 Task: Look for space in Aizawl, India from 2nd June, 2023 to 15th June, 2023 for 2 adults and 1 pet in price range Rs.10000 to Rs.15000. Place can be entire place with 1  bedroom having 1 bed and 1 bathroom. Property type can be house, flat, guest house, hotel. Booking option can be shelf check-in. Required host language is English.
Action: Mouse moved to (532, 107)
Screenshot: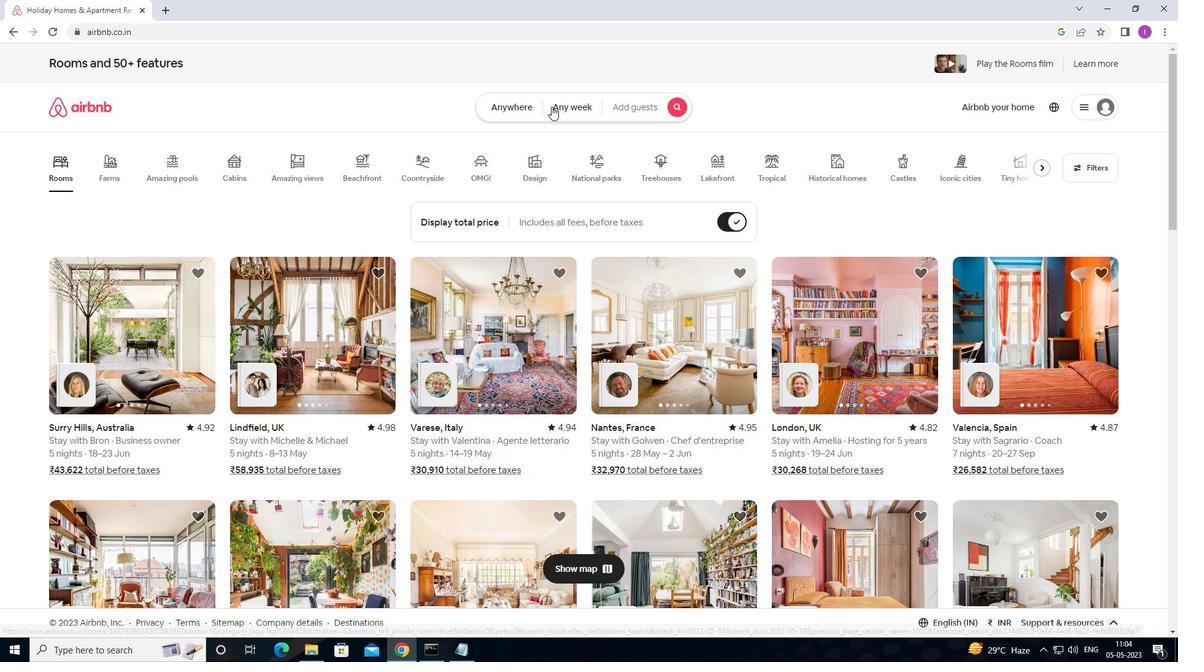 
Action: Mouse pressed left at (532, 107)
Screenshot: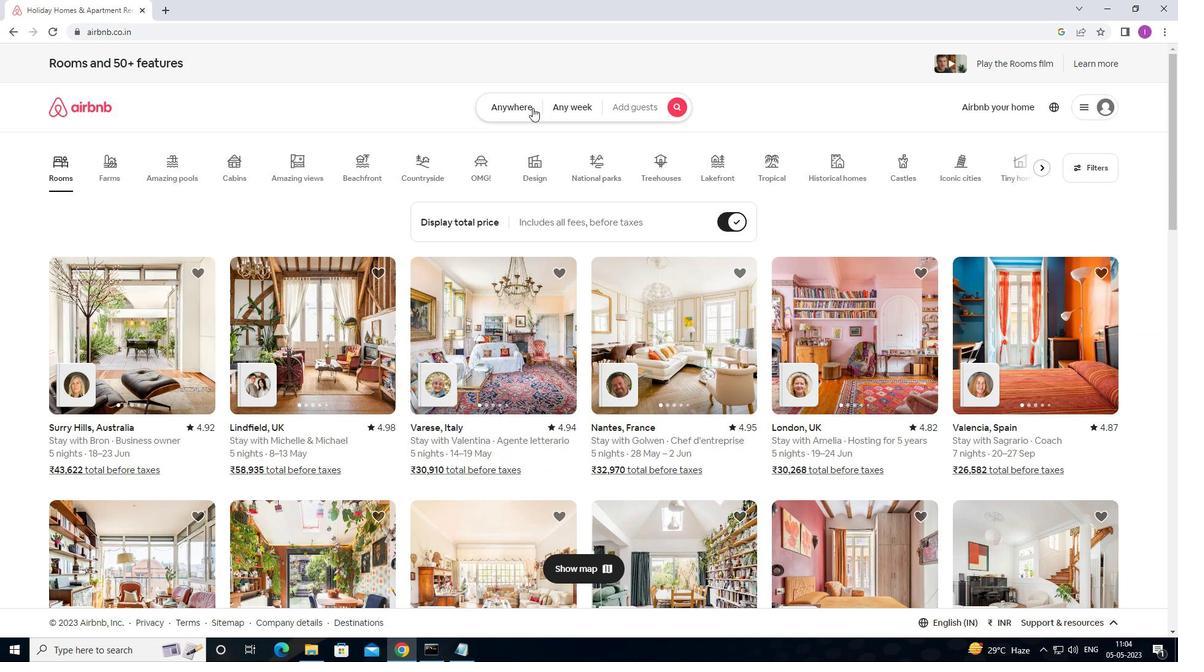 
Action: Mouse moved to (438, 150)
Screenshot: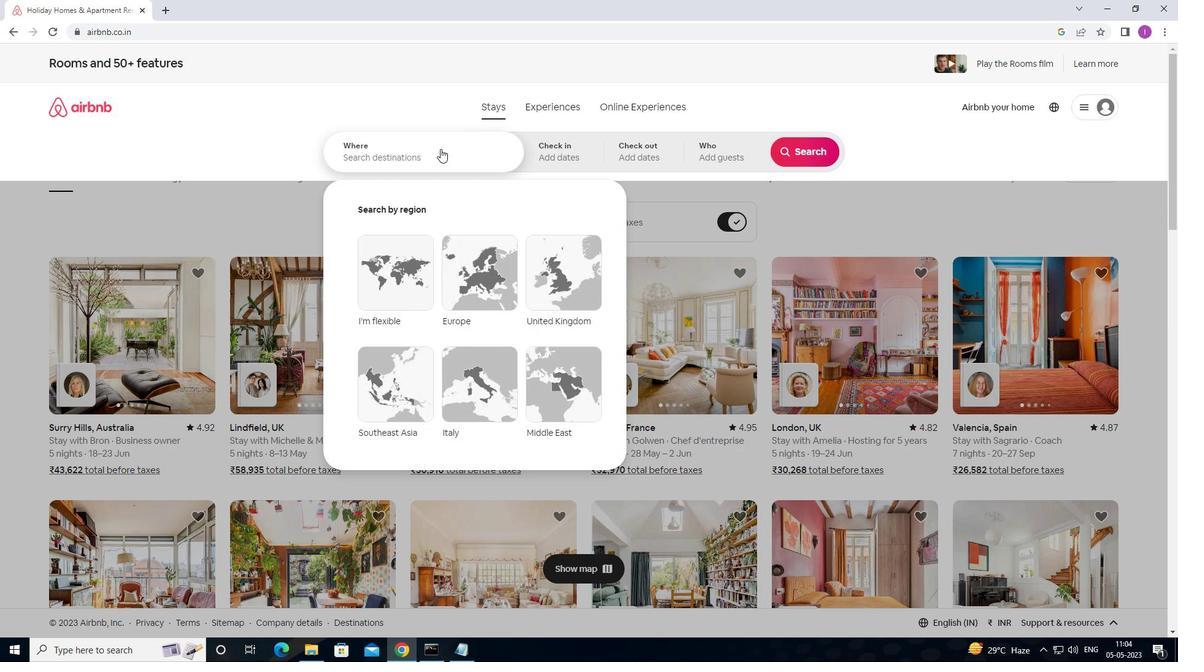 
Action: Mouse pressed left at (438, 150)
Screenshot: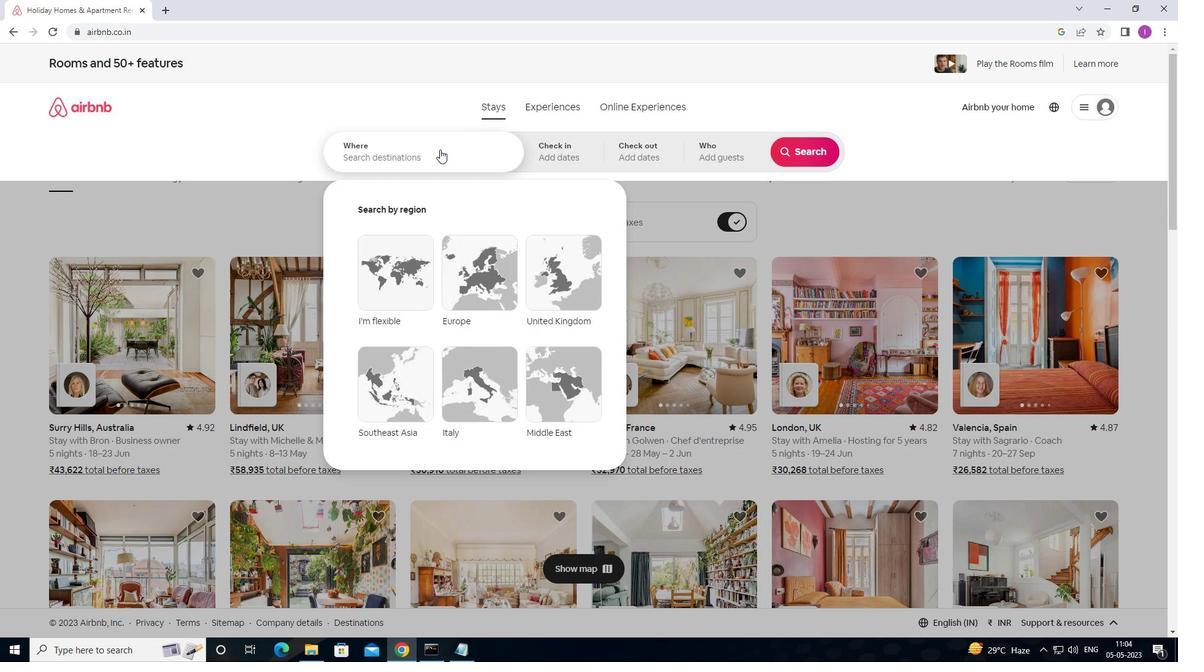 
Action: Mouse moved to (437, 155)
Screenshot: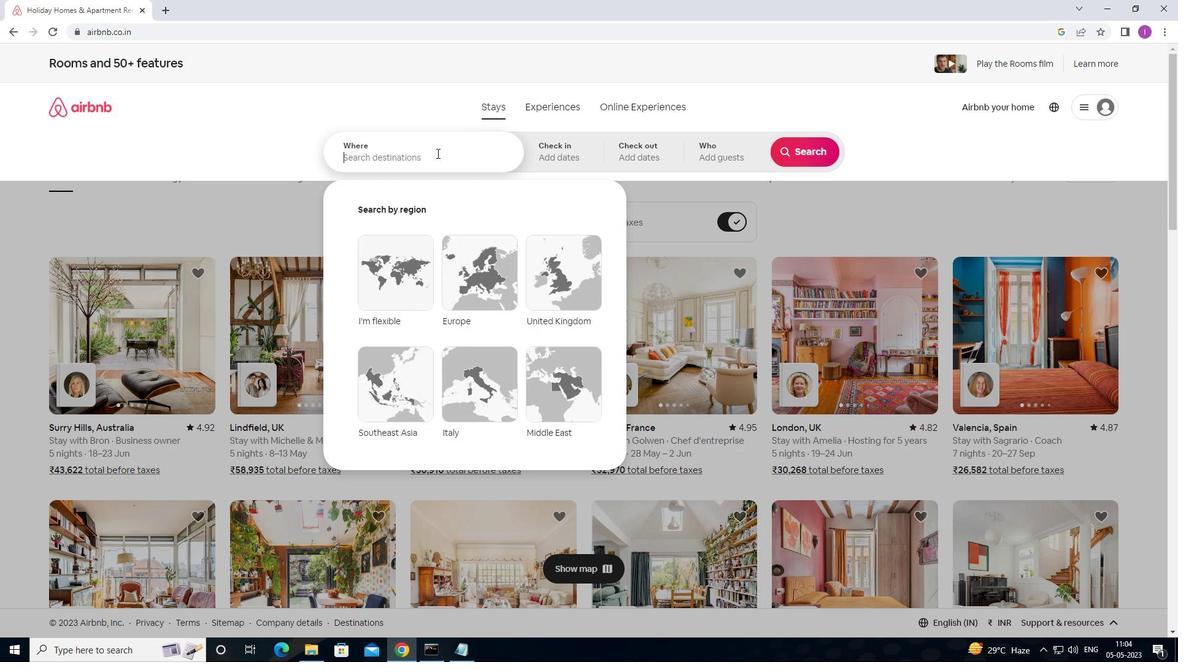 
Action: Key pressed <Key.shift>AIZAWL,<Key.shift>INDIA
Screenshot: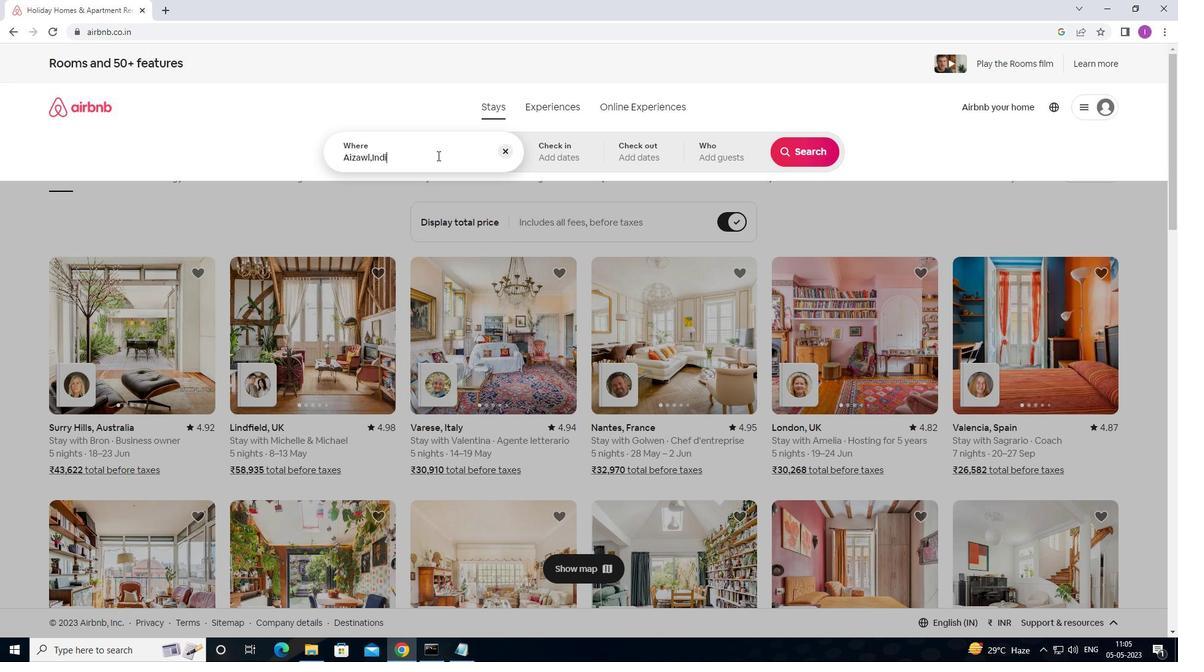 
Action: Mouse moved to (559, 157)
Screenshot: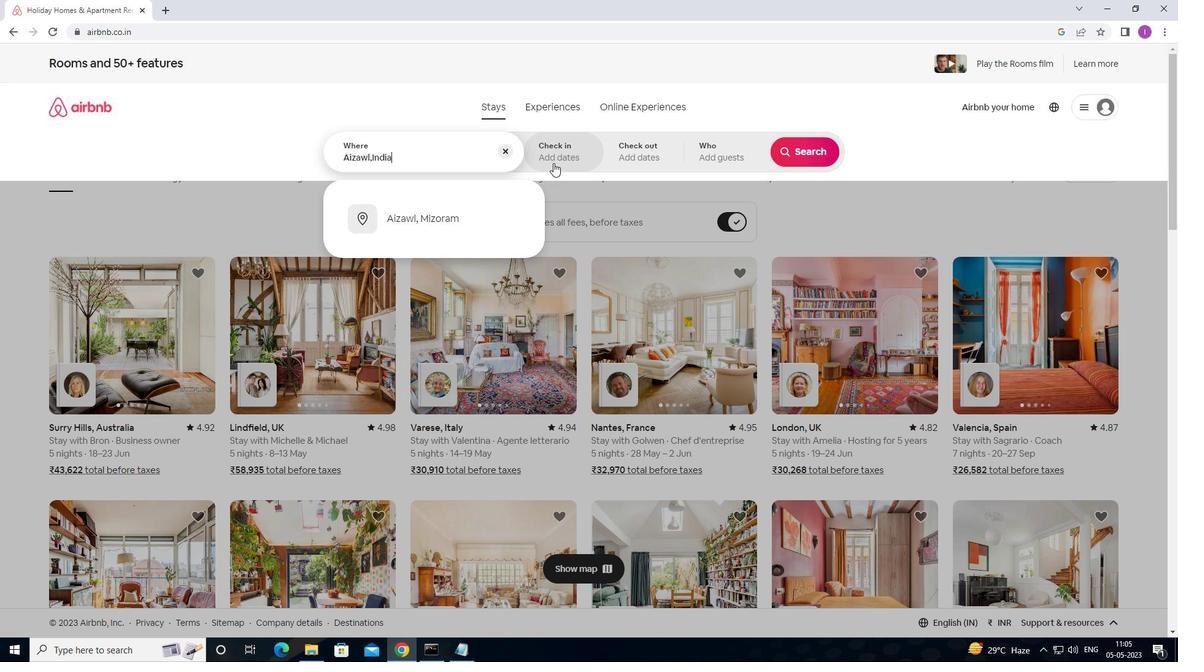 
Action: Mouse pressed left at (559, 157)
Screenshot: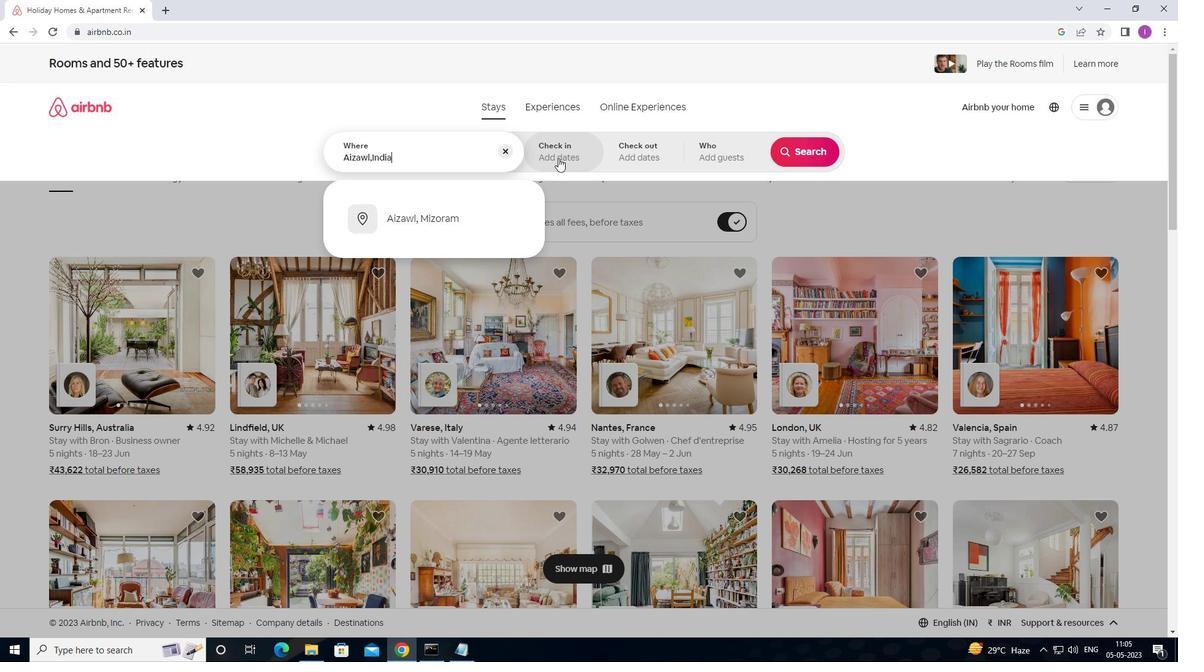 
Action: Mouse moved to (805, 254)
Screenshot: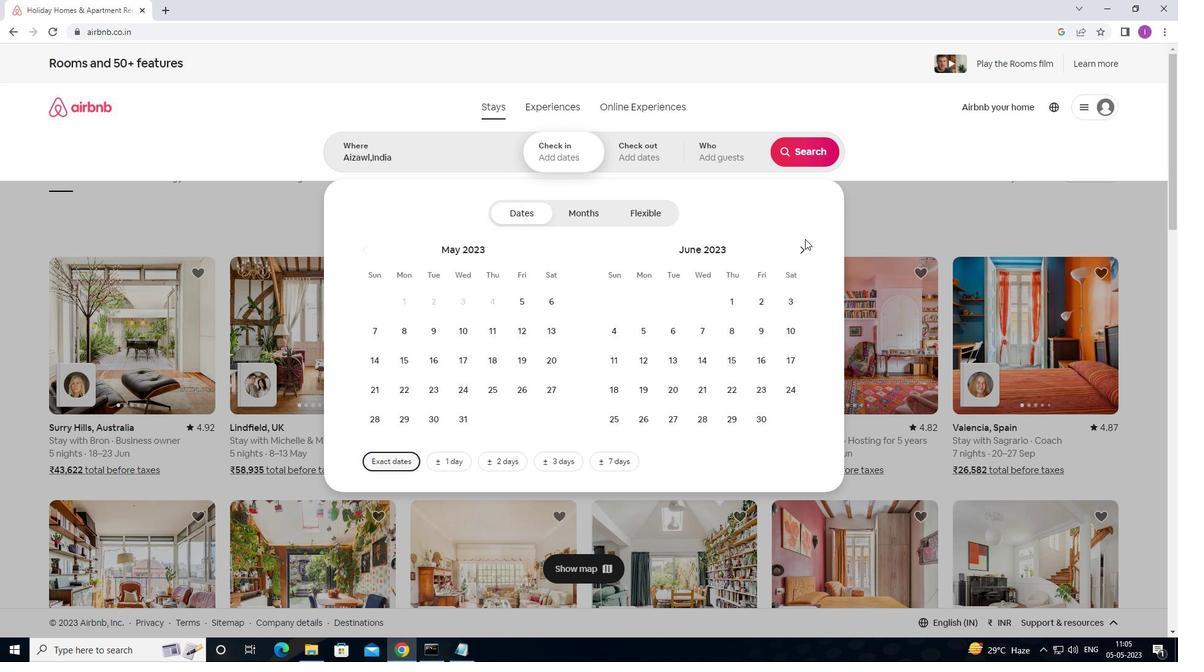 
Action: Mouse pressed left at (805, 254)
Screenshot: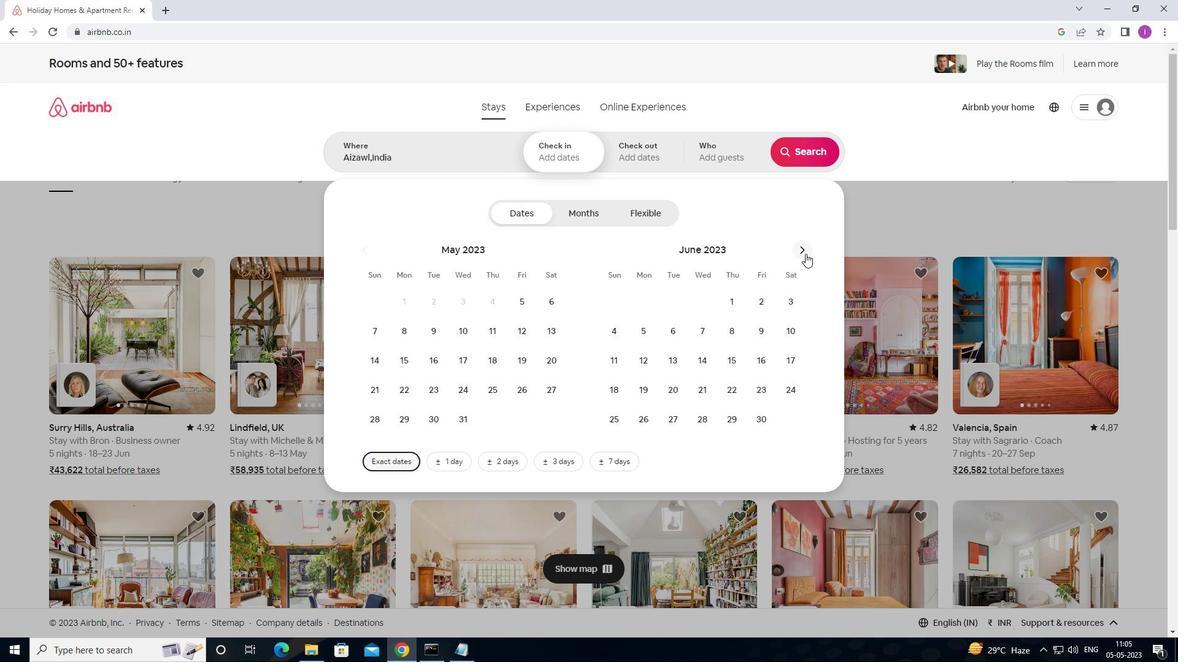 
Action: Mouse pressed left at (805, 254)
Screenshot: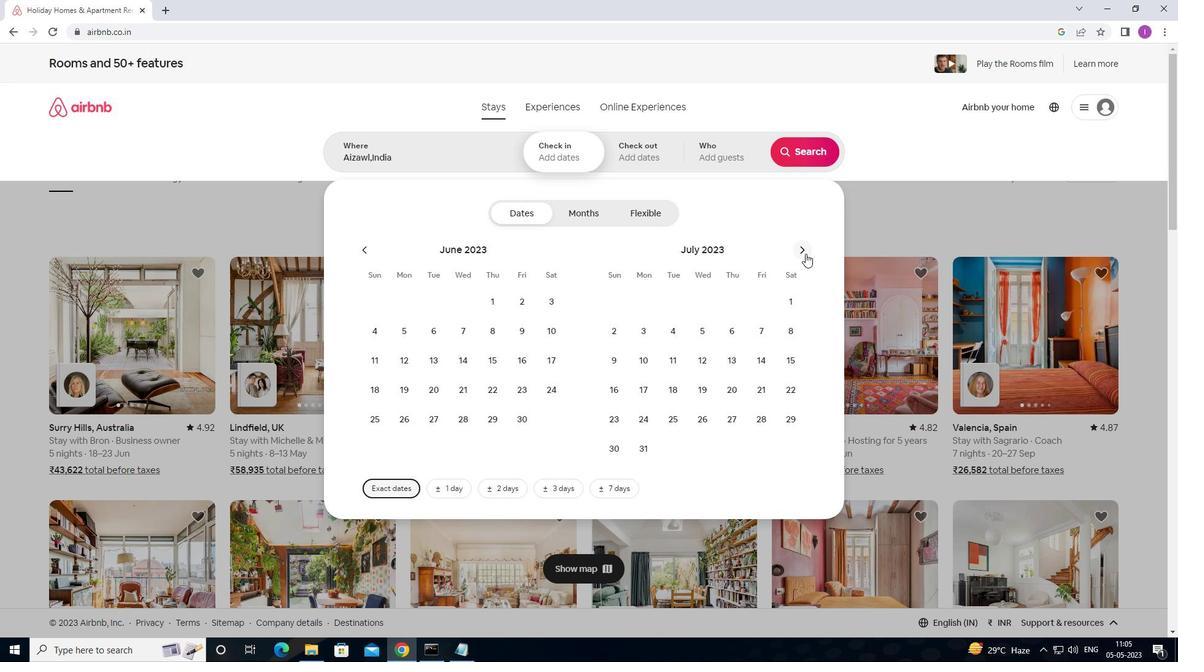 
Action: Mouse moved to (363, 252)
Screenshot: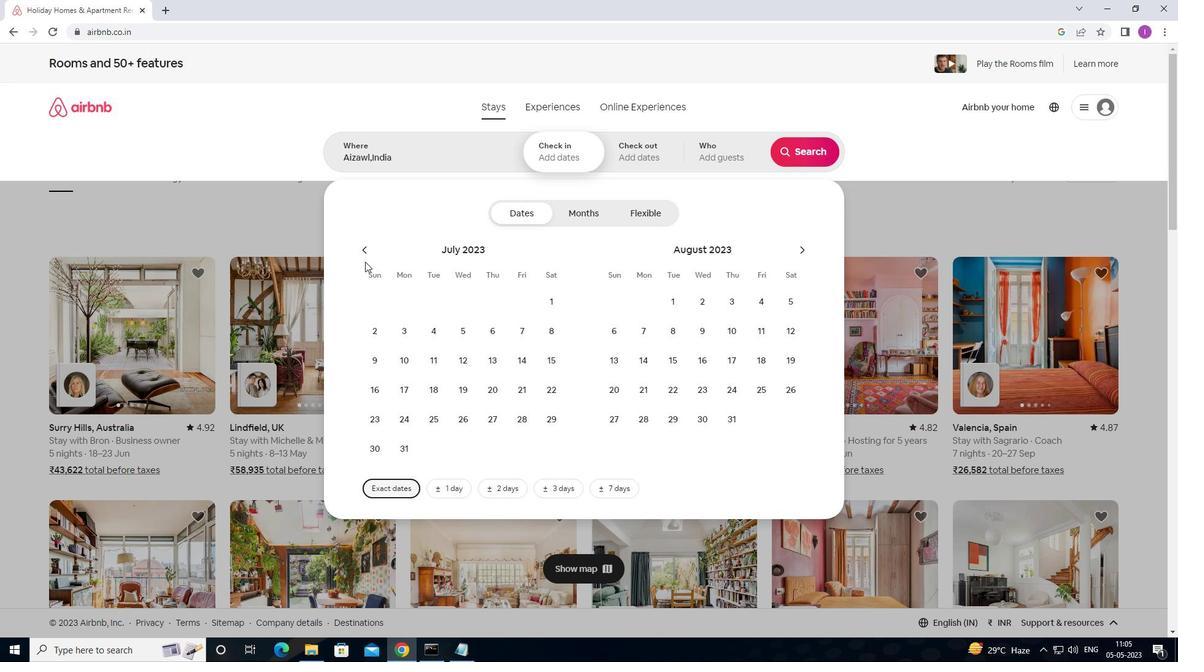 
Action: Mouse pressed left at (363, 252)
Screenshot: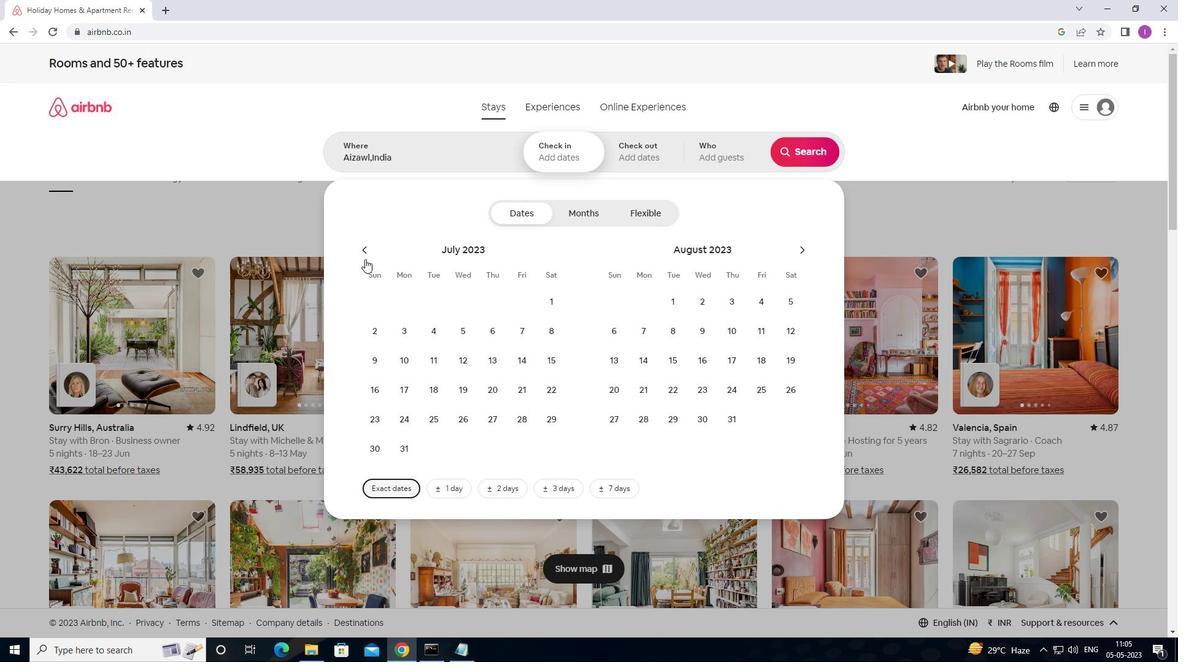 
Action: Mouse moved to (520, 303)
Screenshot: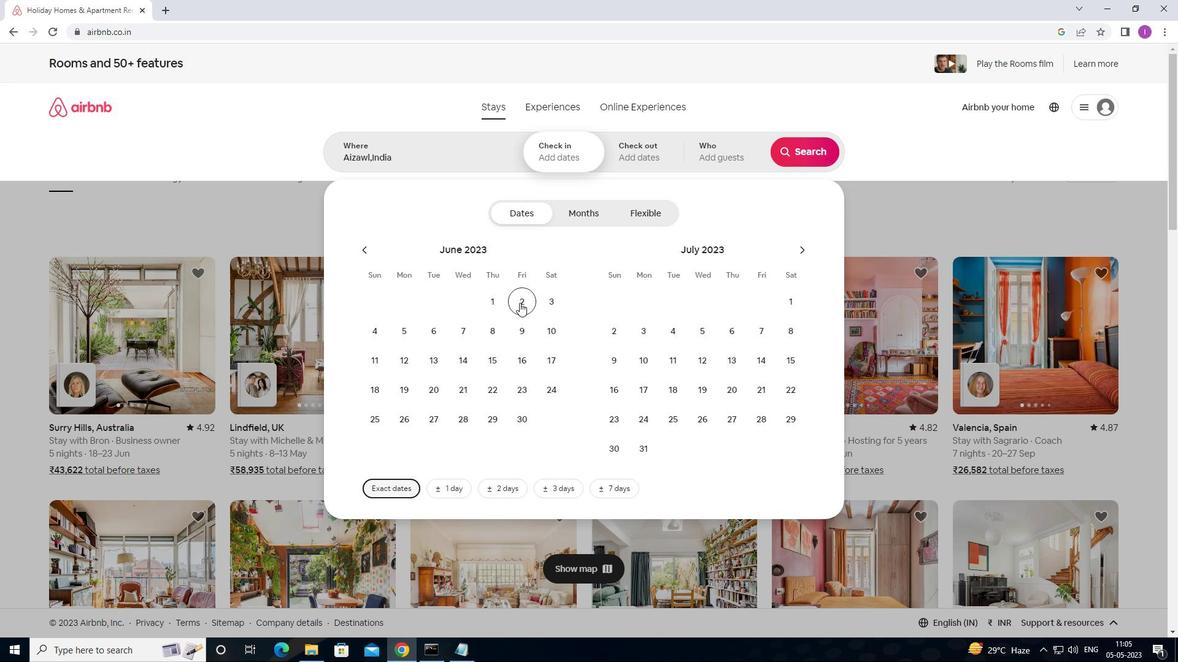
Action: Mouse pressed left at (520, 303)
Screenshot: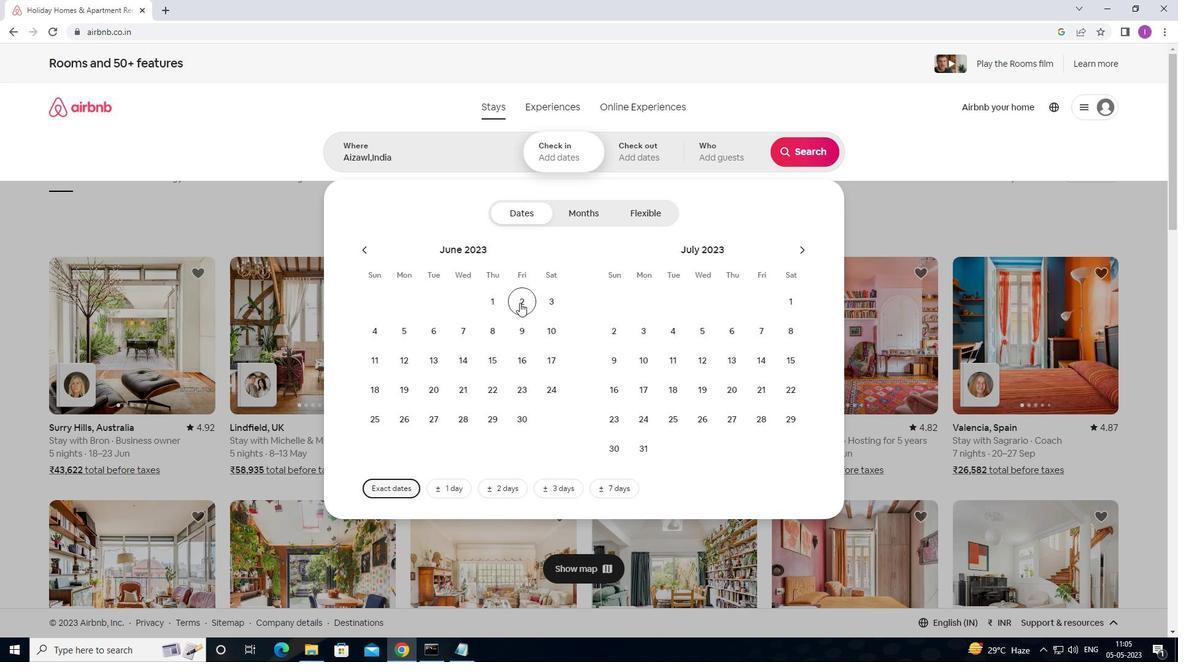 
Action: Mouse moved to (498, 365)
Screenshot: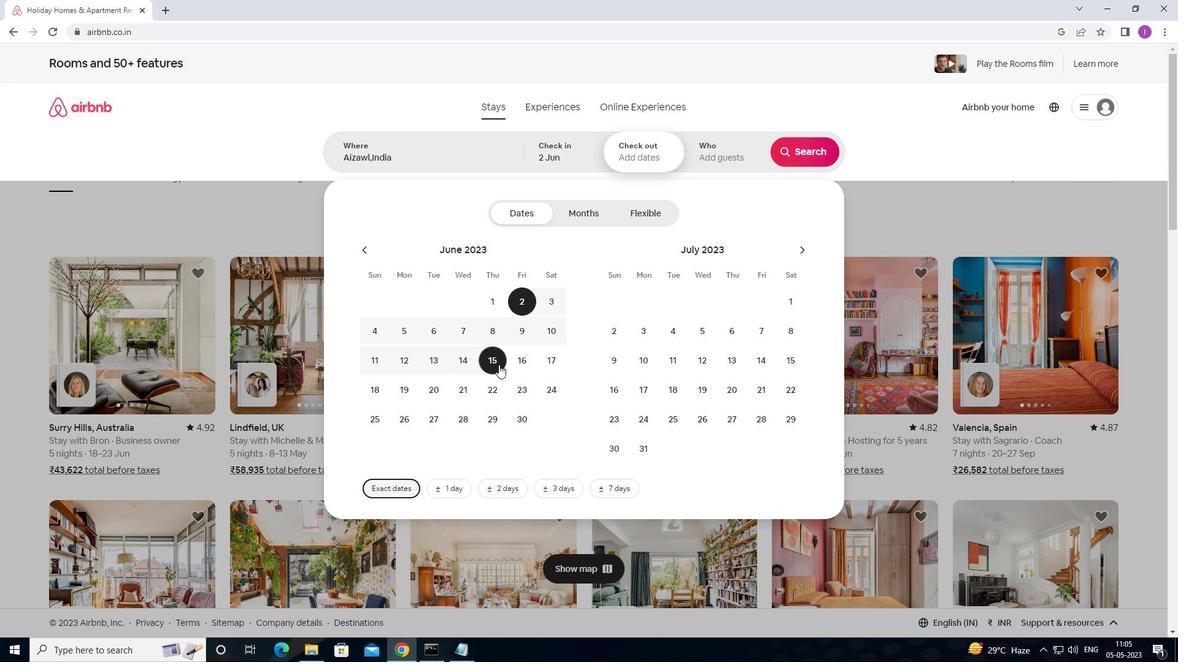 
Action: Mouse pressed left at (498, 365)
Screenshot: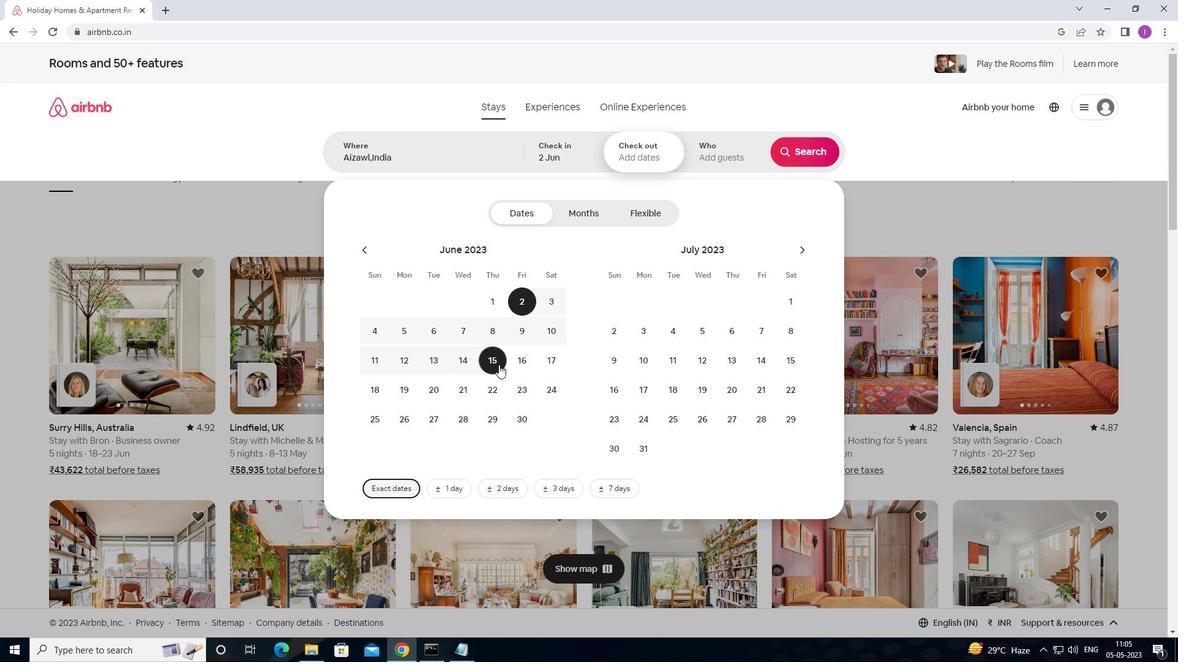 
Action: Mouse moved to (712, 153)
Screenshot: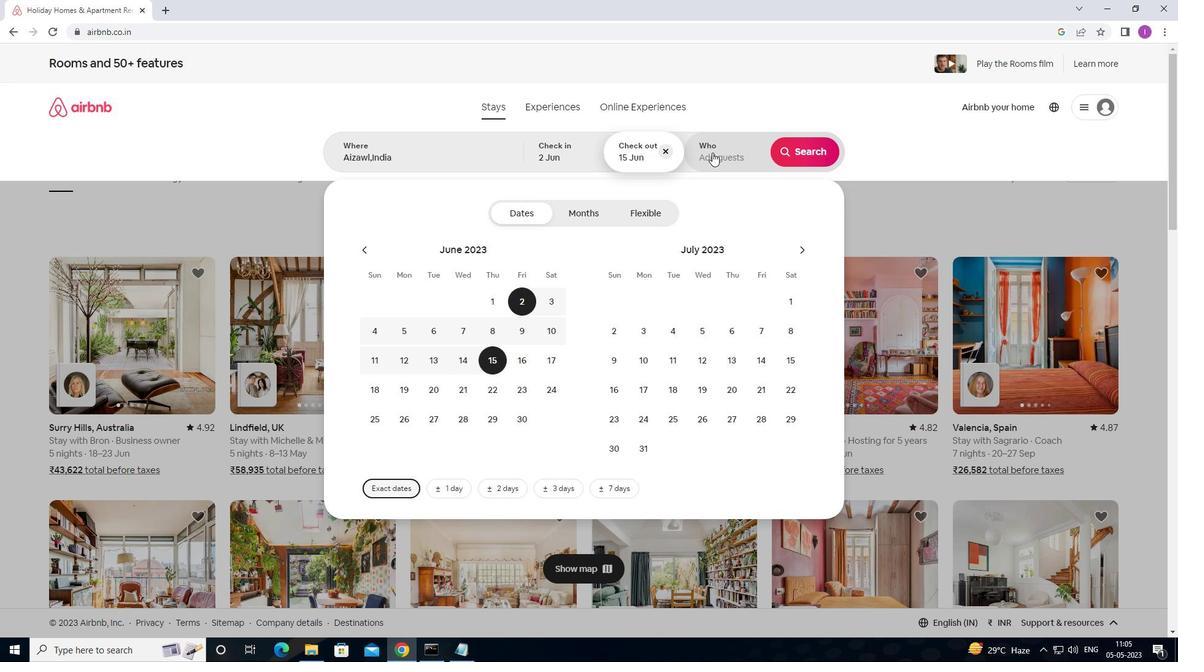 
Action: Mouse pressed left at (712, 153)
Screenshot: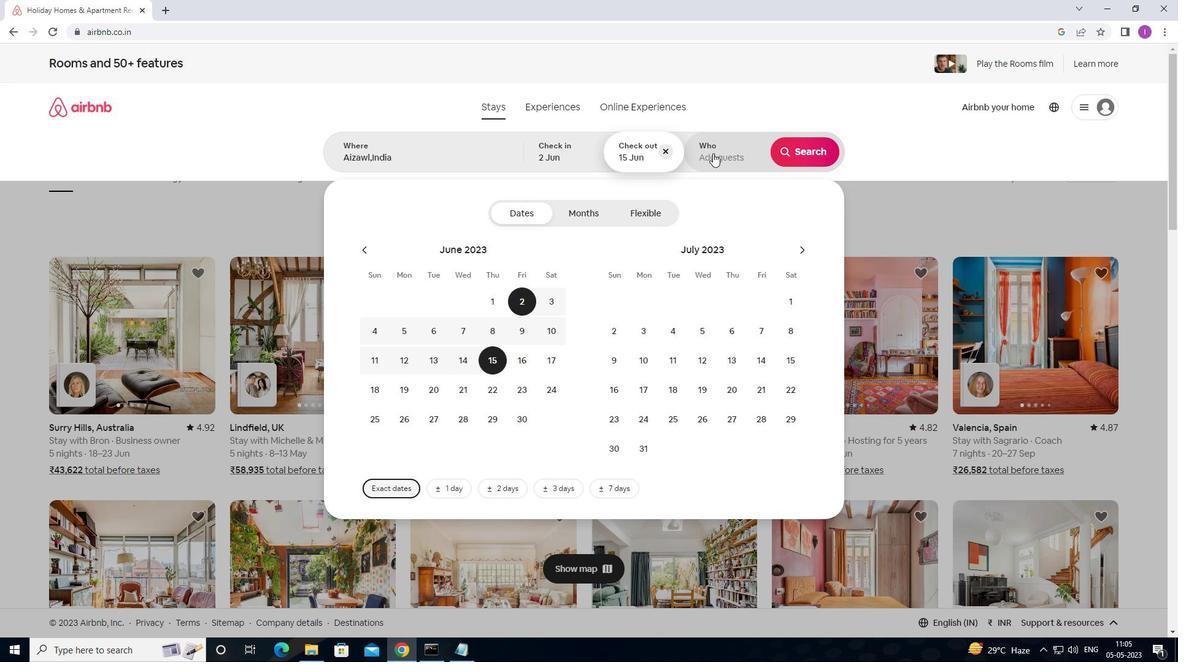 
Action: Mouse moved to (808, 215)
Screenshot: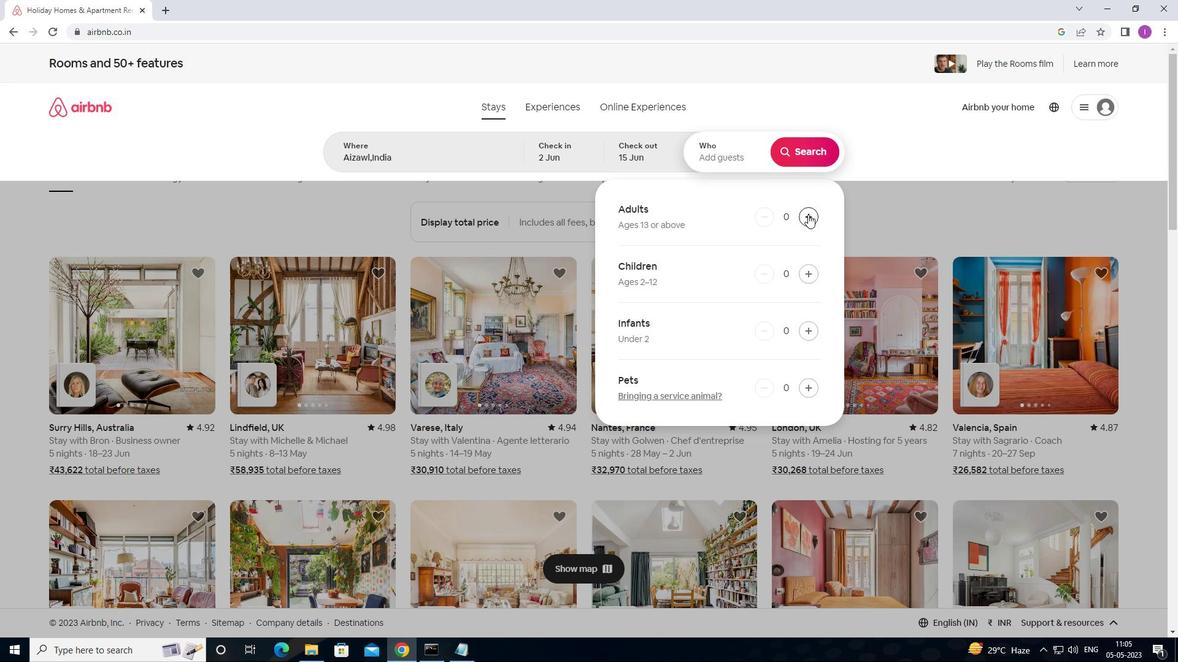
Action: Mouse pressed left at (808, 215)
Screenshot: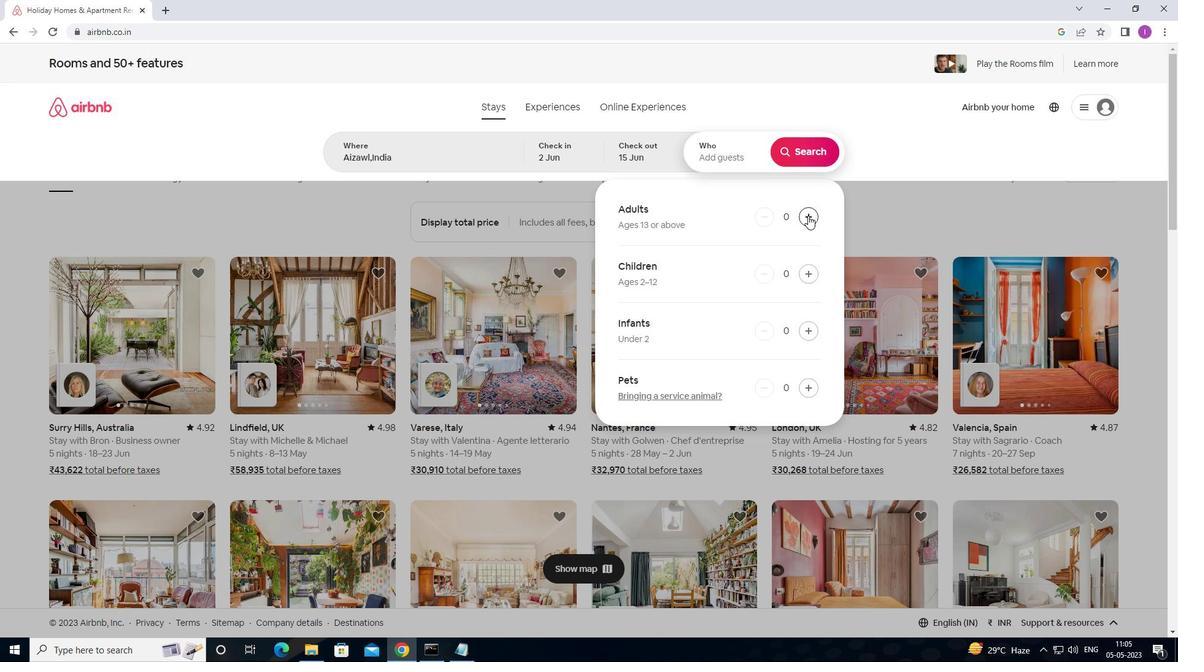 
Action: Mouse moved to (808, 215)
Screenshot: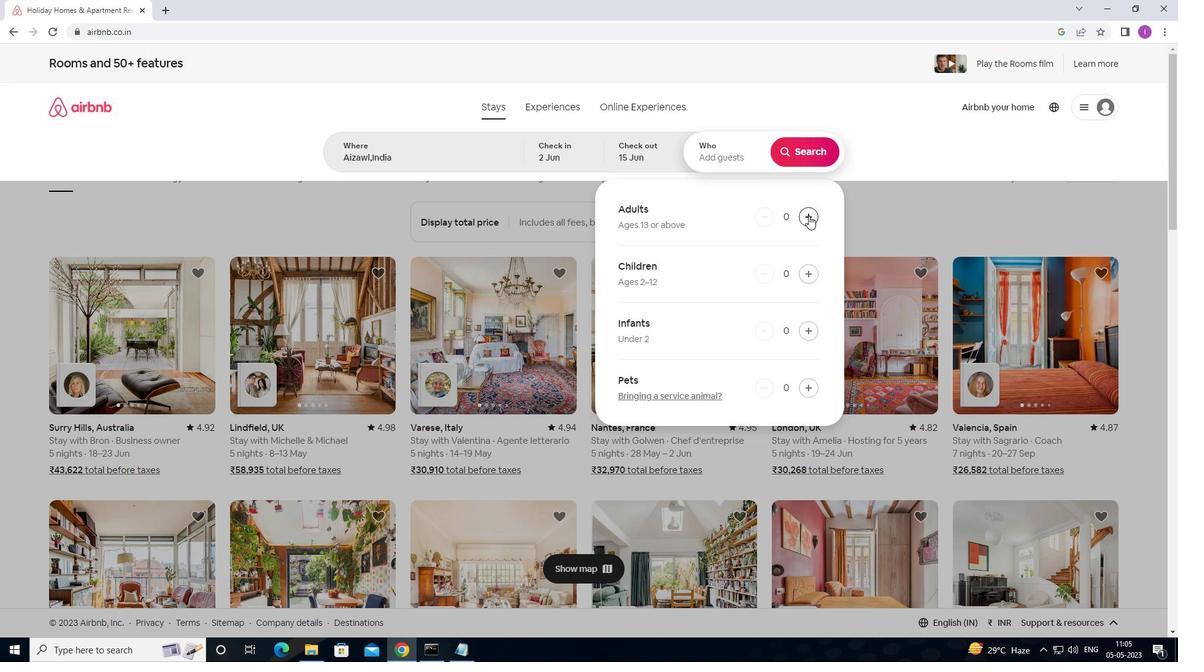 
Action: Mouse pressed left at (808, 215)
Screenshot: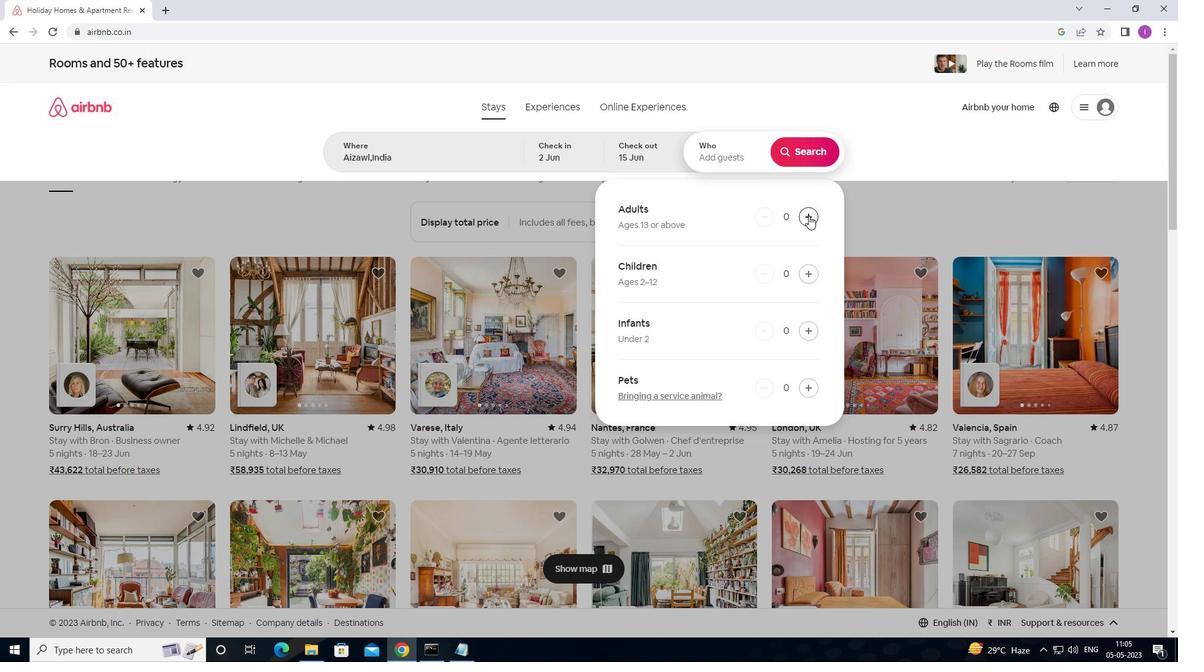 
Action: Mouse moved to (811, 390)
Screenshot: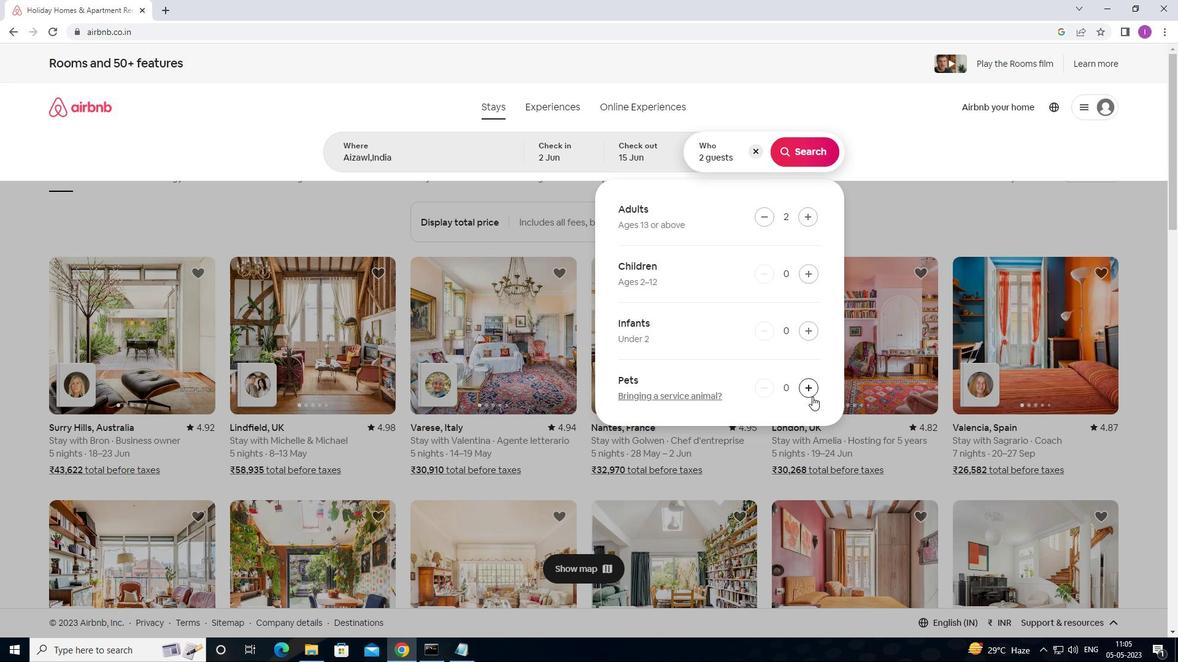 
Action: Mouse pressed left at (811, 390)
Screenshot: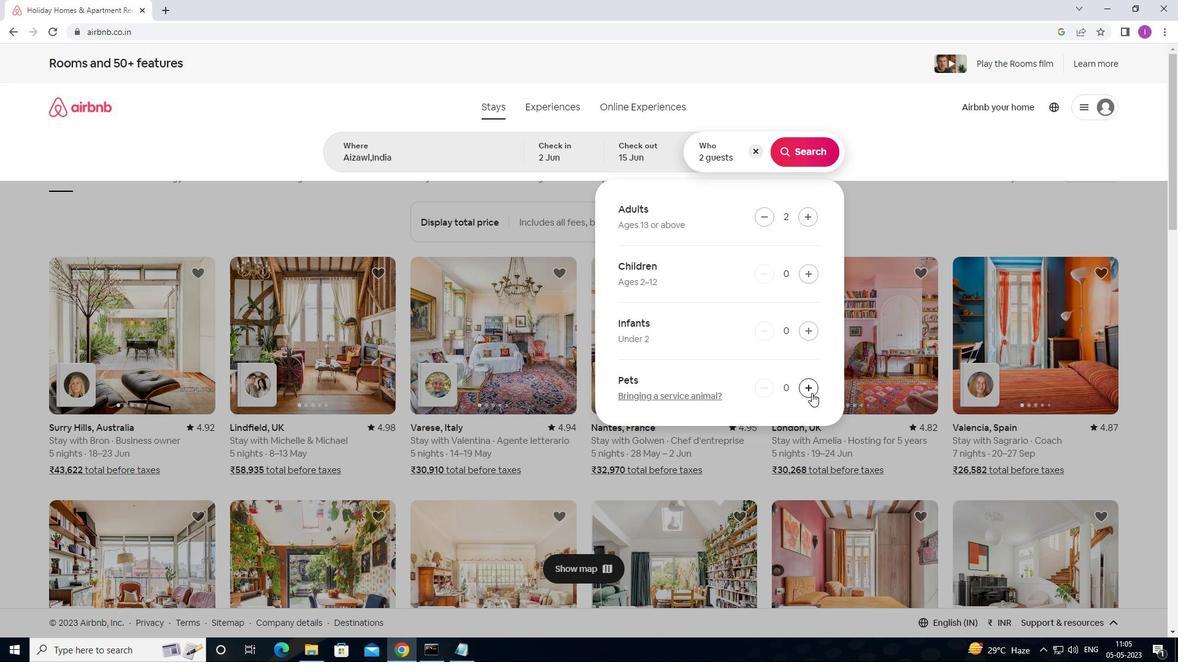 
Action: Mouse moved to (802, 163)
Screenshot: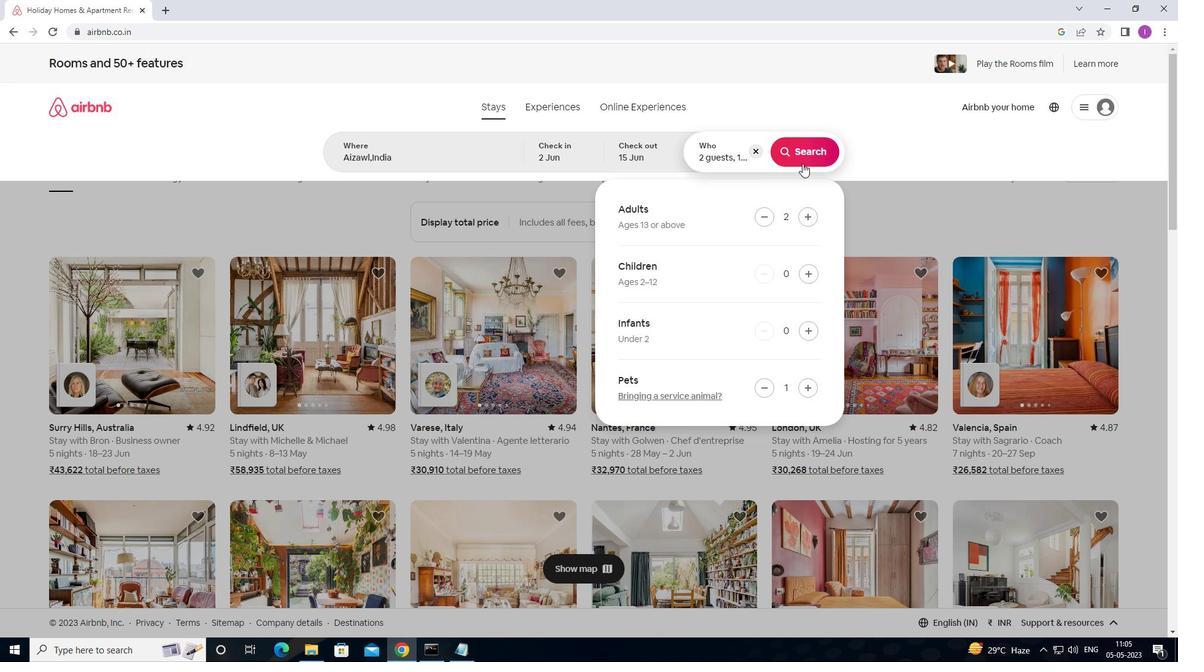 
Action: Mouse pressed left at (802, 163)
Screenshot: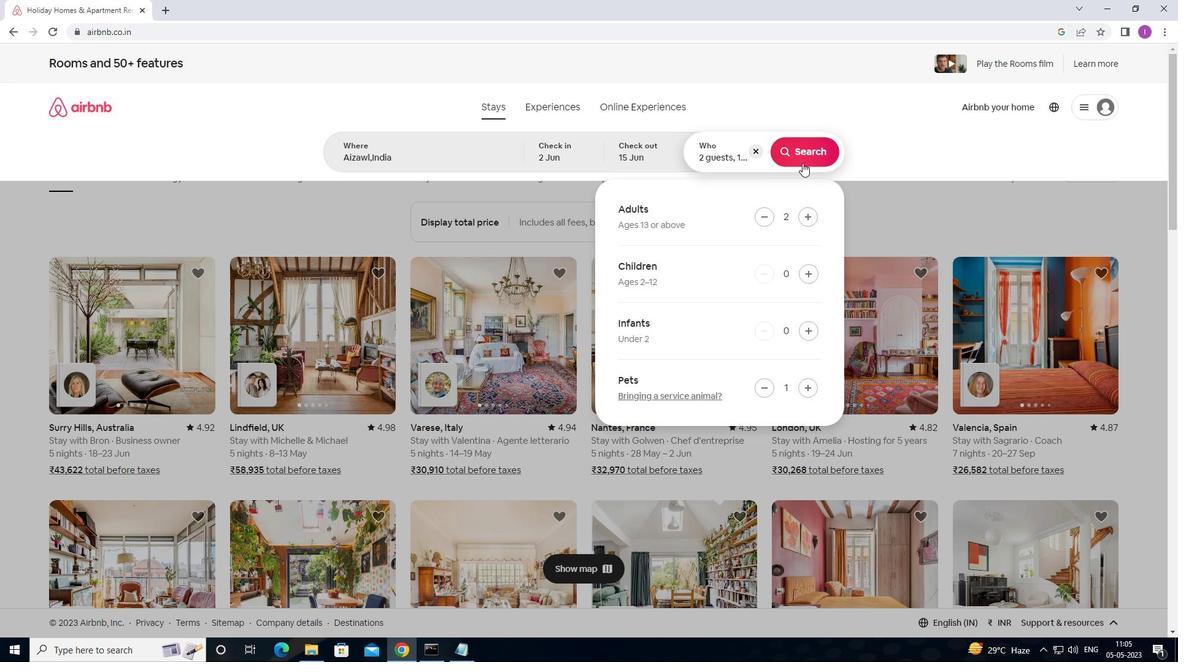 
Action: Mouse moved to (1120, 117)
Screenshot: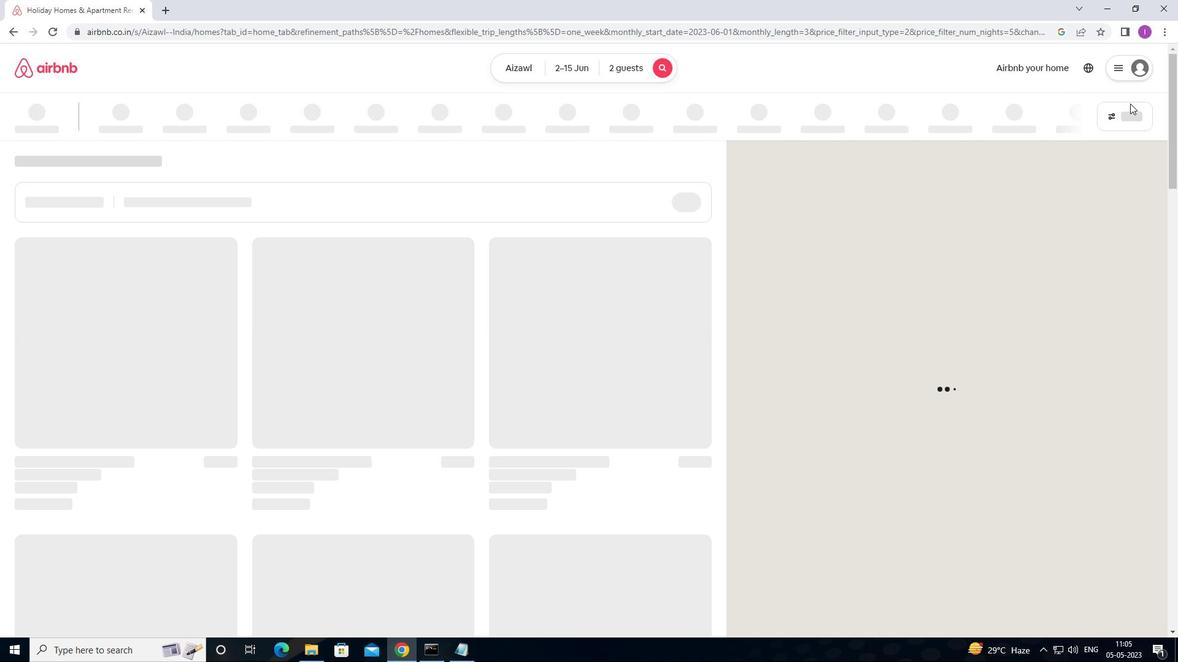 
Action: Mouse pressed left at (1120, 117)
Screenshot: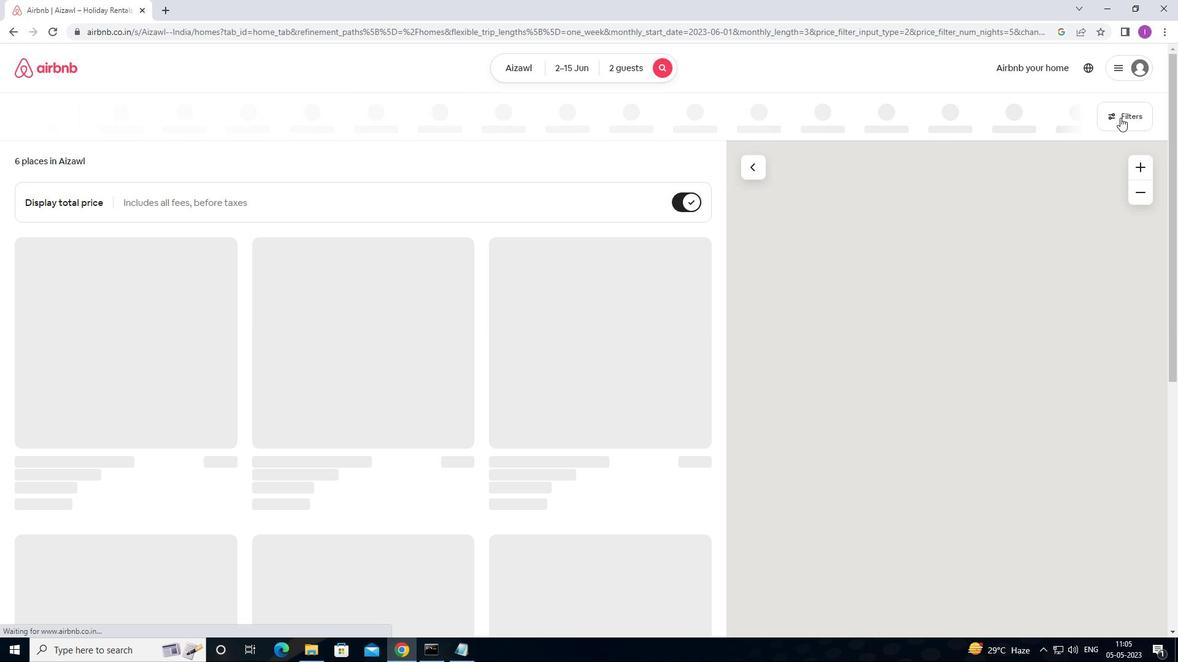
Action: Mouse moved to (442, 419)
Screenshot: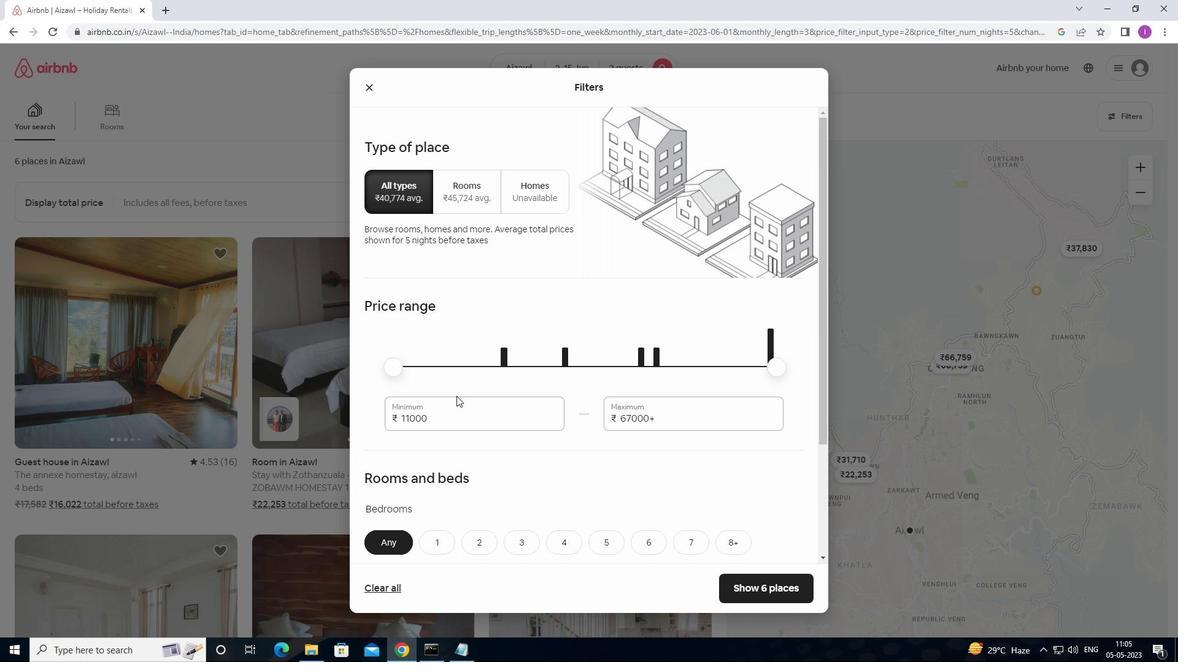 
Action: Mouse pressed left at (442, 419)
Screenshot: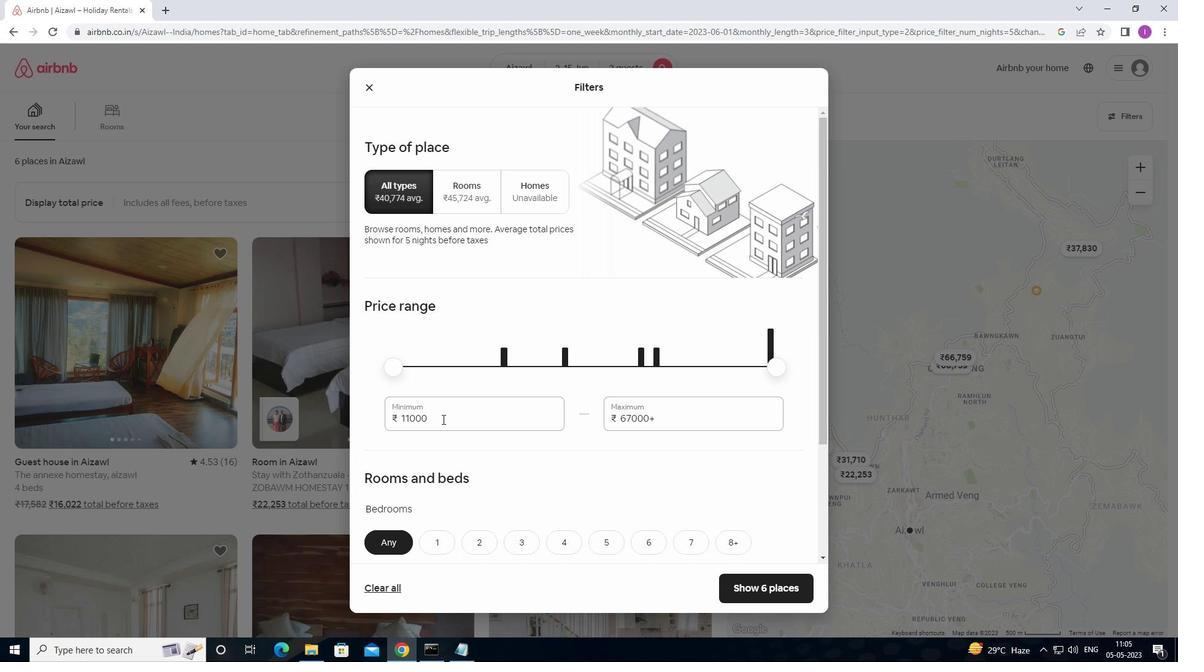 
Action: Mouse moved to (399, 410)
Screenshot: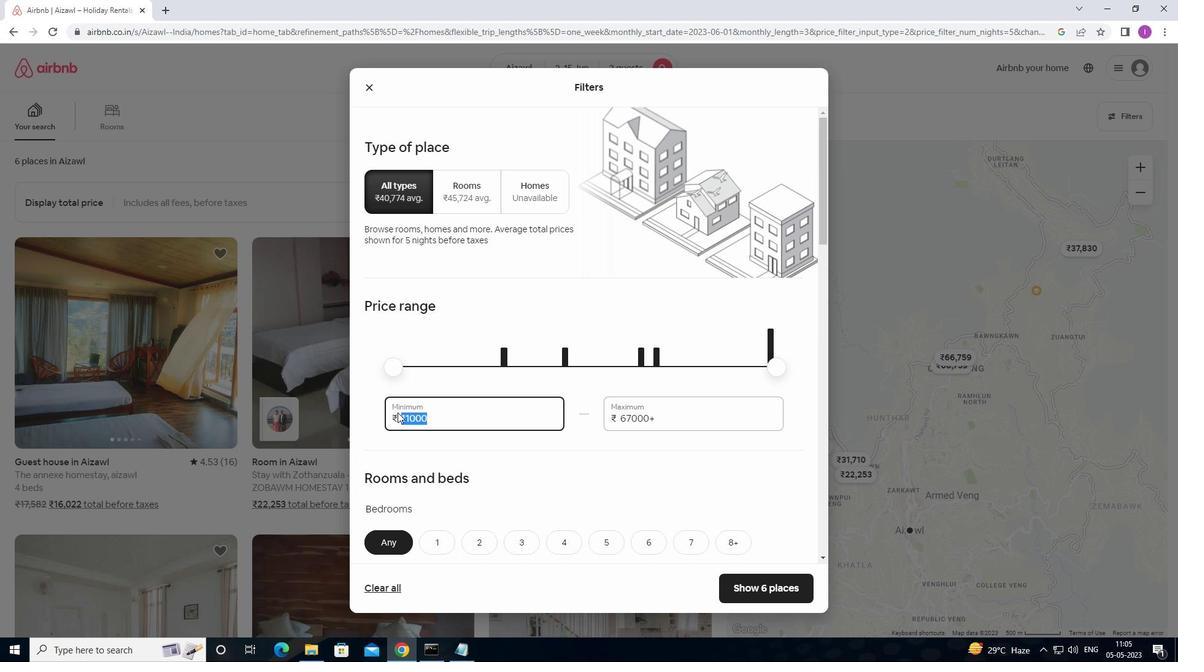 
Action: Key pressed 1
Screenshot: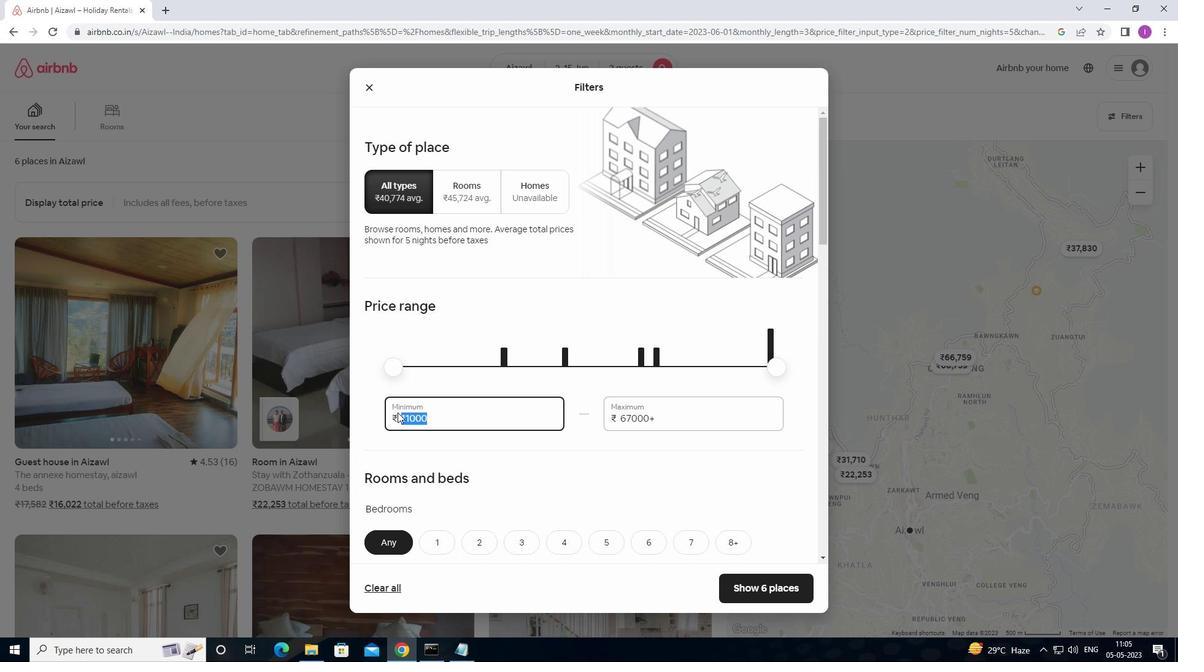 
Action: Mouse moved to (417, 401)
Screenshot: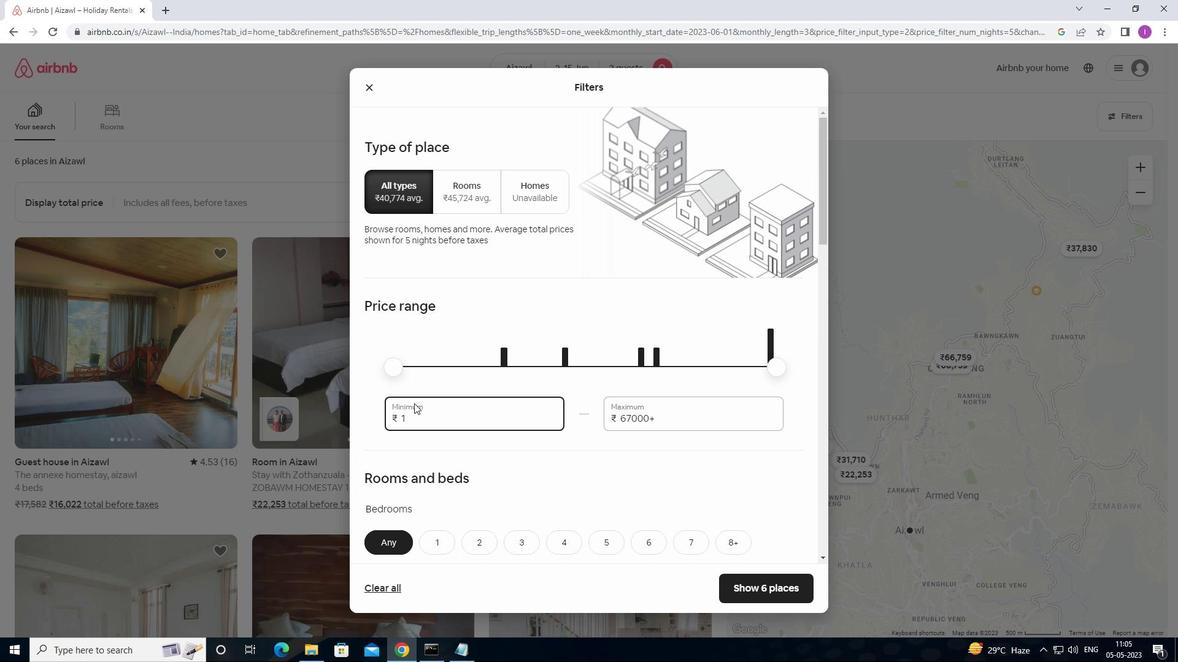 
Action: Key pressed 0
Screenshot: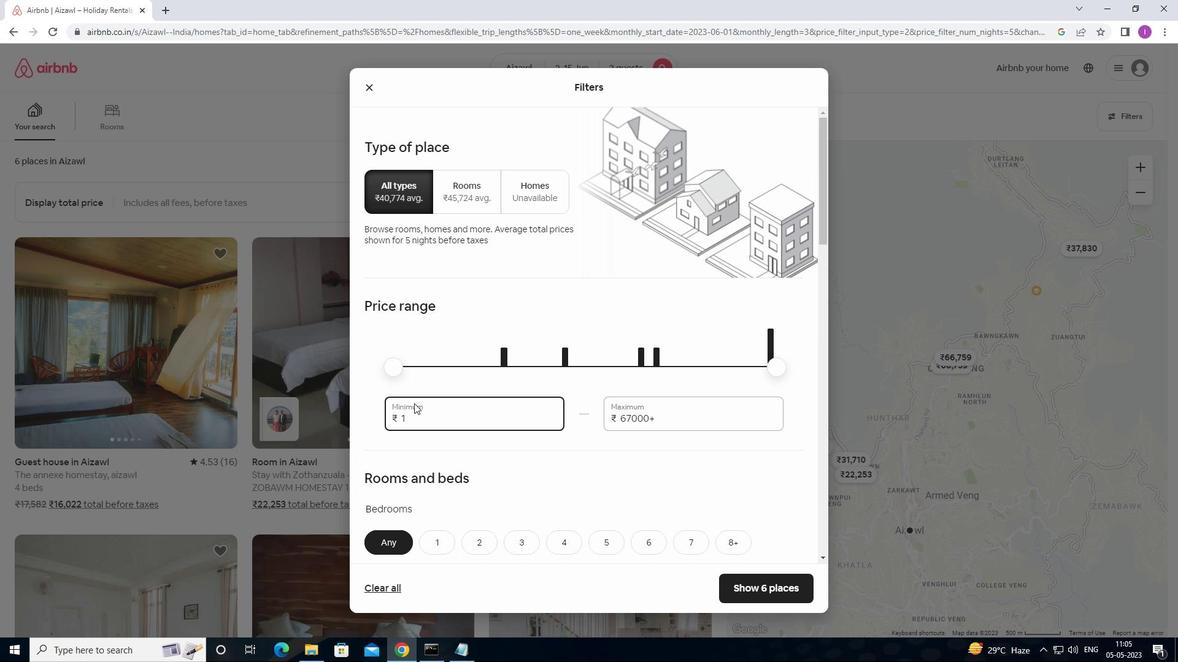 
Action: Mouse moved to (419, 400)
Screenshot: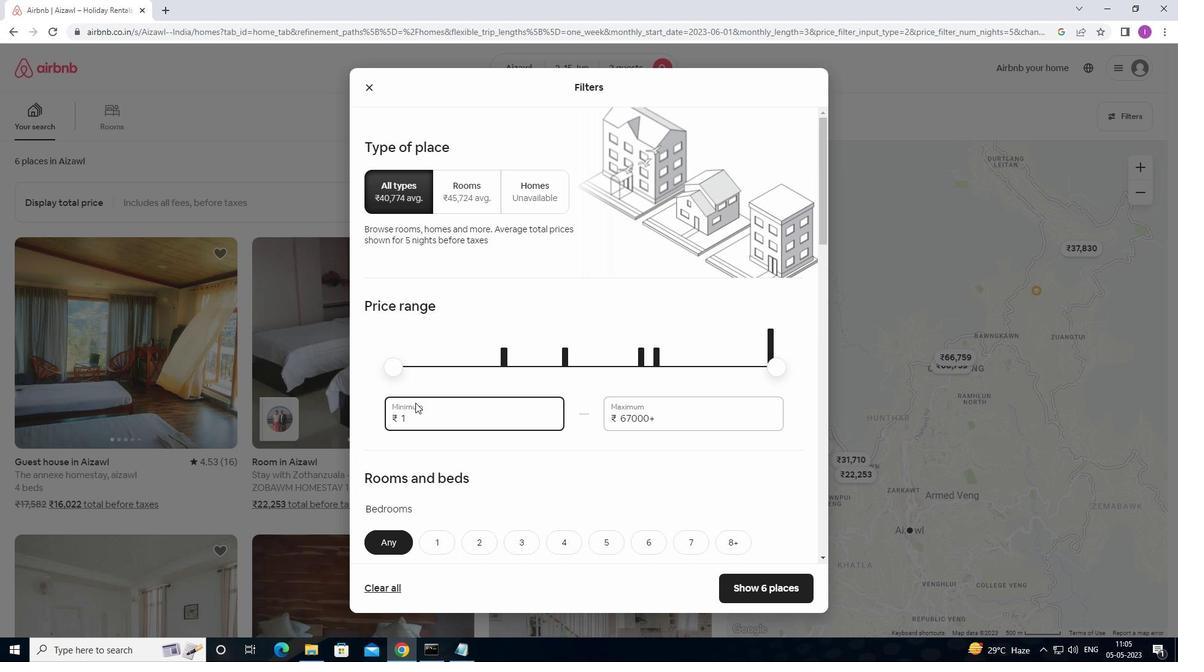 
Action: Key pressed 00
Screenshot: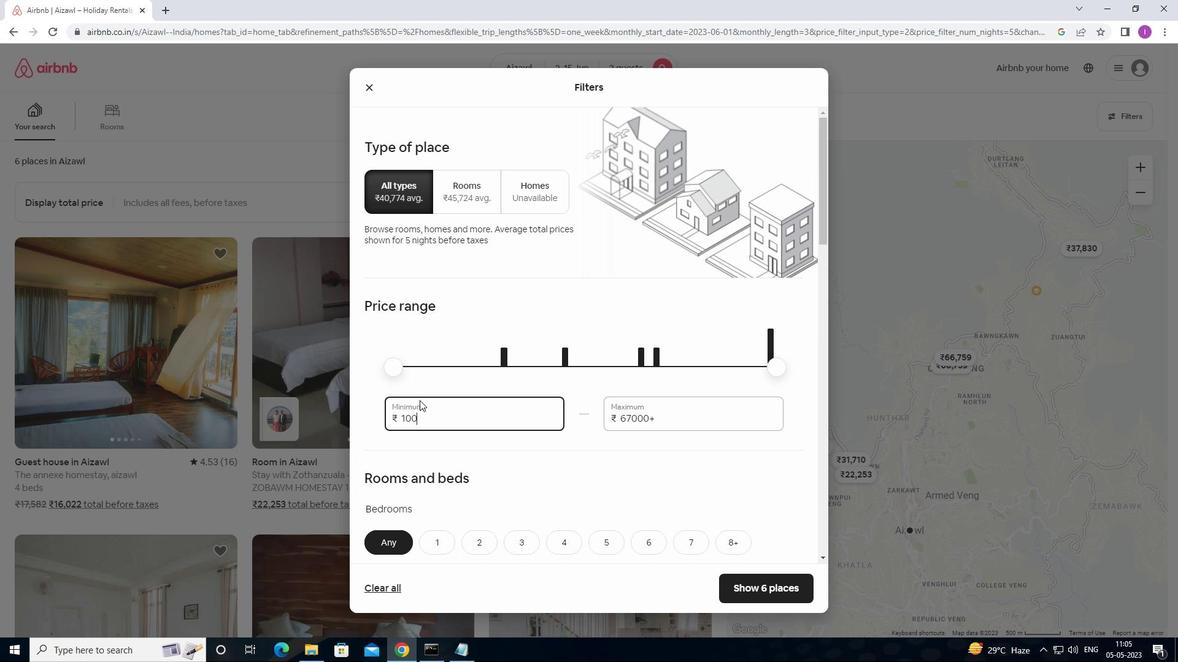 
Action: Mouse moved to (482, 397)
Screenshot: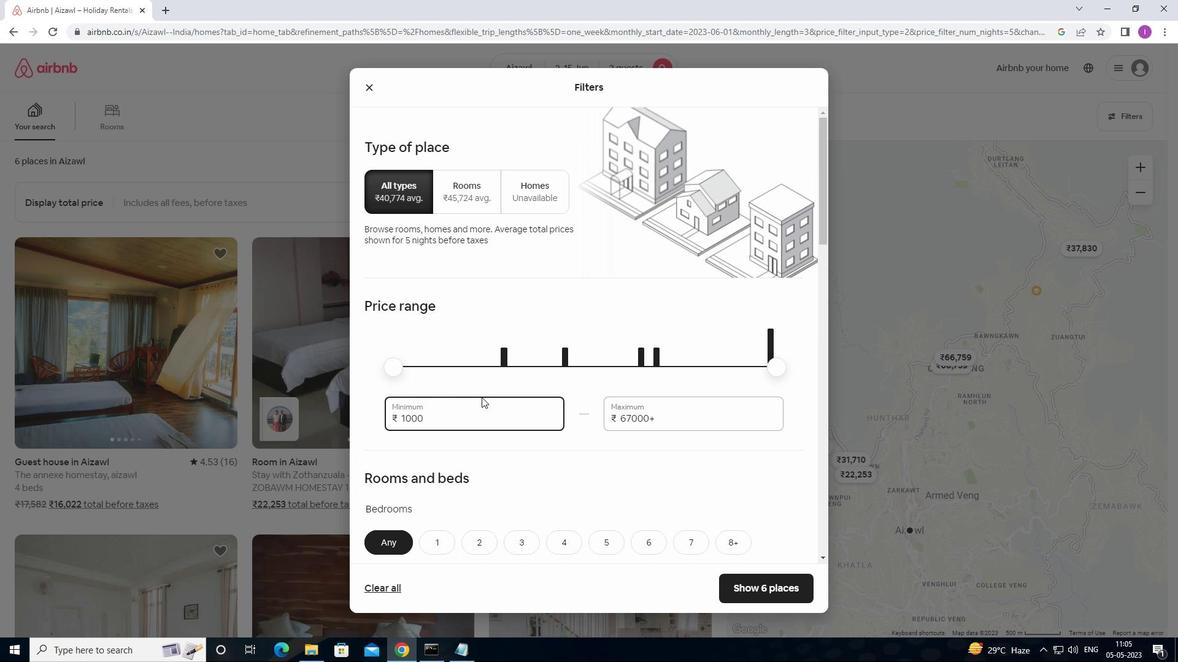 
Action: Key pressed 0
Screenshot: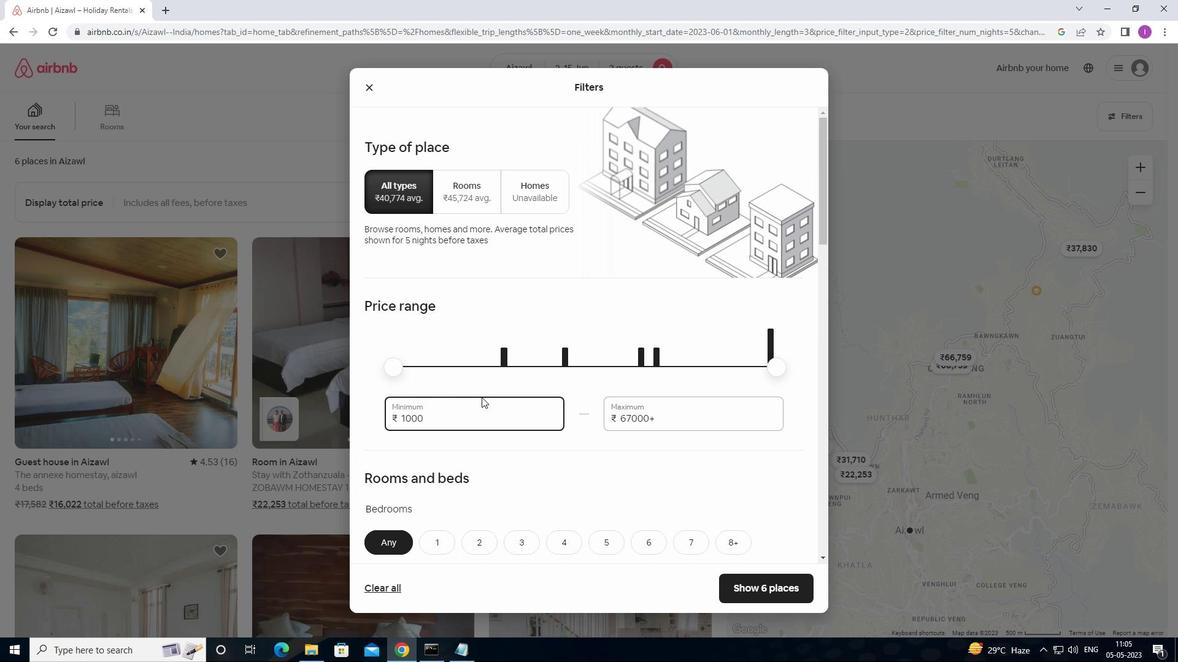 
Action: Mouse moved to (669, 422)
Screenshot: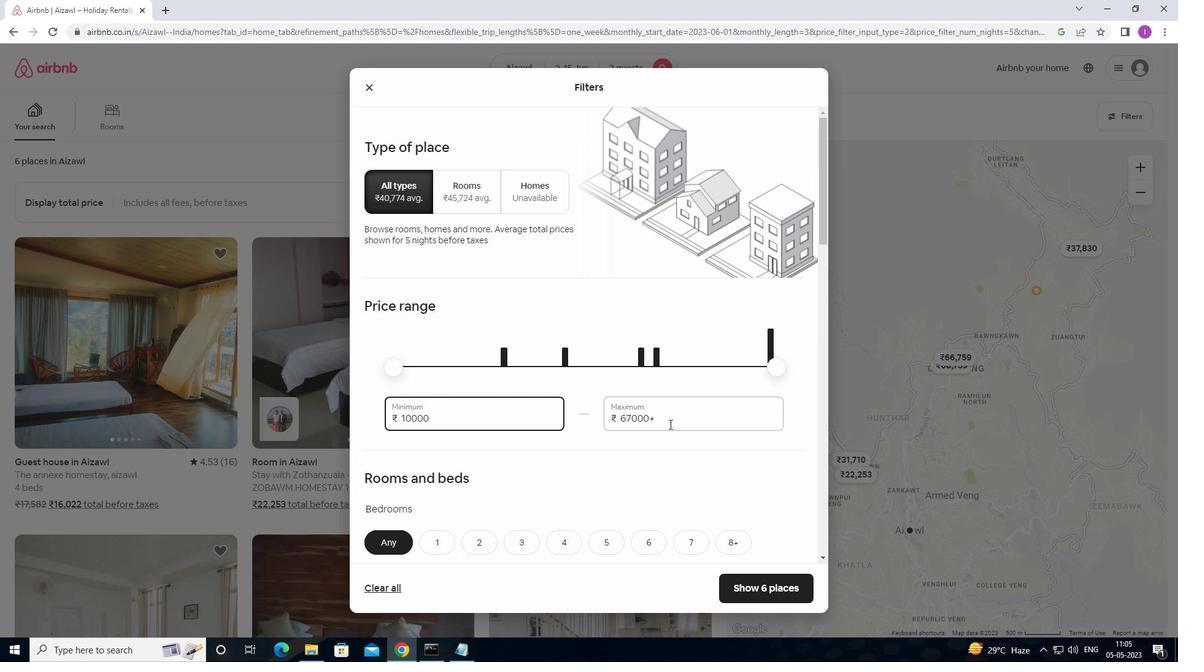 
Action: Mouse pressed left at (669, 422)
Screenshot: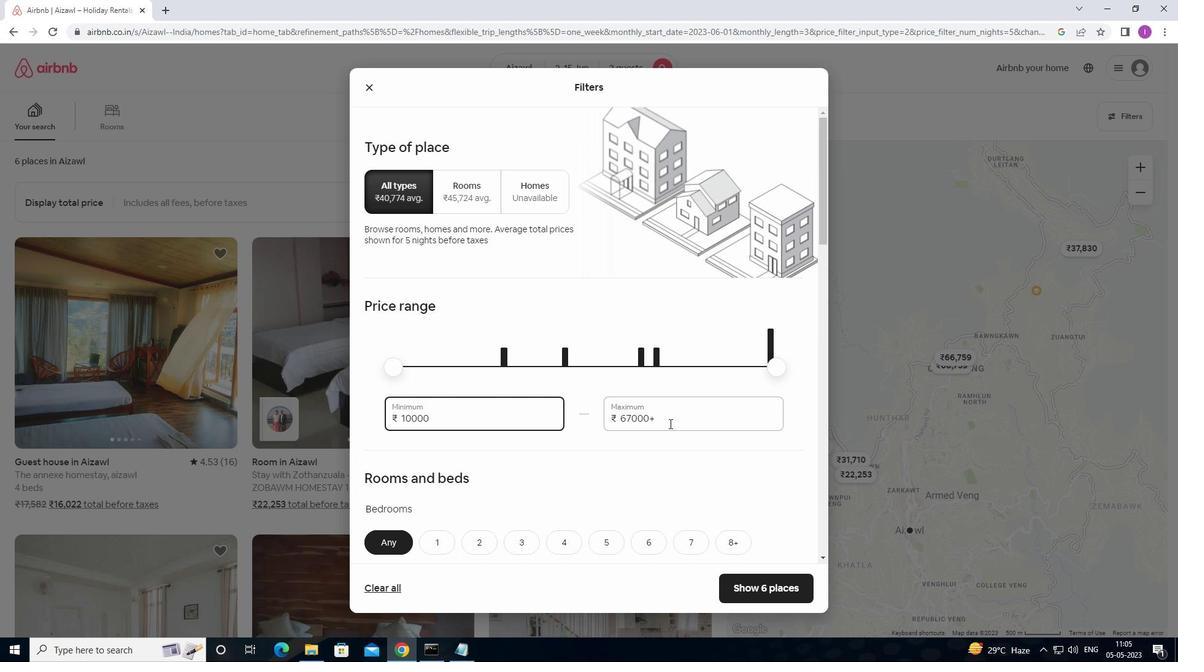 
Action: Mouse moved to (601, 424)
Screenshot: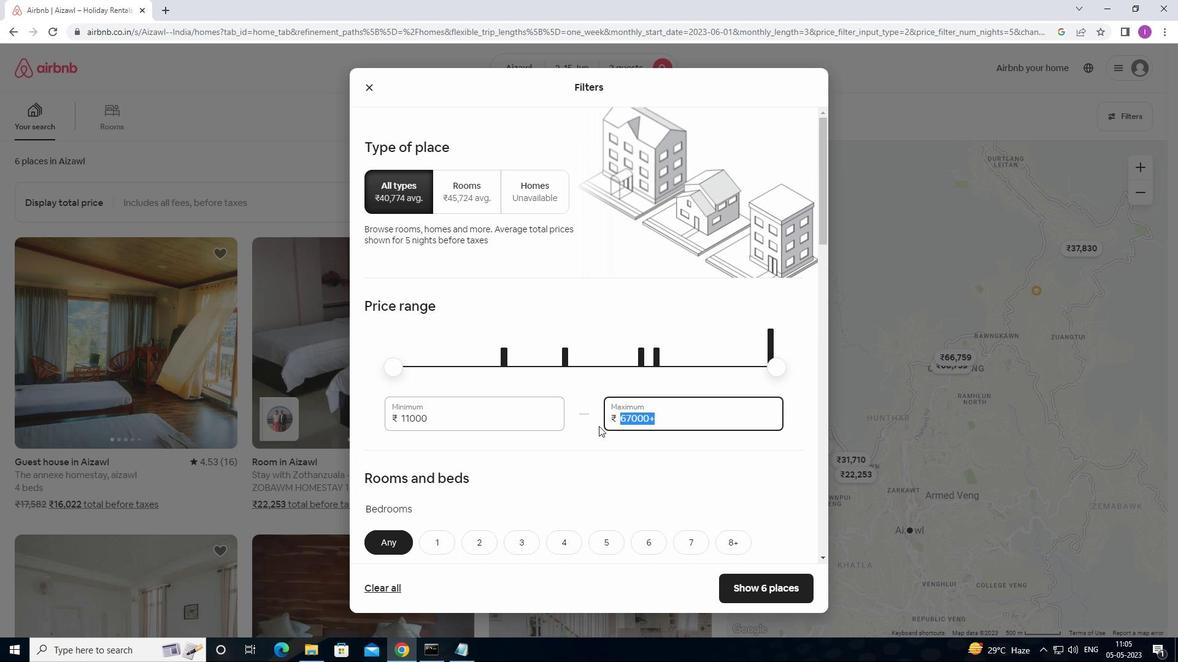 
Action: Key pressed 1
Screenshot: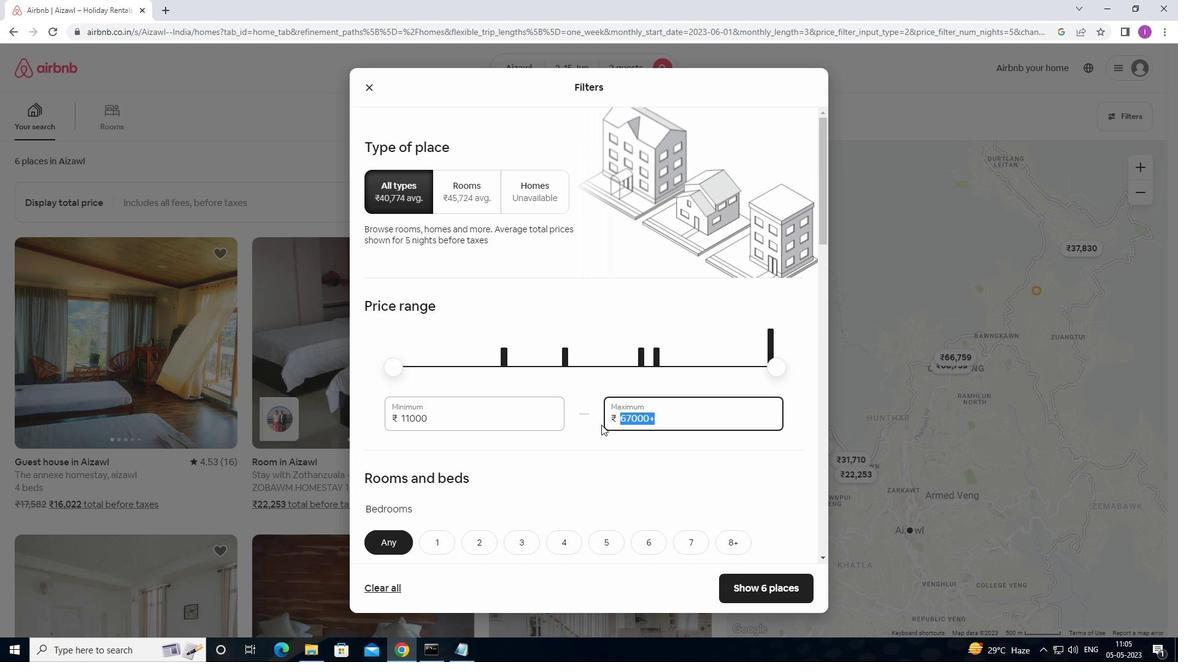 
Action: Mouse moved to (603, 422)
Screenshot: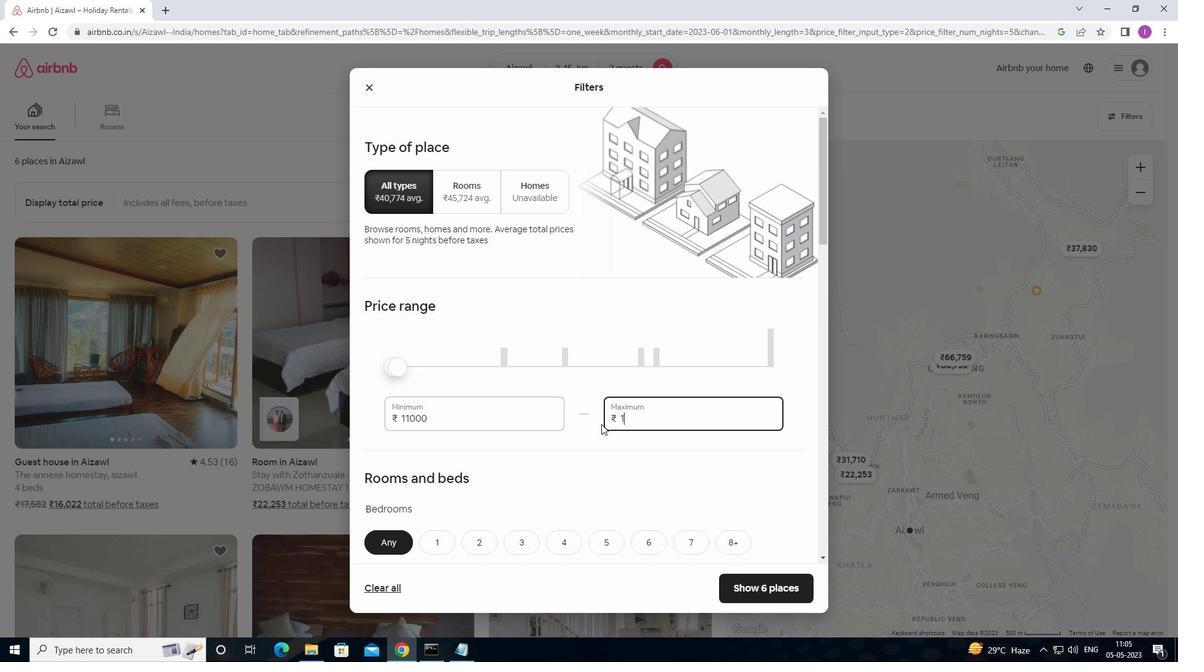 
Action: Key pressed 5
Screenshot: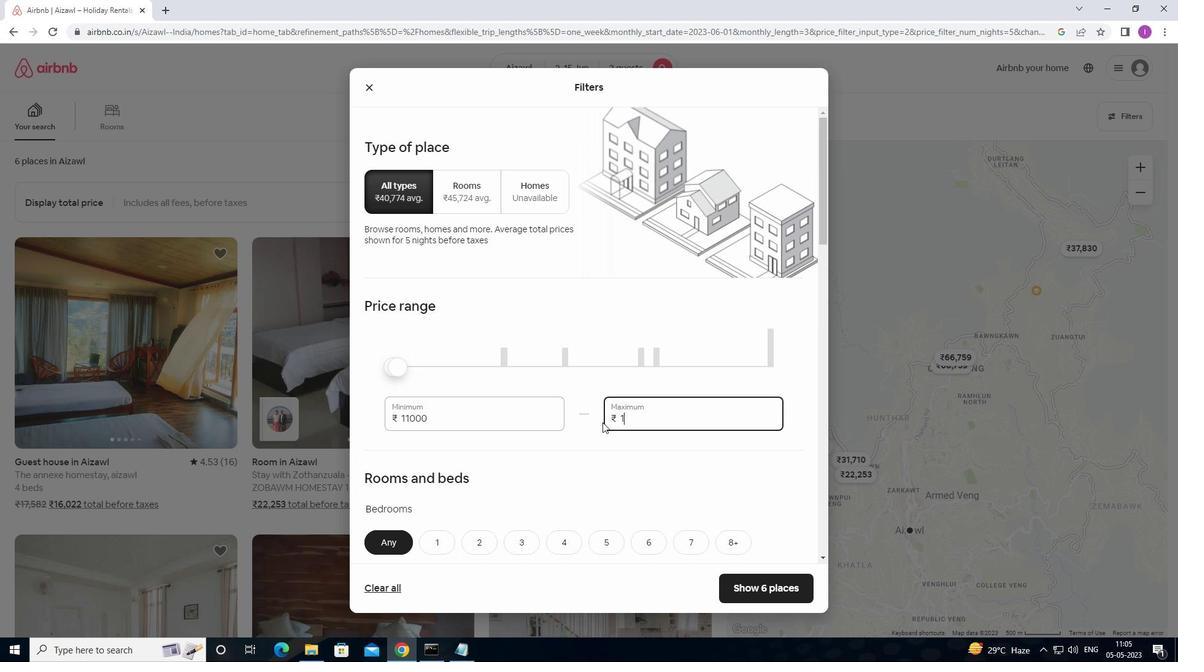 
Action: Mouse moved to (603, 420)
Screenshot: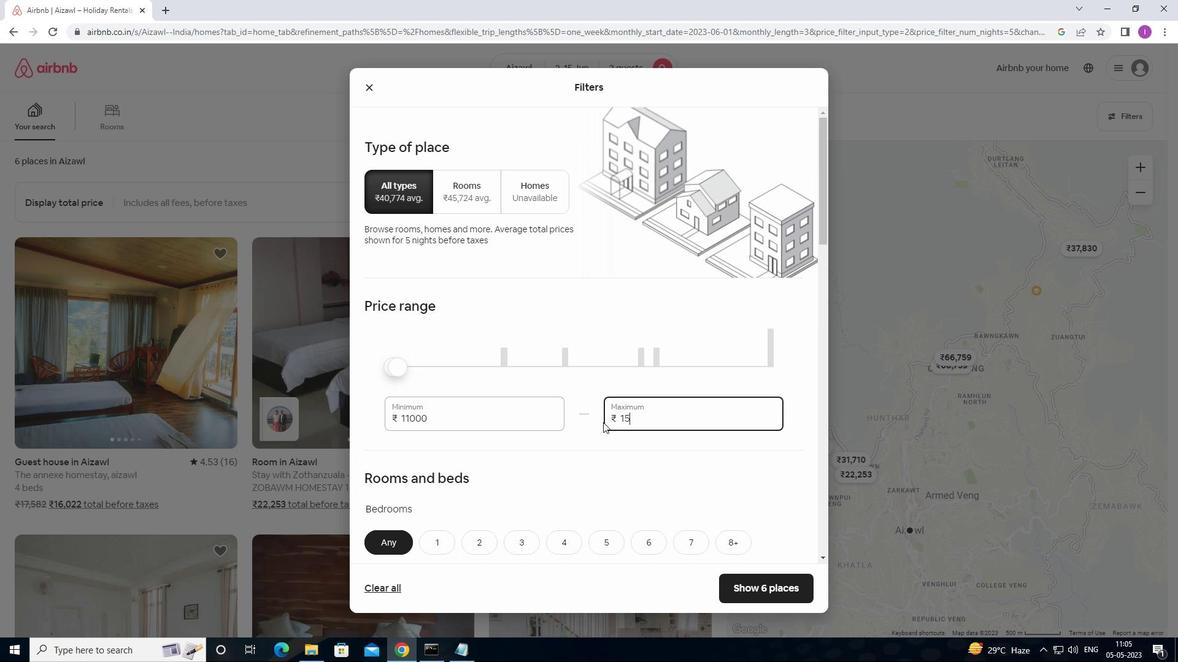 
Action: Key pressed 000
Screenshot: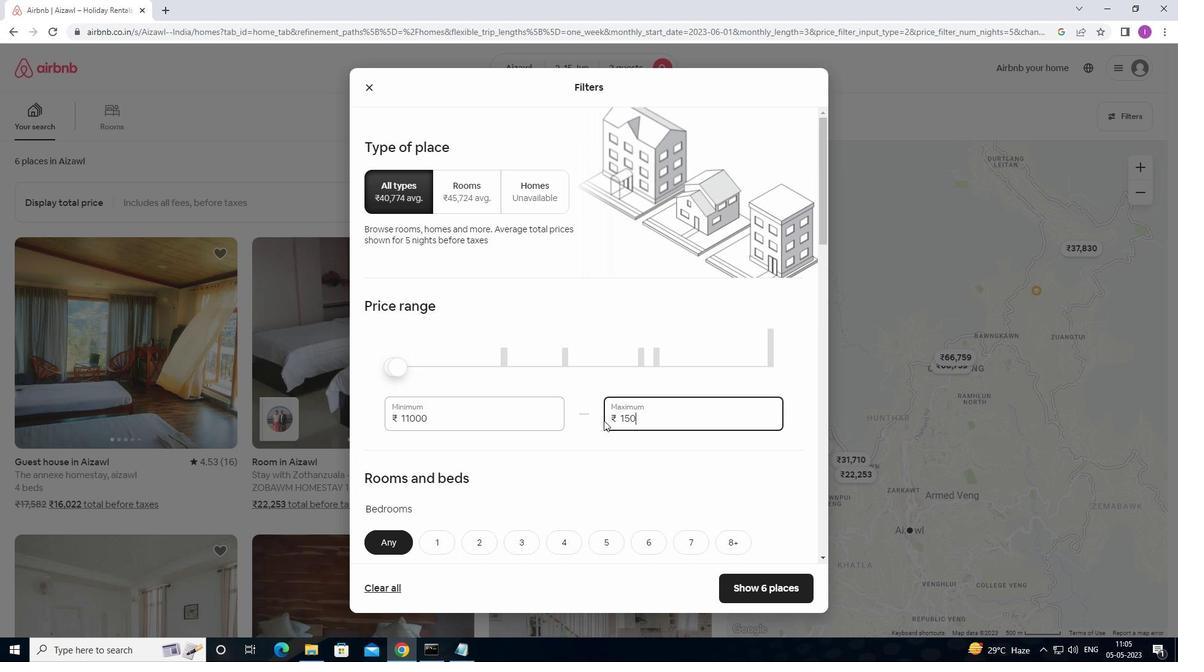 
Action: Mouse moved to (622, 423)
Screenshot: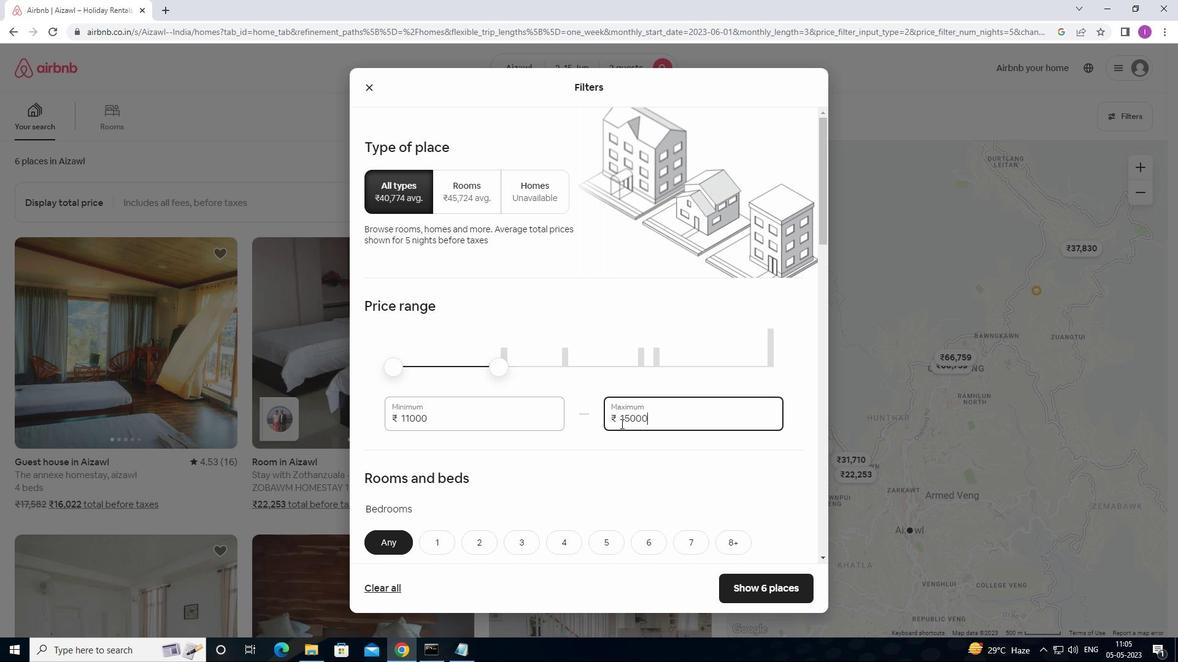 
Action: Mouse scrolled (622, 422) with delta (0, 0)
Screenshot: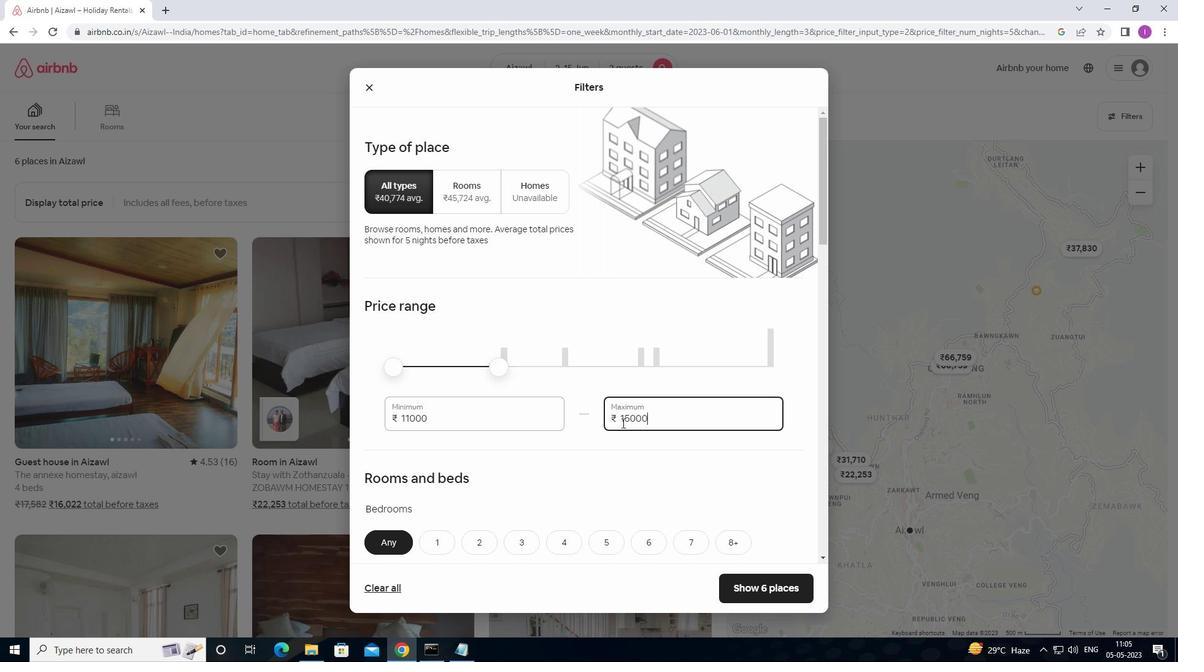 
Action: Mouse scrolled (622, 422) with delta (0, 0)
Screenshot: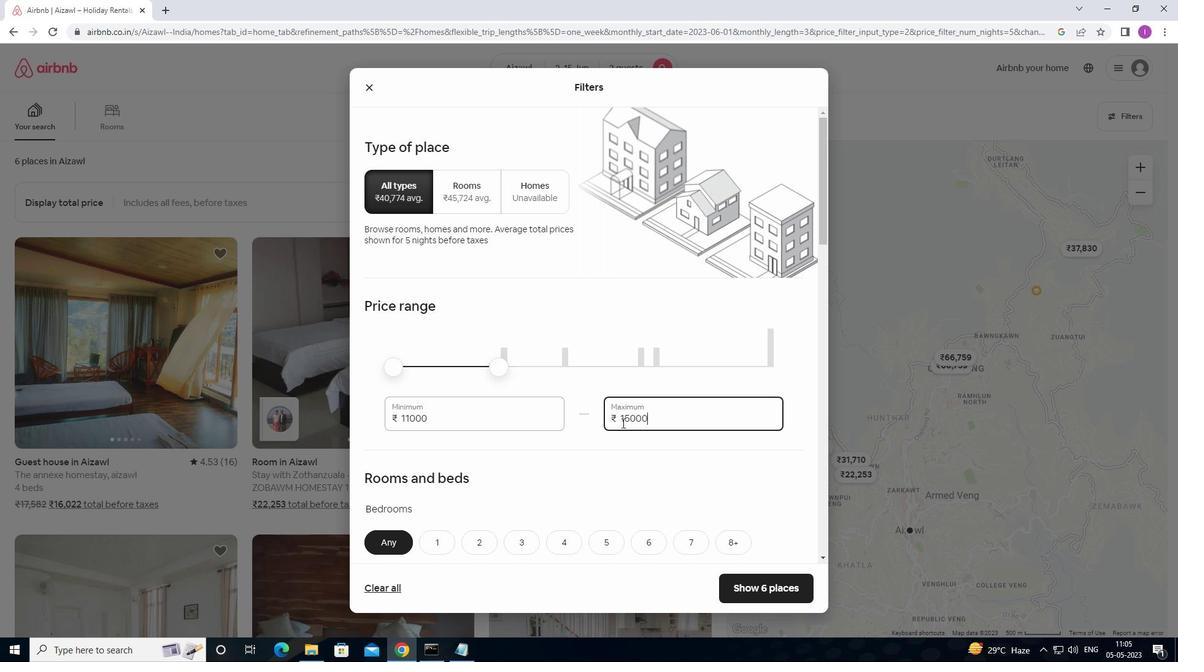 
Action: Mouse moved to (620, 419)
Screenshot: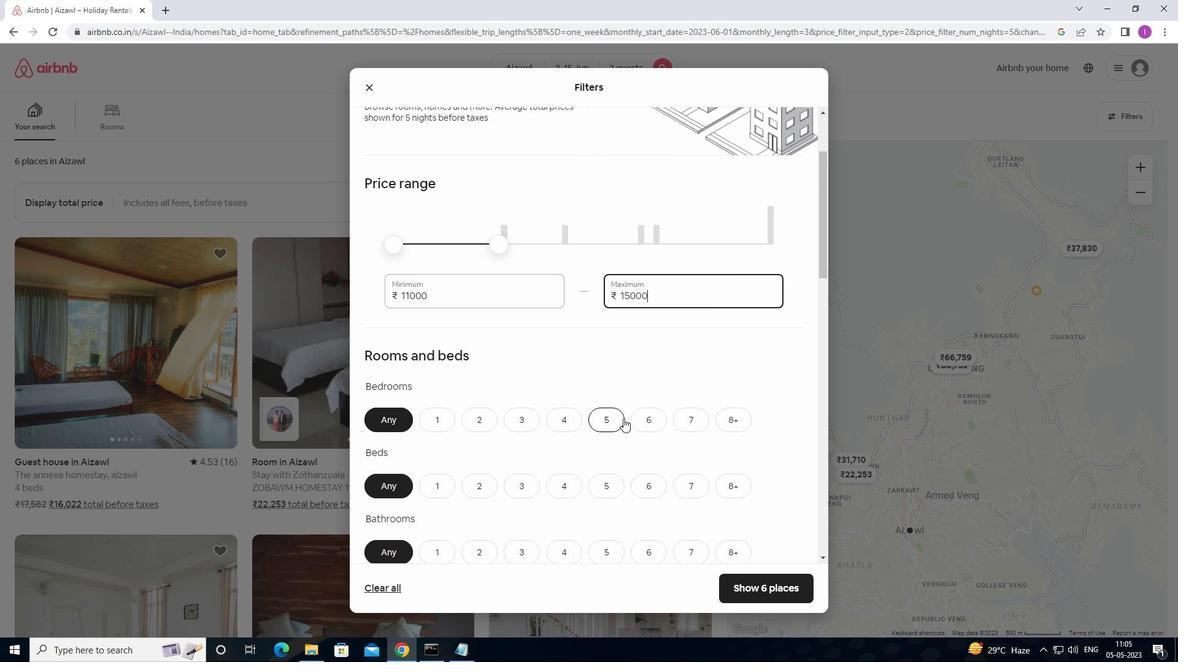 
Action: Mouse scrolled (620, 418) with delta (0, 0)
Screenshot: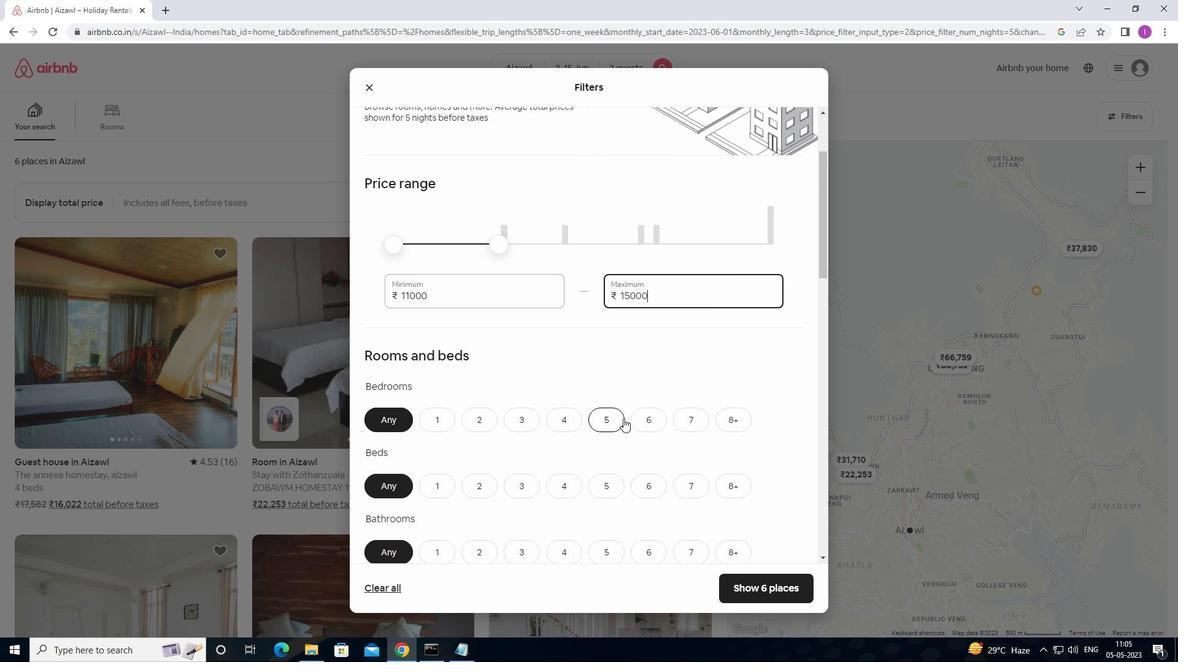 
Action: Mouse moved to (619, 419)
Screenshot: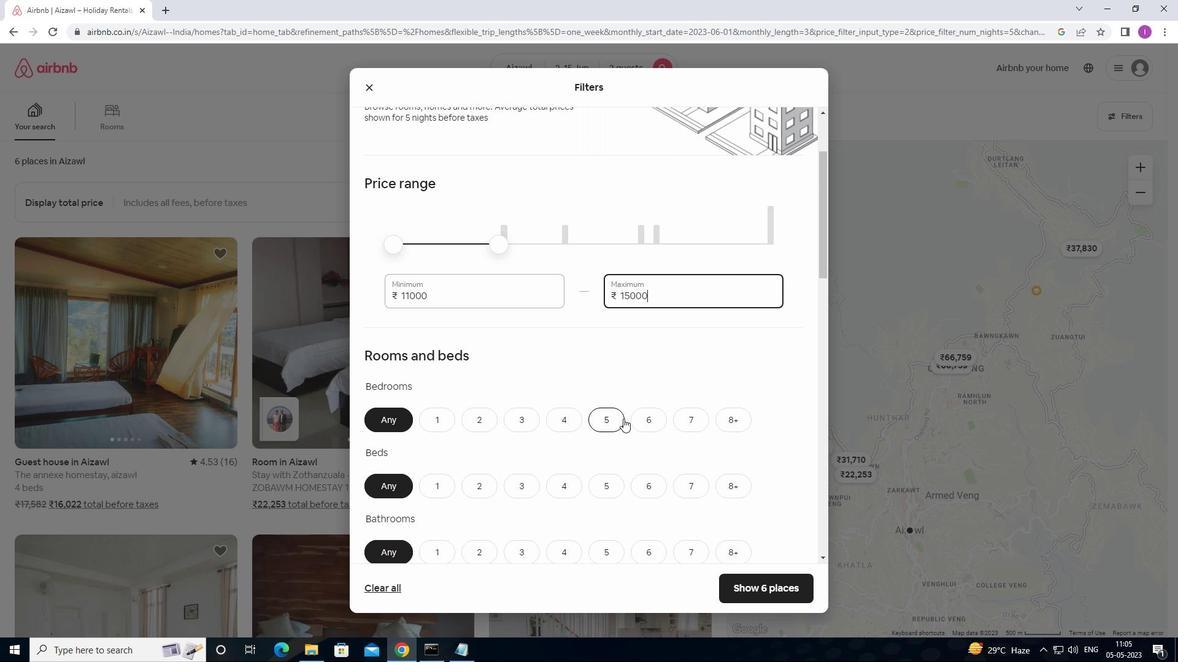 
Action: Mouse scrolled (619, 418) with delta (0, 0)
Screenshot: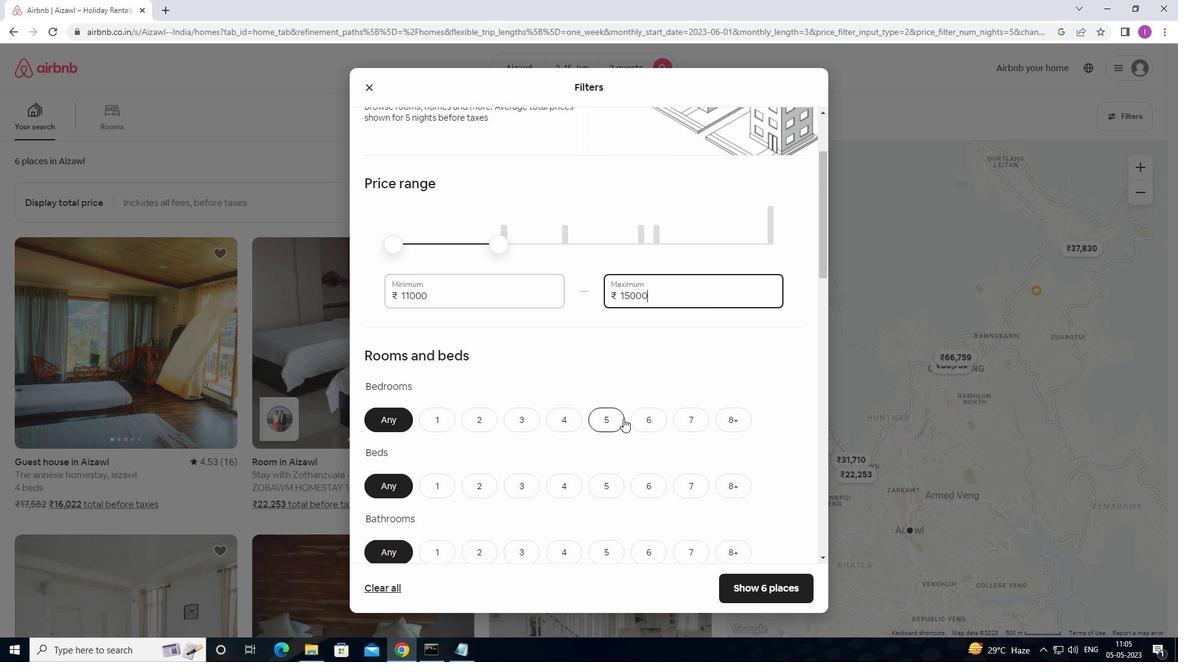
Action: Mouse moved to (442, 300)
Screenshot: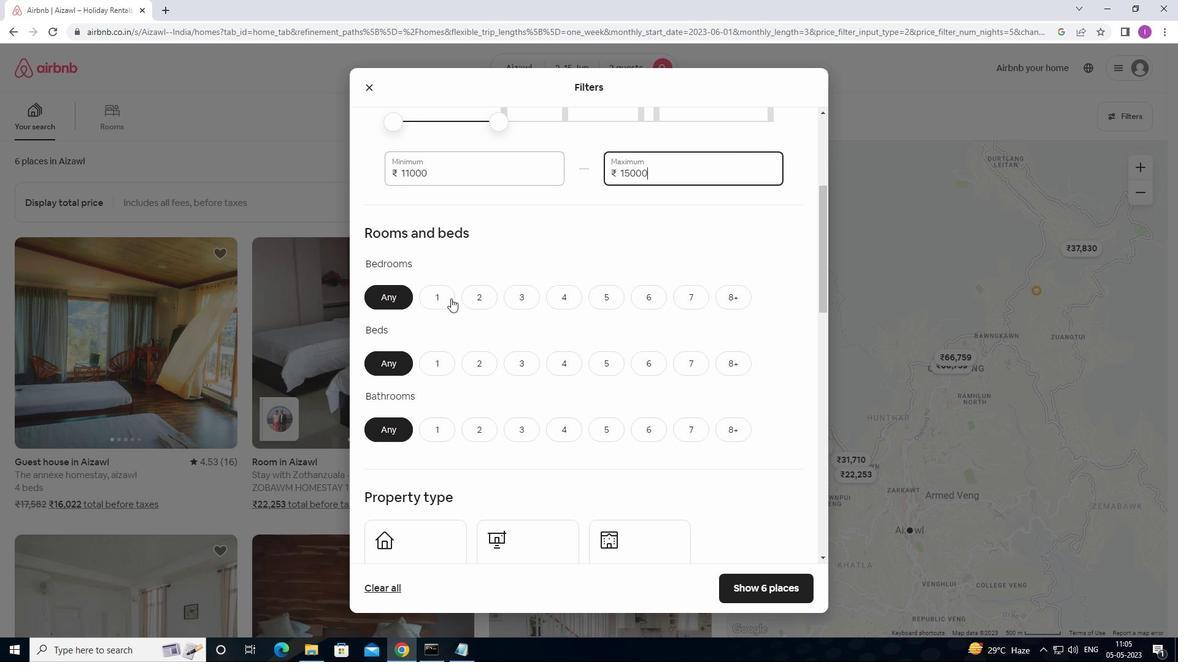 
Action: Mouse pressed left at (442, 300)
Screenshot: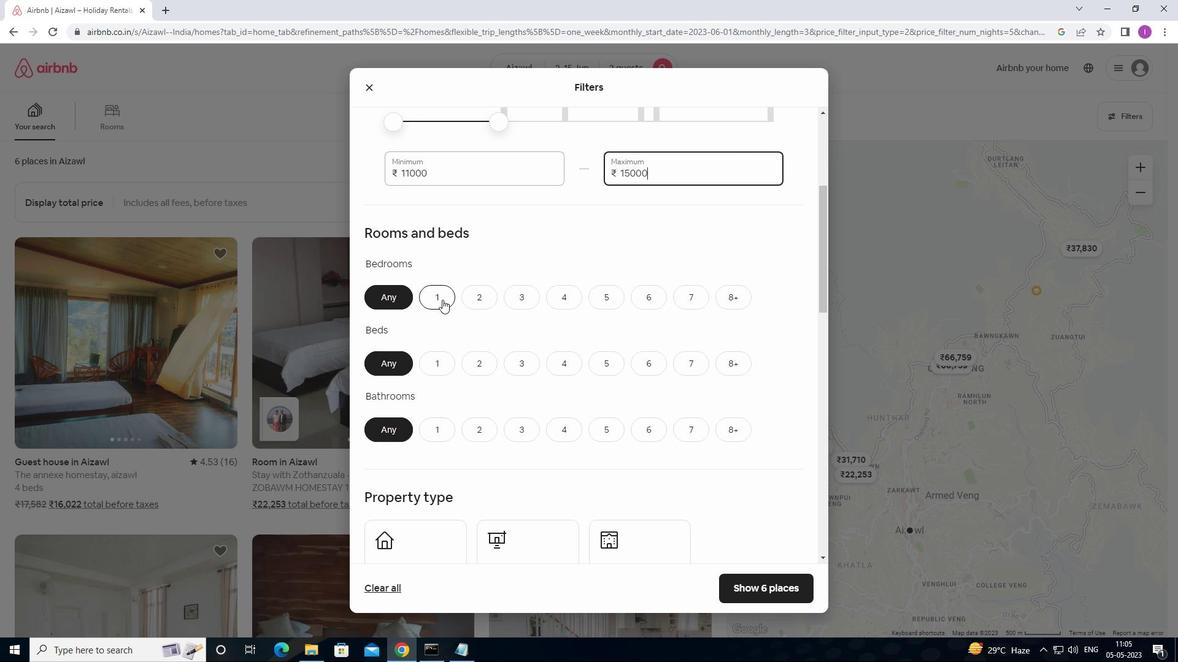 
Action: Mouse moved to (441, 358)
Screenshot: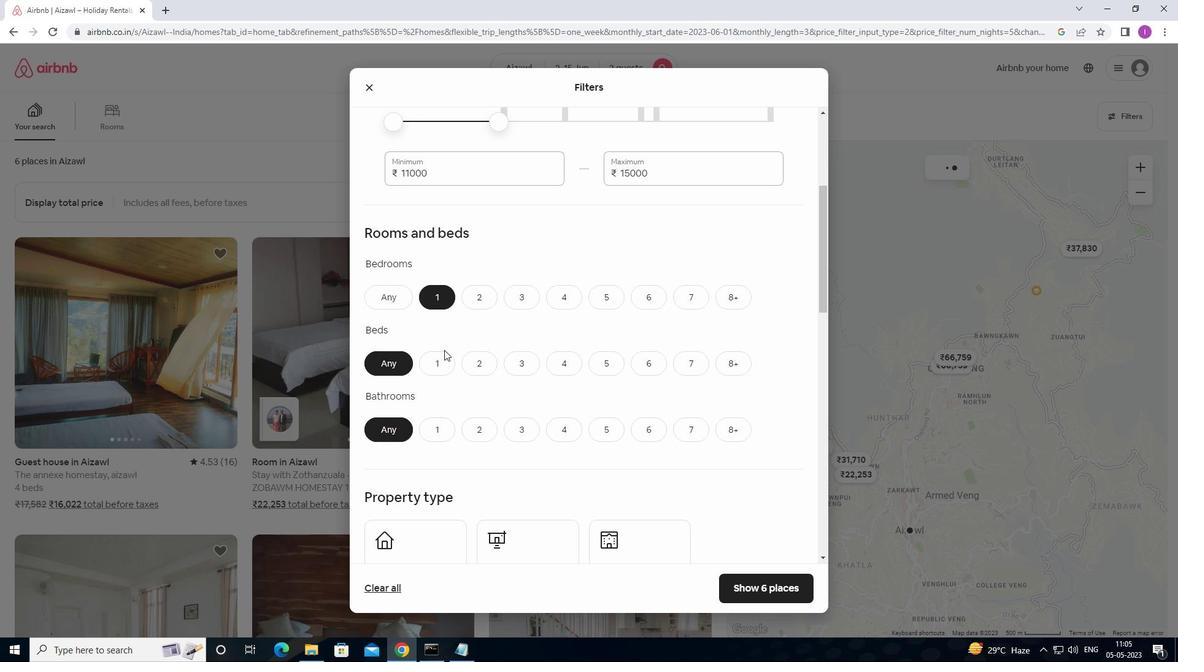 
Action: Mouse pressed left at (441, 358)
Screenshot: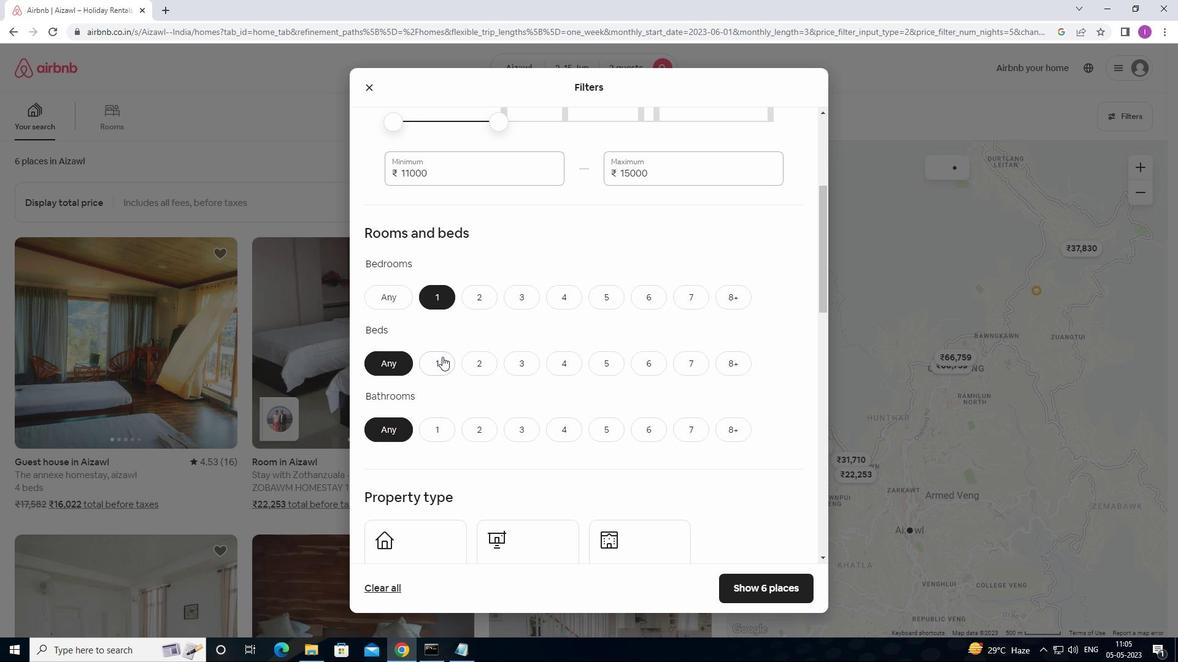 
Action: Mouse moved to (438, 423)
Screenshot: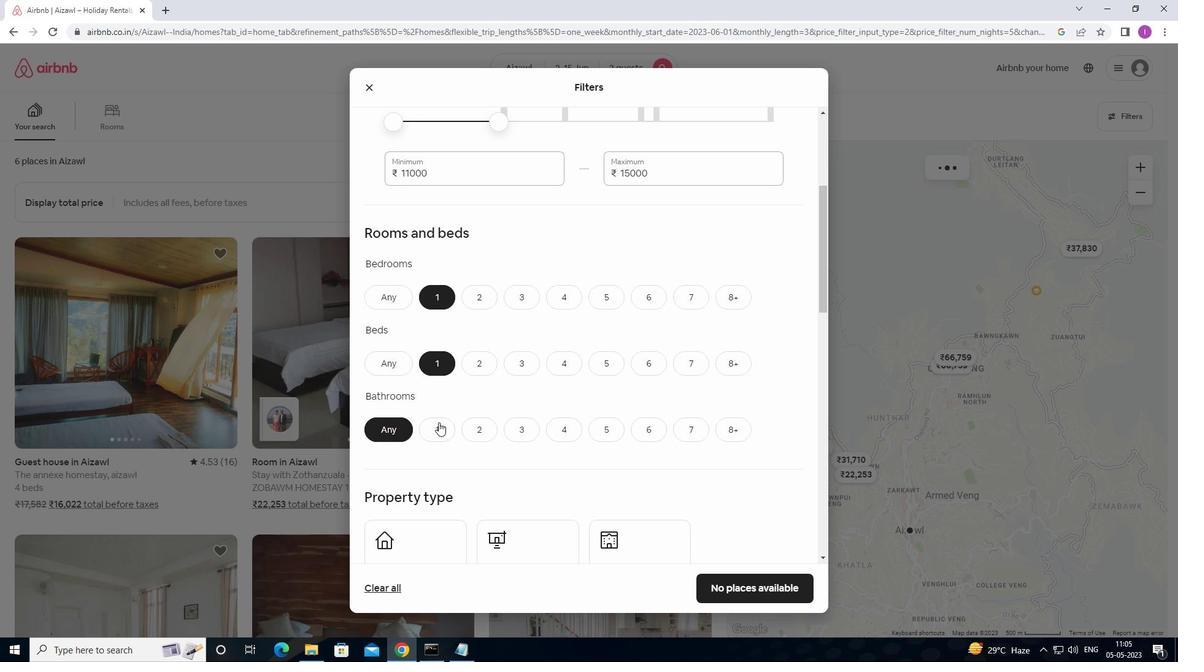 
Action: Mouse pressed left at (438, 423)
Screenshot: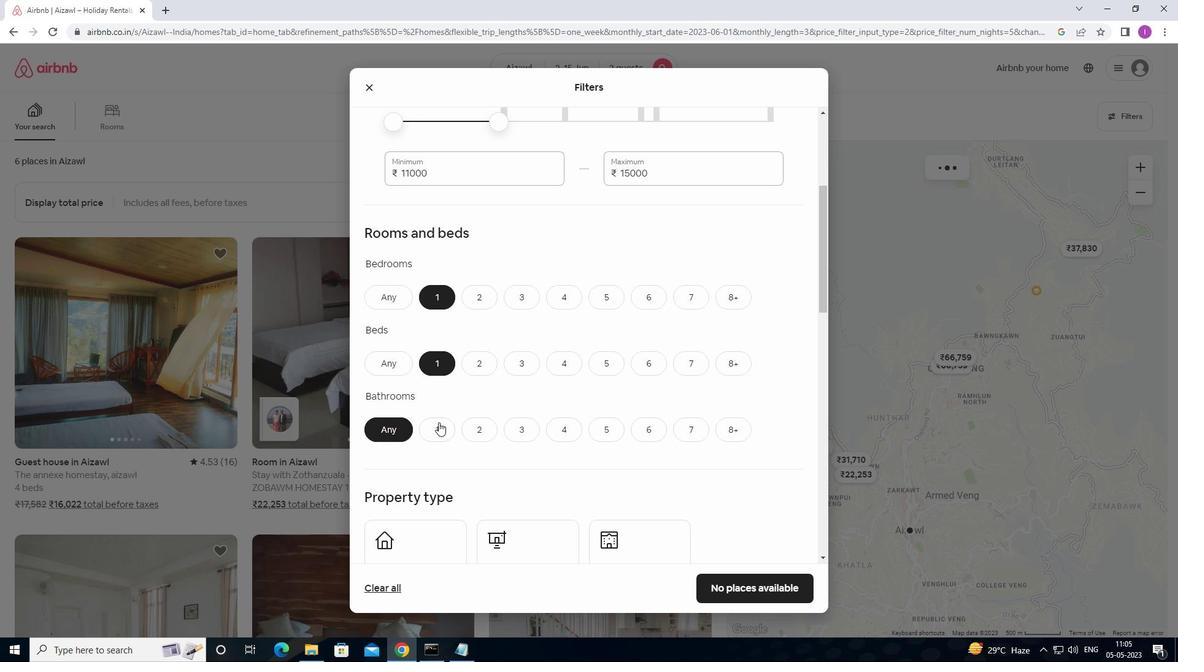 
Action: Mouse moved to (479, 422)
Screenshot: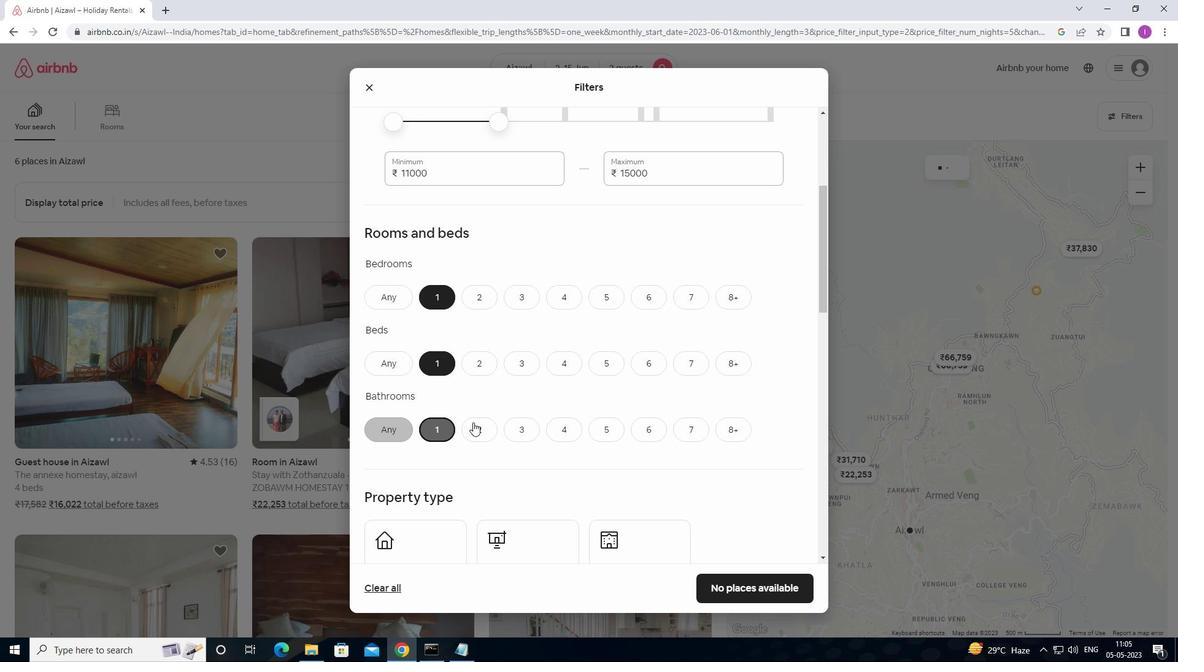 
Action: Mouse scrolled (479, 421) with delta (0, 0)
Screenshot: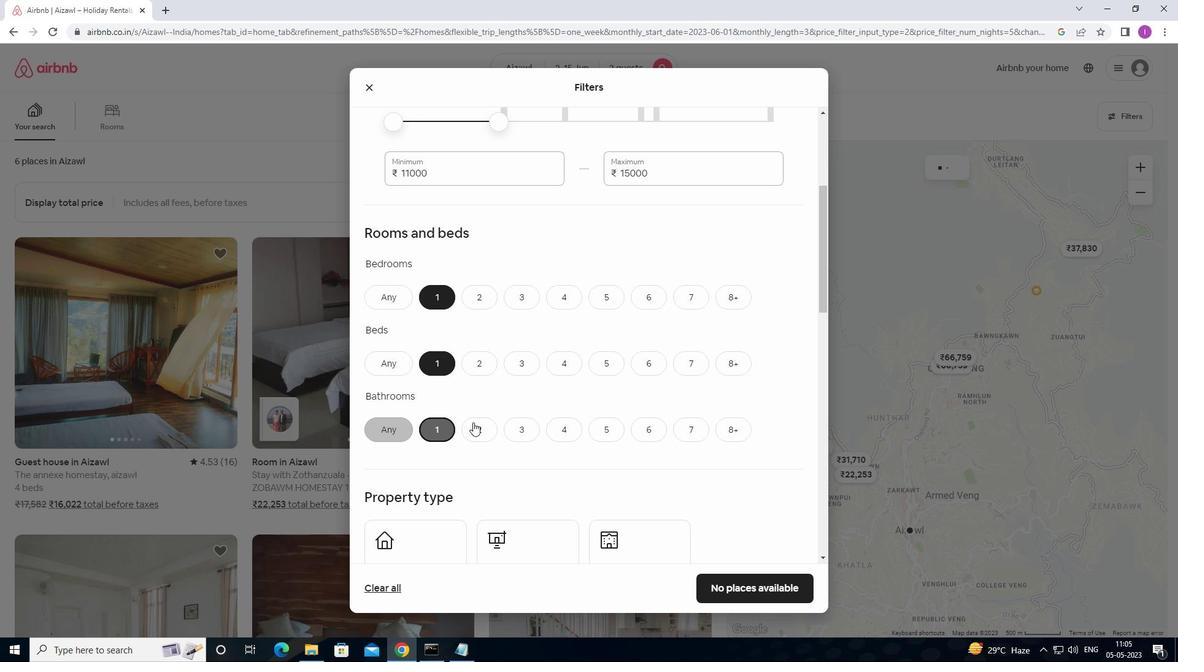 
Action: Mouse moved to (482, 422)
Screenshot: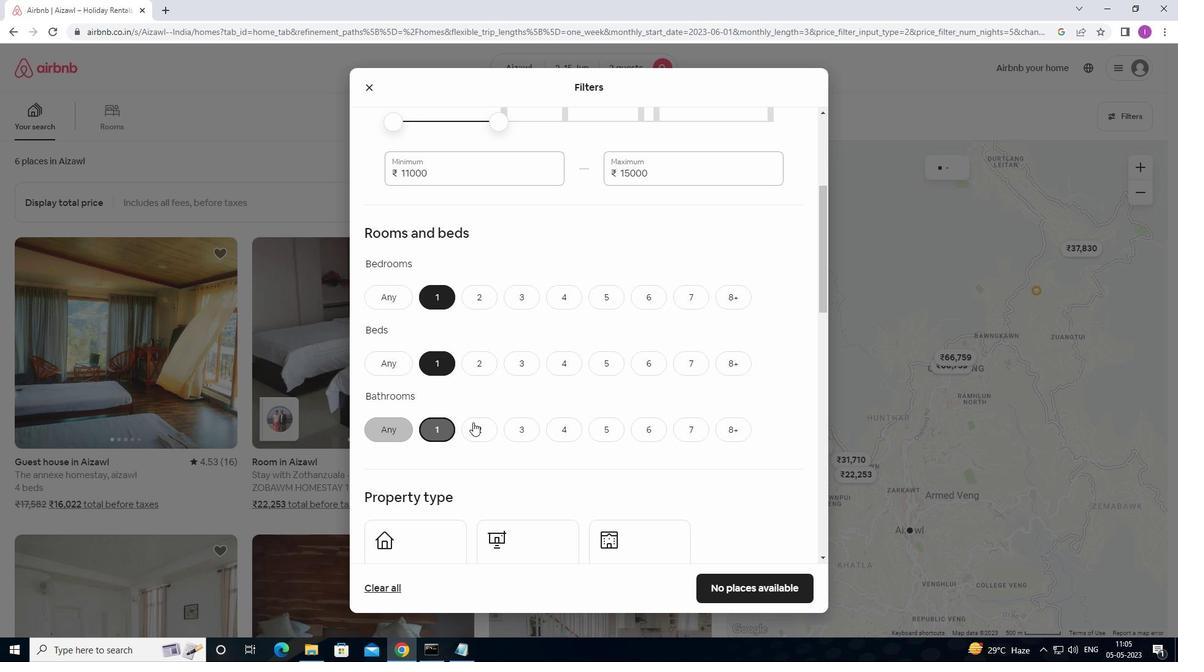 
Action: Mouse scrolled (482, 422) with delta (0, 0)
Screenshot: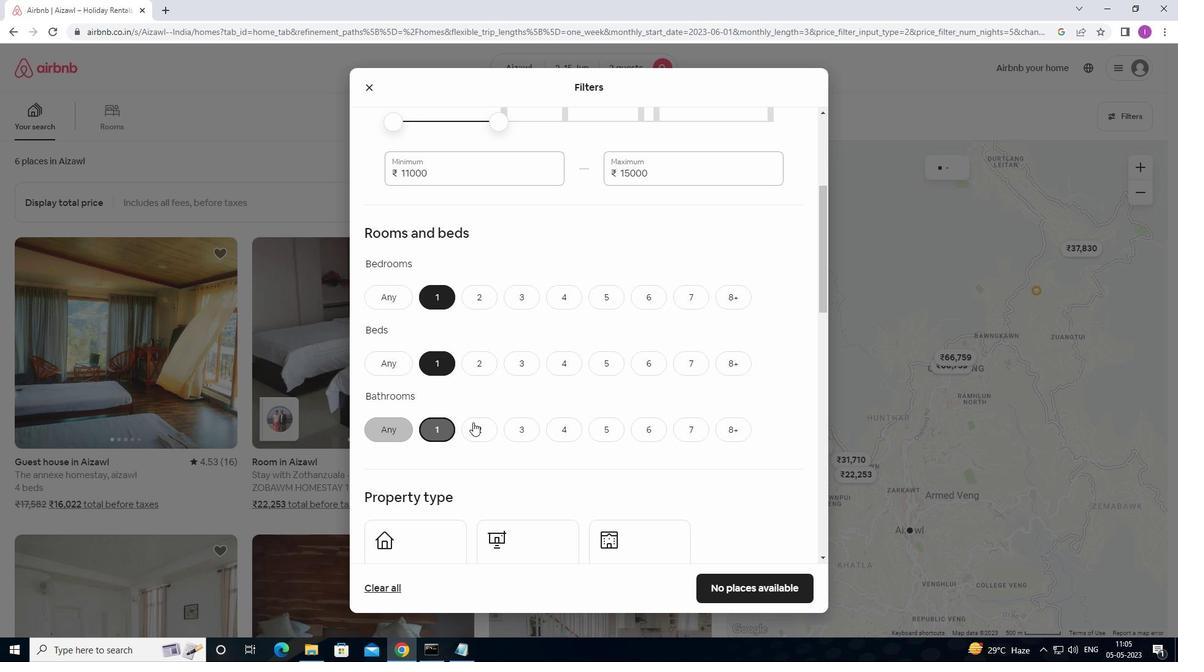 
Action: Mouse moved to (485, 425)
Screenshot: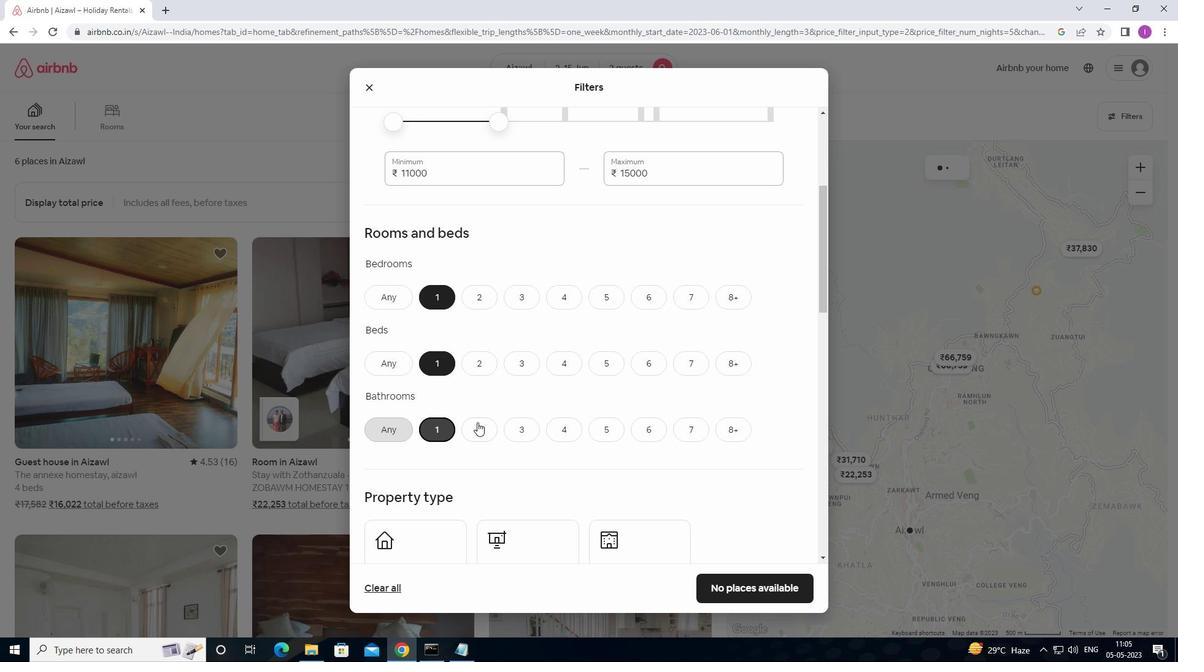 
Action: Mouse scrolled (485, 424) with delta (0, 0)
Screenshot: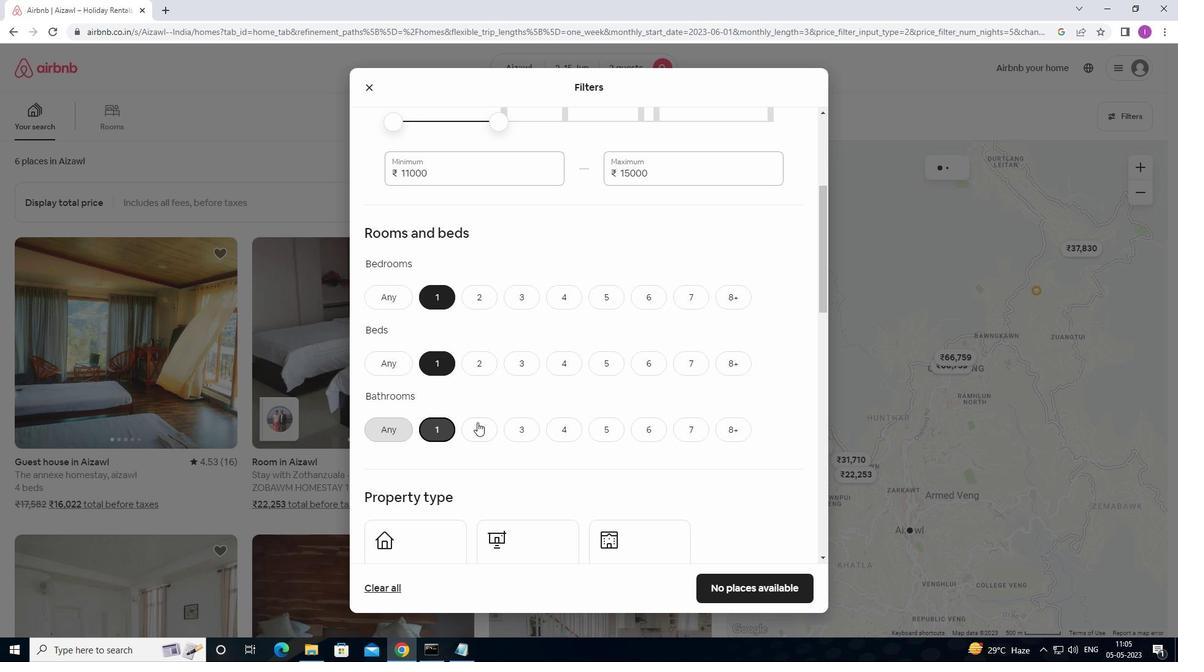 
Action: Mouse moved to (427, 384)
Screenshot: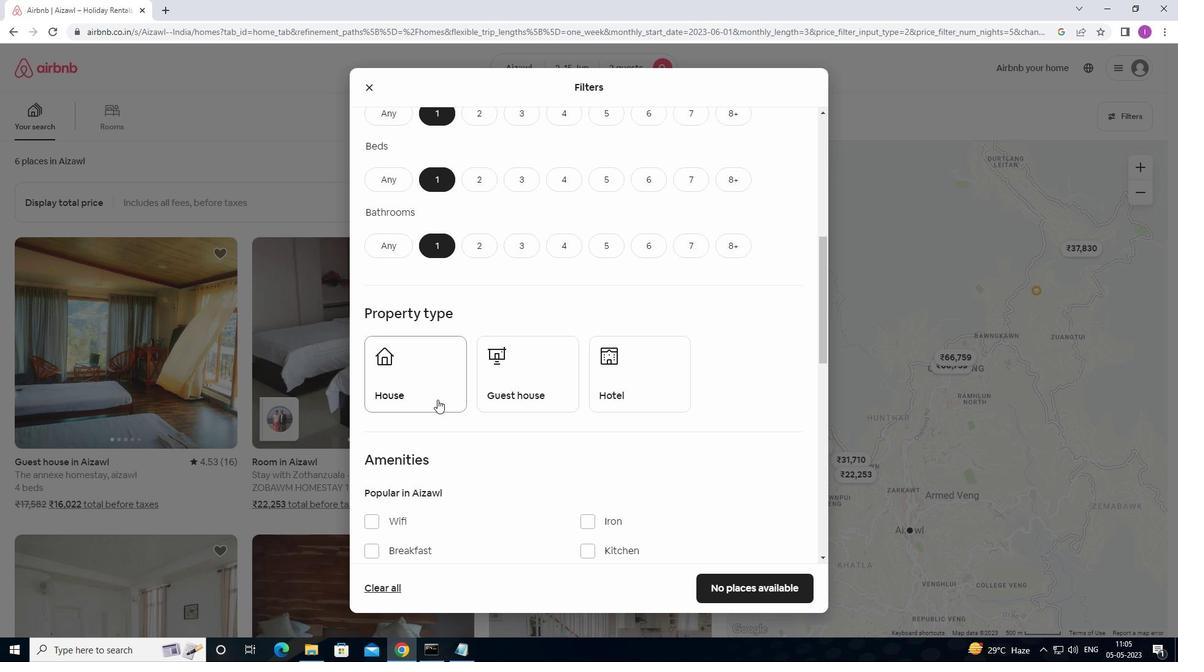 
Action: Mouse pressed left at (427, 384)
Screenshot: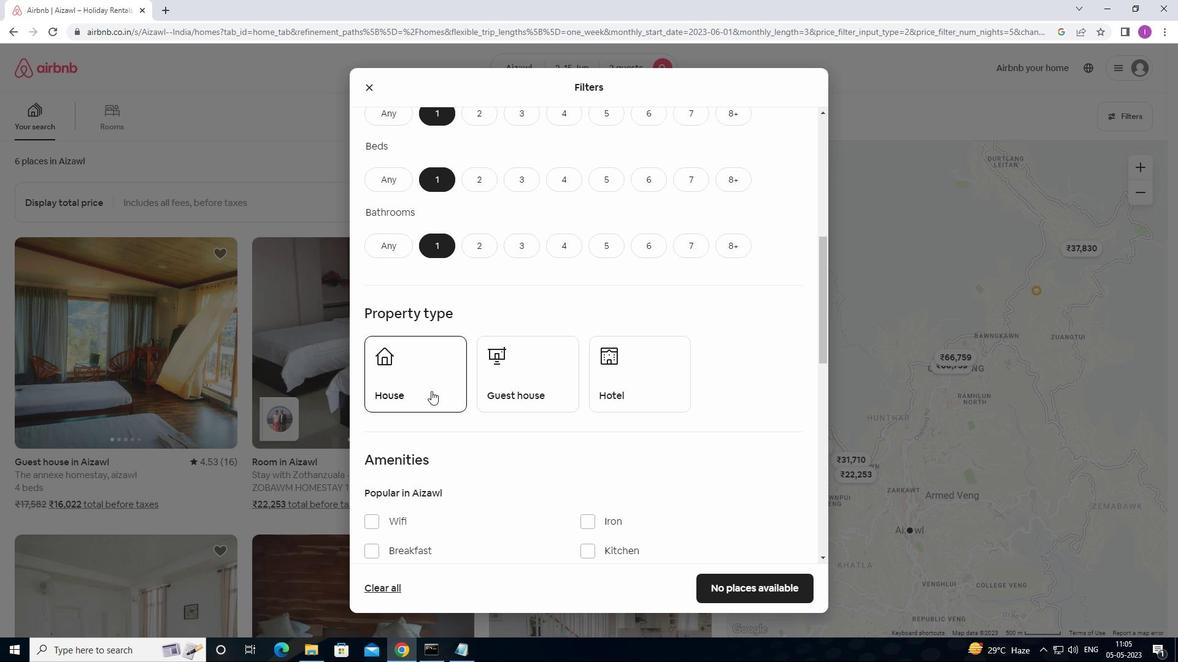 
Action: Mouse moved to (526, 395)
Screenshot: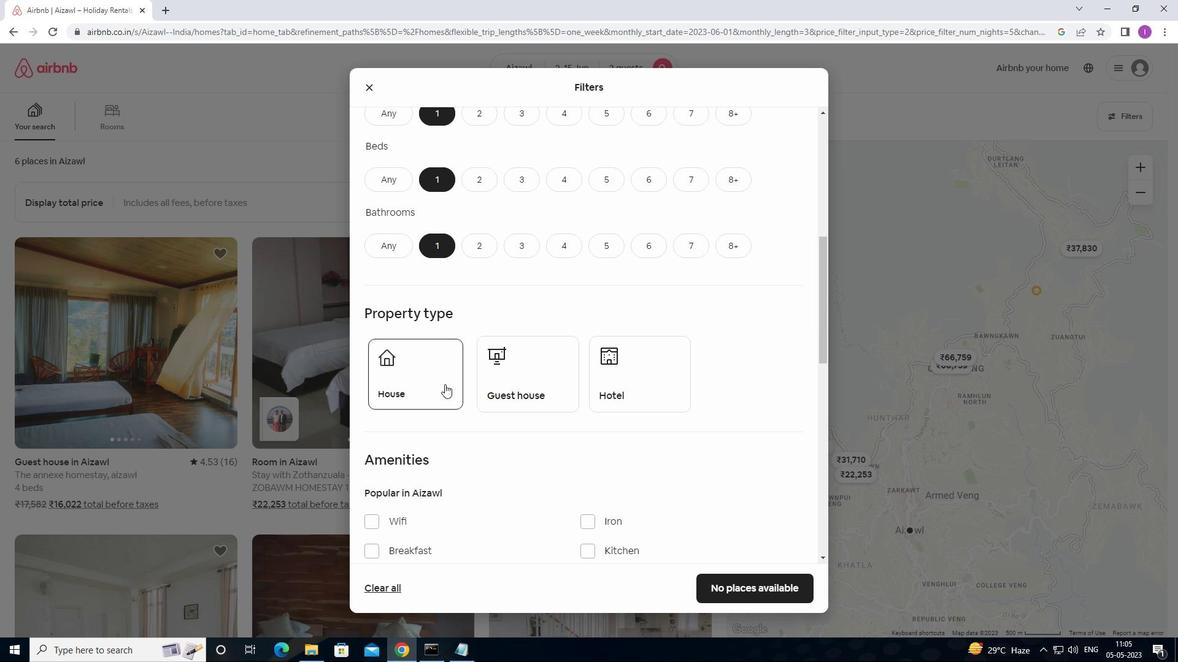 
Action: Mouse pressed left at (526, 395)
Screenshot: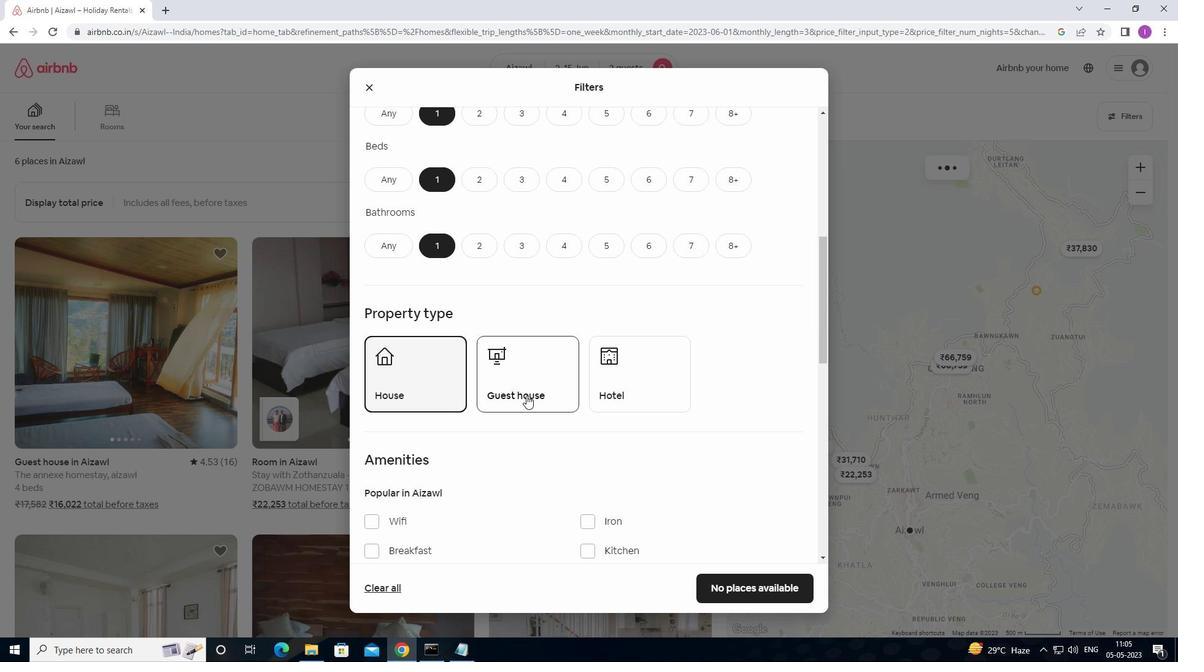 
Action: Mouse moved to (606, 384)
Screenshot: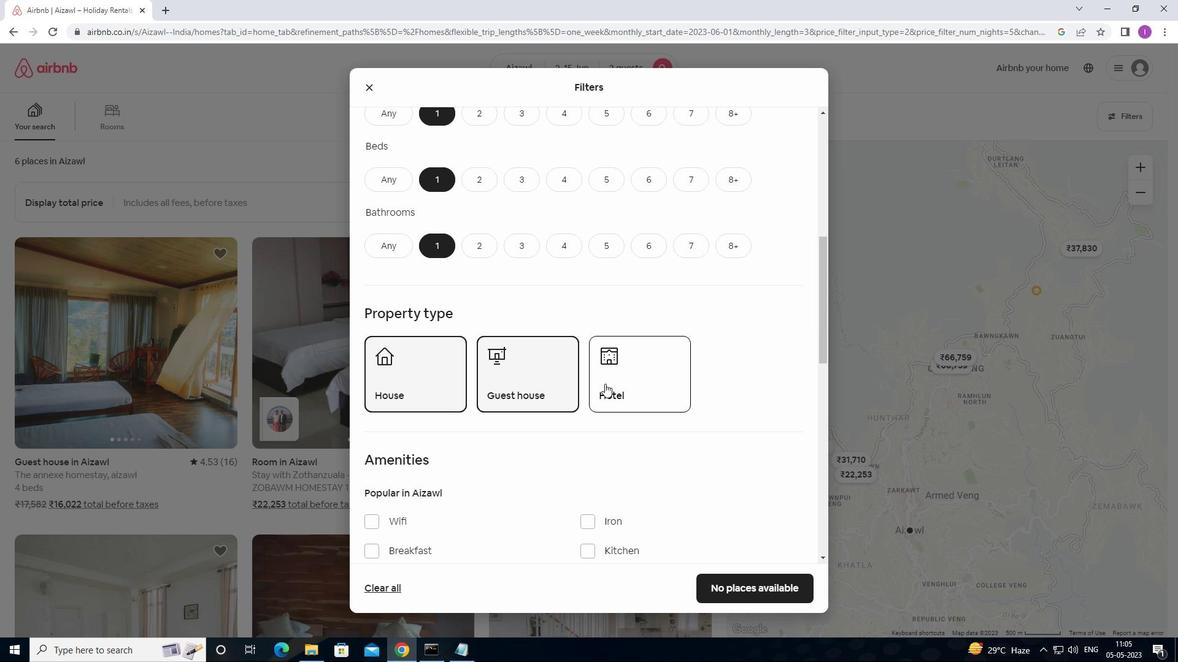 
Action: Mouse pressed left at (606, 384)
Screenshot: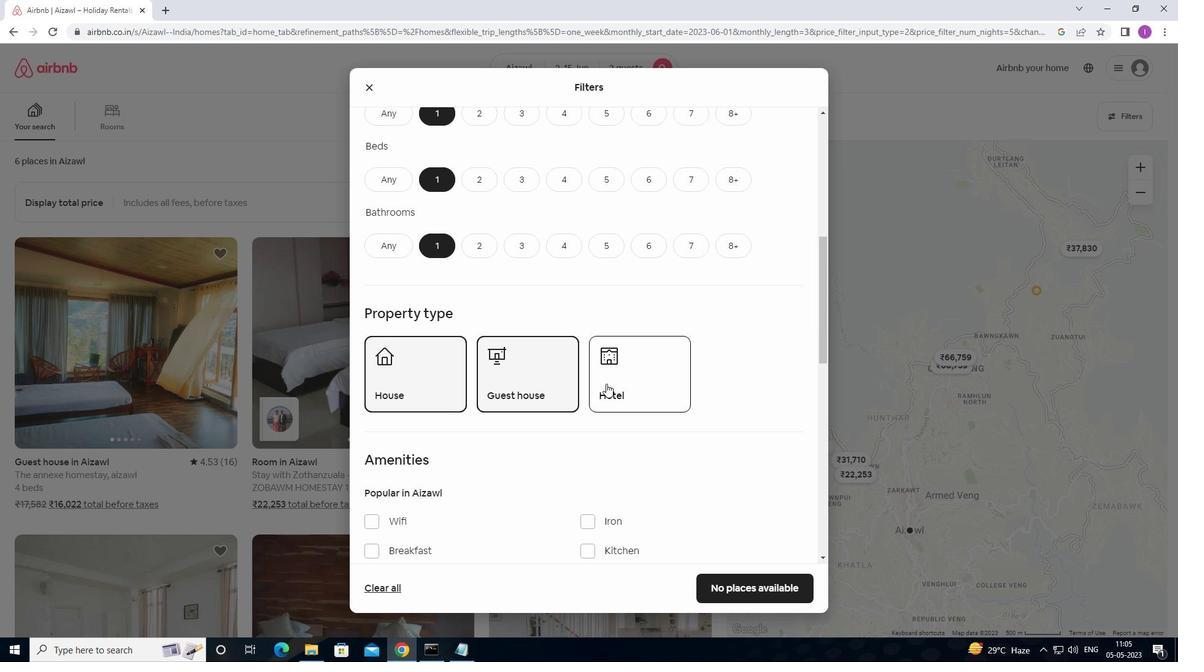 
Action: Mouse moved to (619, 390)
Screenshot: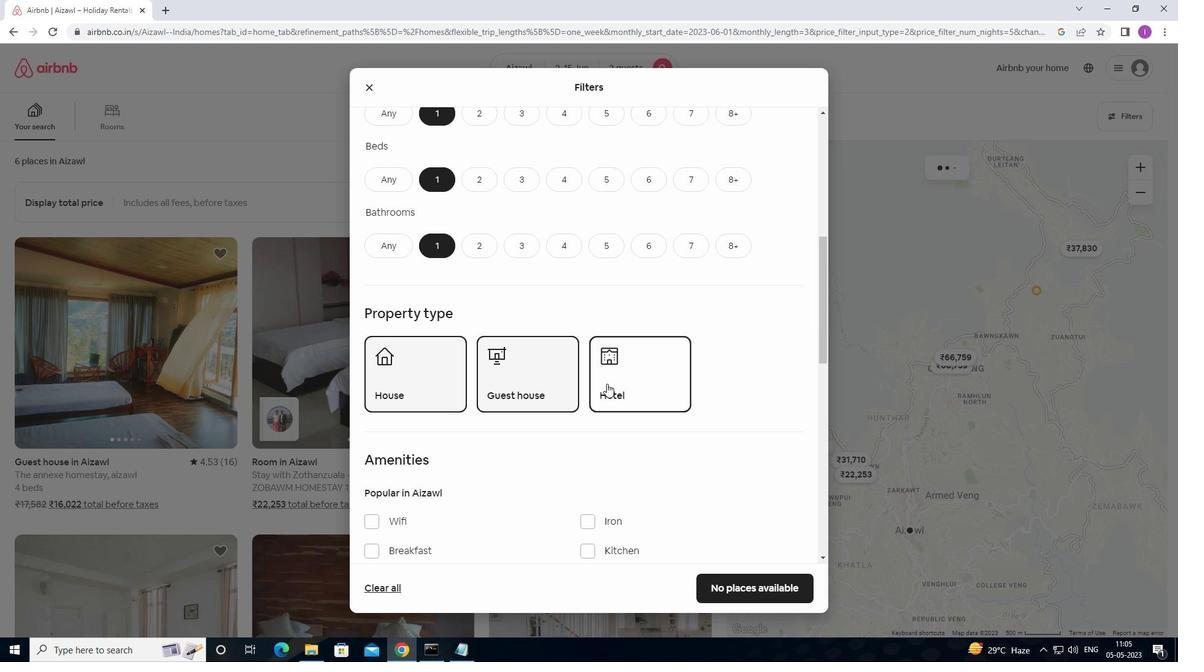 
Action: Mouse scrolled (619, 389) with delta (0, 0)
Screenshot: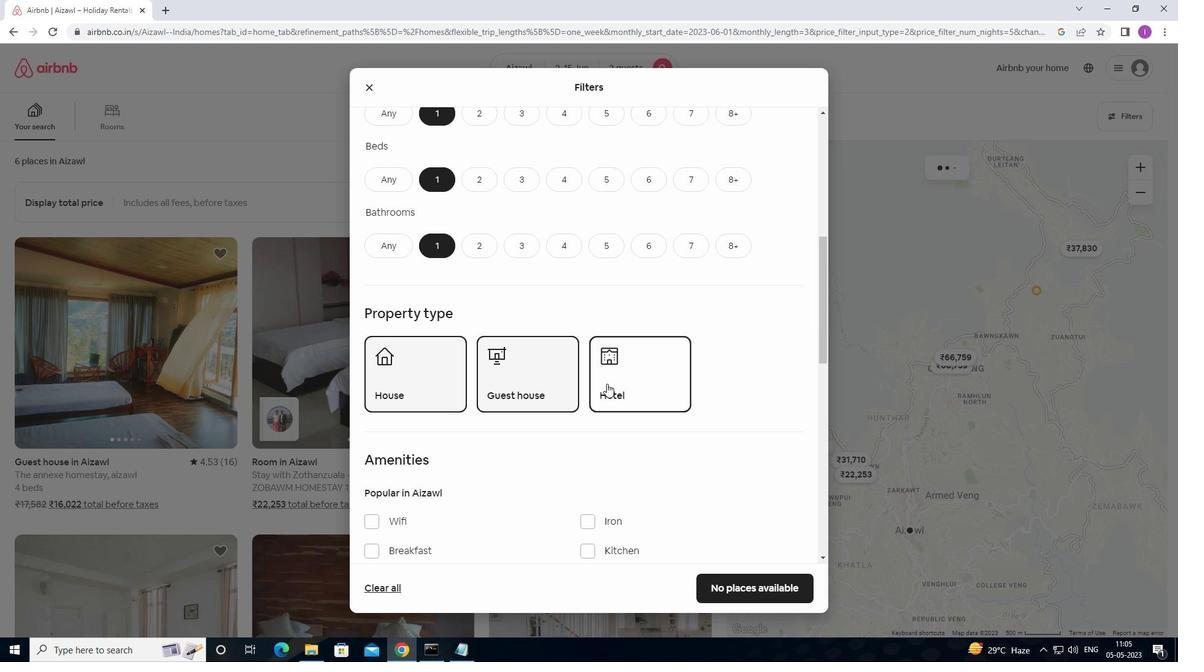 
Action: Mouse moved to (619, 393)
Screenshot: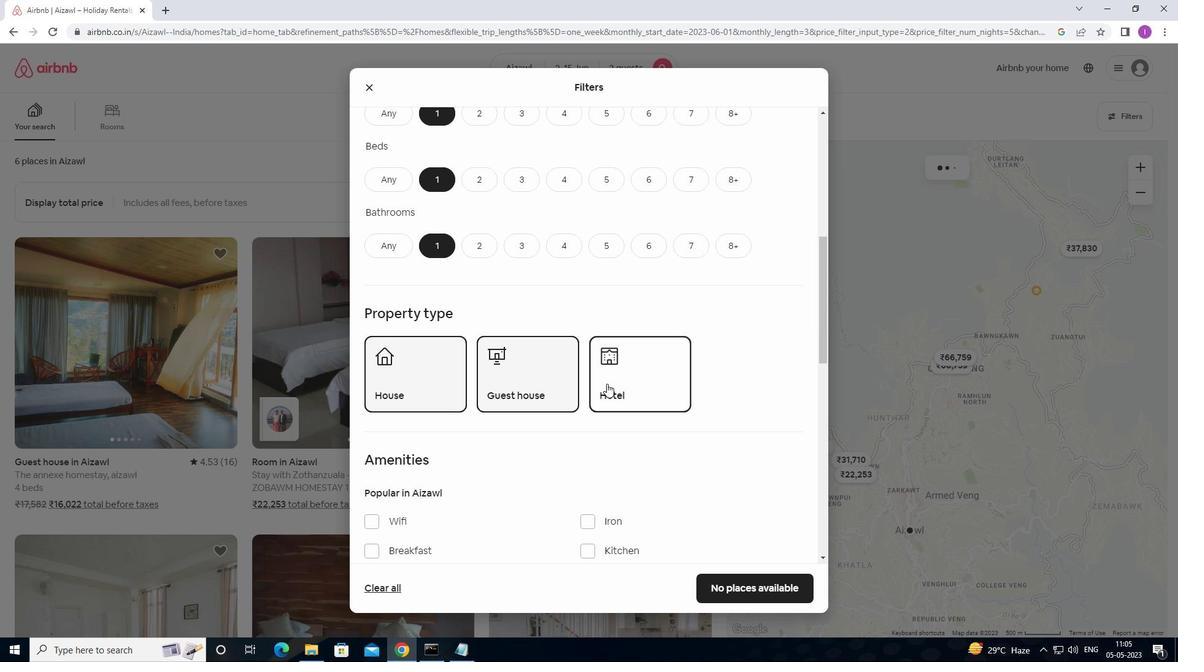 
Action: Mouse scrolled (619, 392) with delta (0, 0)
Screenshot: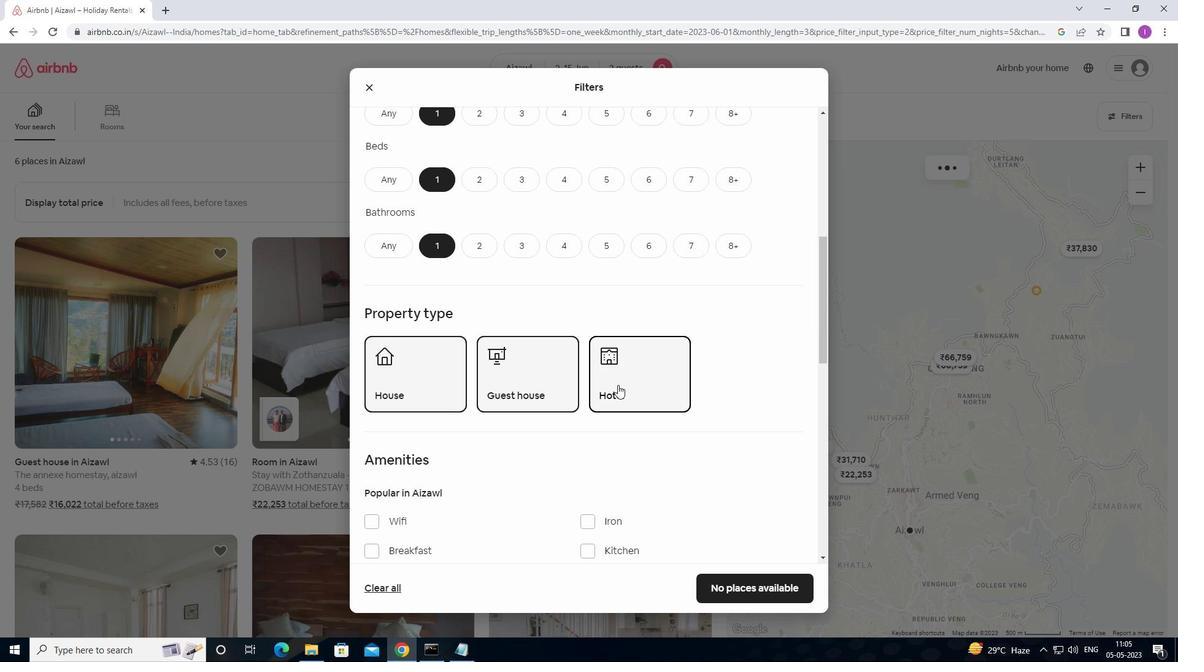 
Action: Mouse moved to (619, 395)
Screenshot: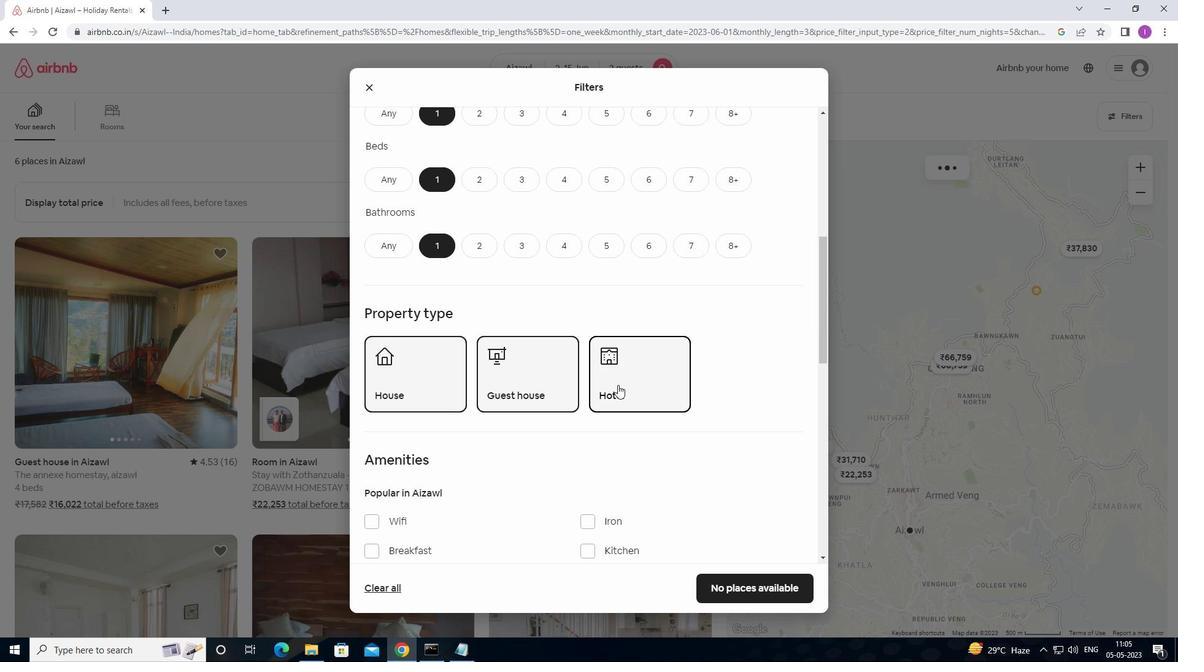 
Action: Mouse scrolled (619, 394) with delta (0, 0)
Screenshot: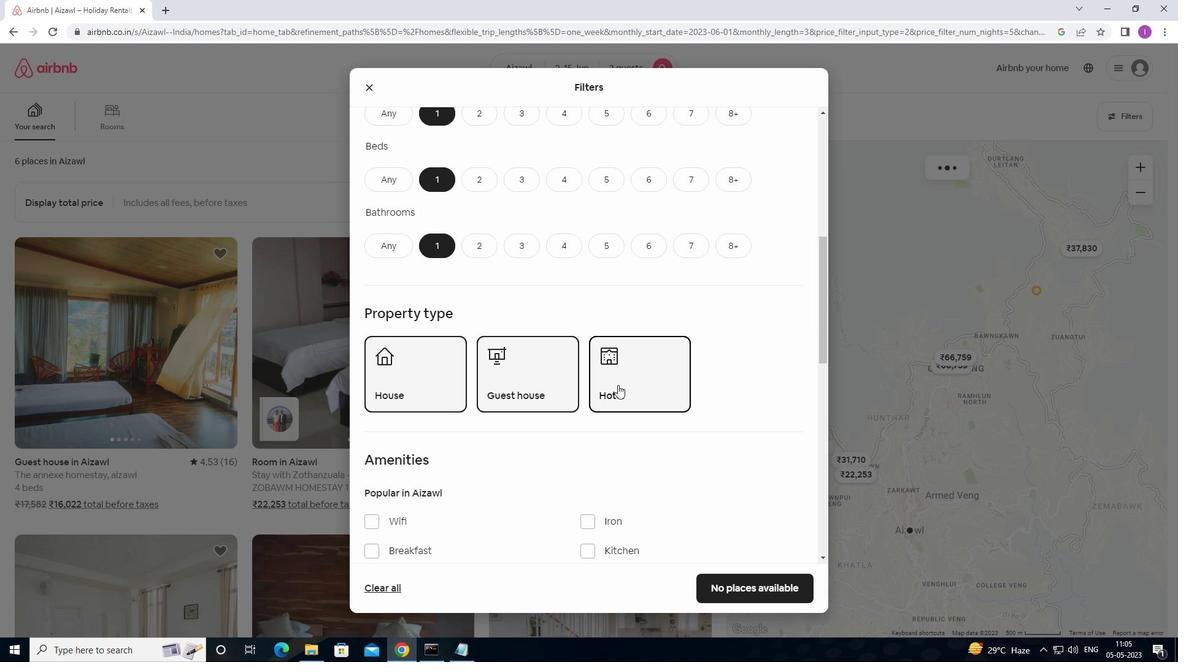
Action: Mouse scrolled (619, 394) with delta (0, 0)
Screenshot: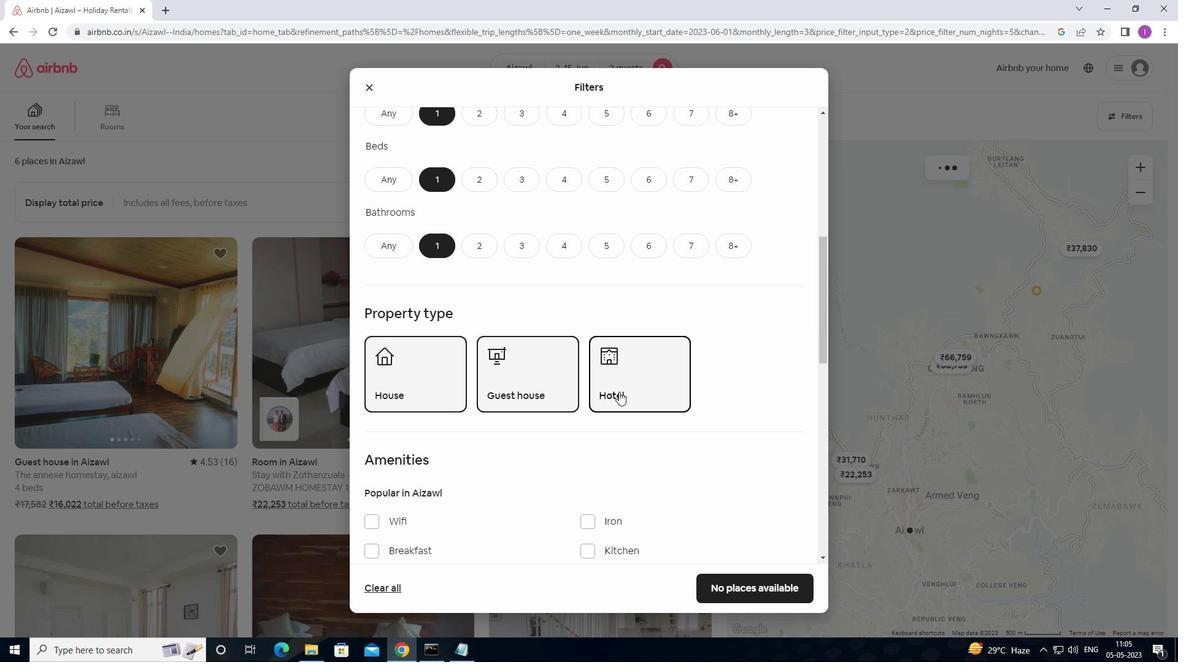 
Action: Mouse moved to (633, 393)
Screenshot: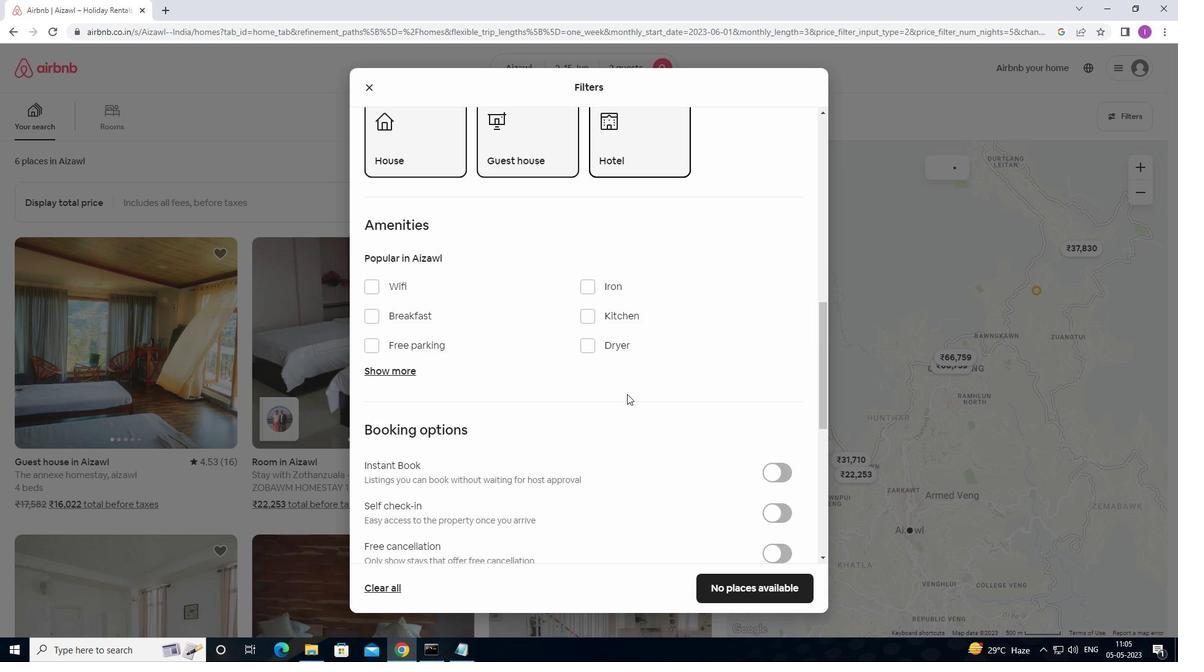 
Action: Mouse scrolled (633, 392) with delta (0, 0)
Screenshot: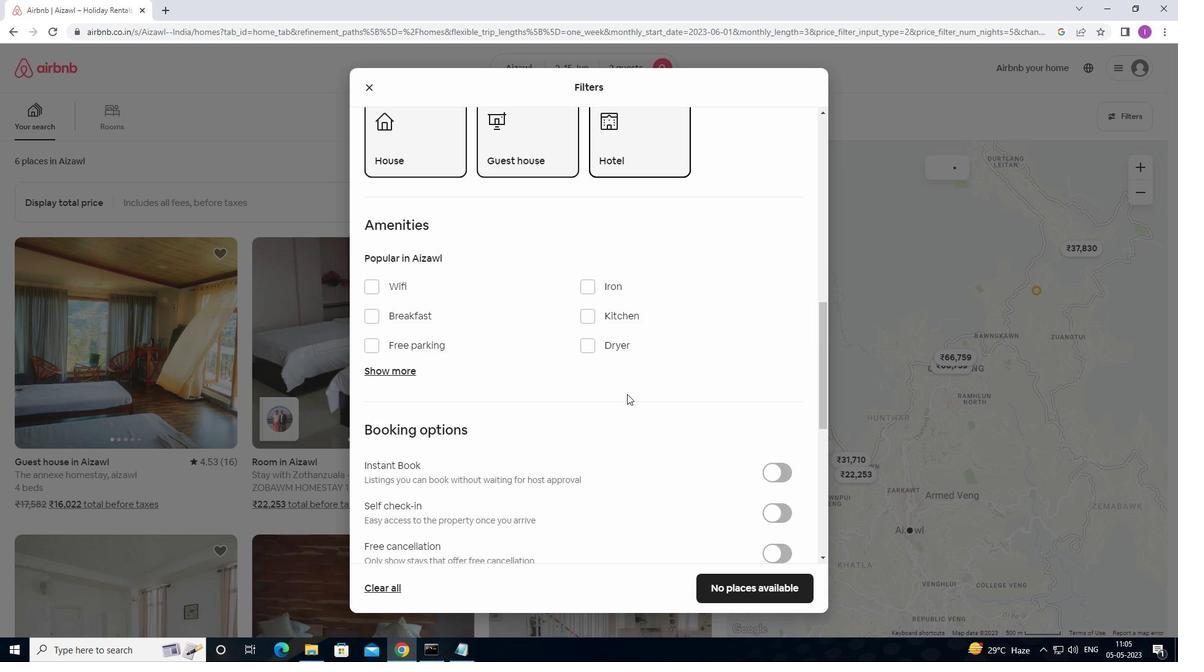 
Action: Mouse scrolled (633, 392) with delta (0, 0)
Screenshot: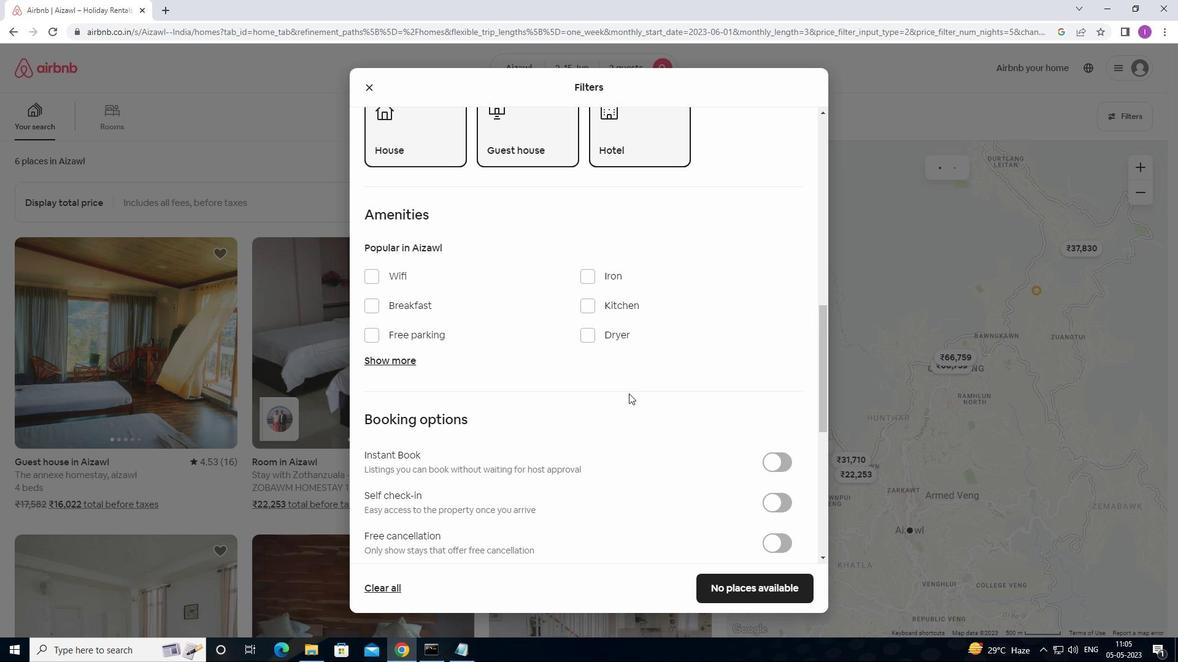 
Action: Mouse moved to (633, 393)
Screenshot: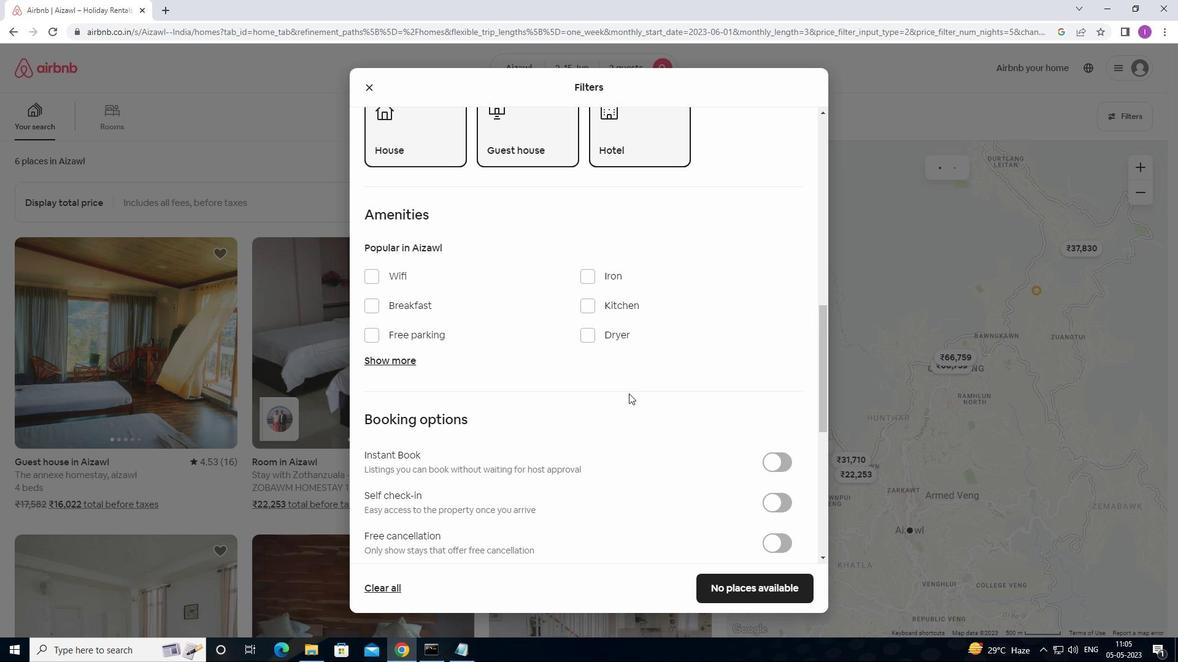 
Action: Mouse scrolled (633, 393) with delta (0, 0)
Screenshot: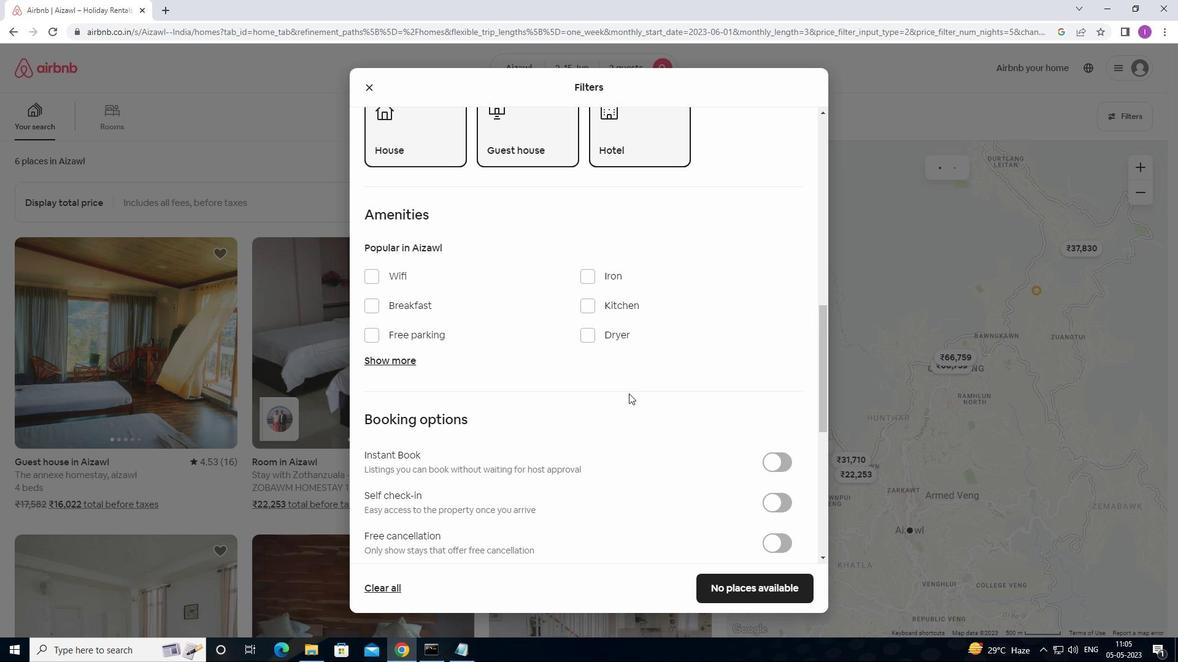 
Action: Mouse scrolled (633, 393) with delta (0, 0)
Screenshot: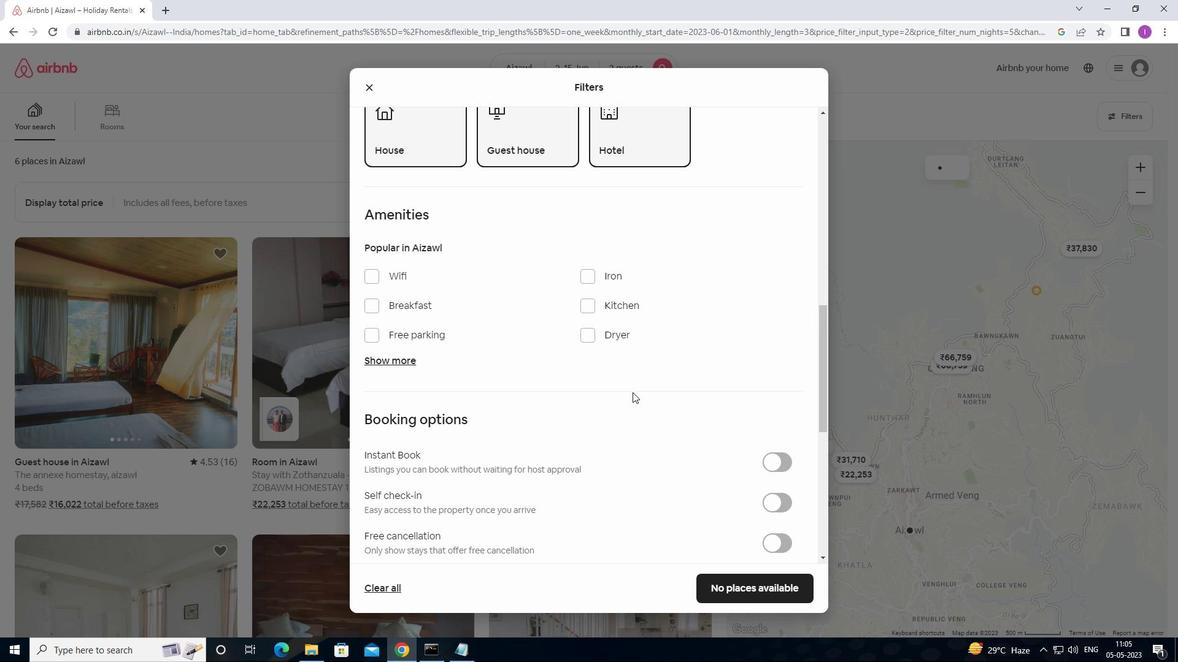 
Action: Mouse moved to (646, 394)
Screenshot: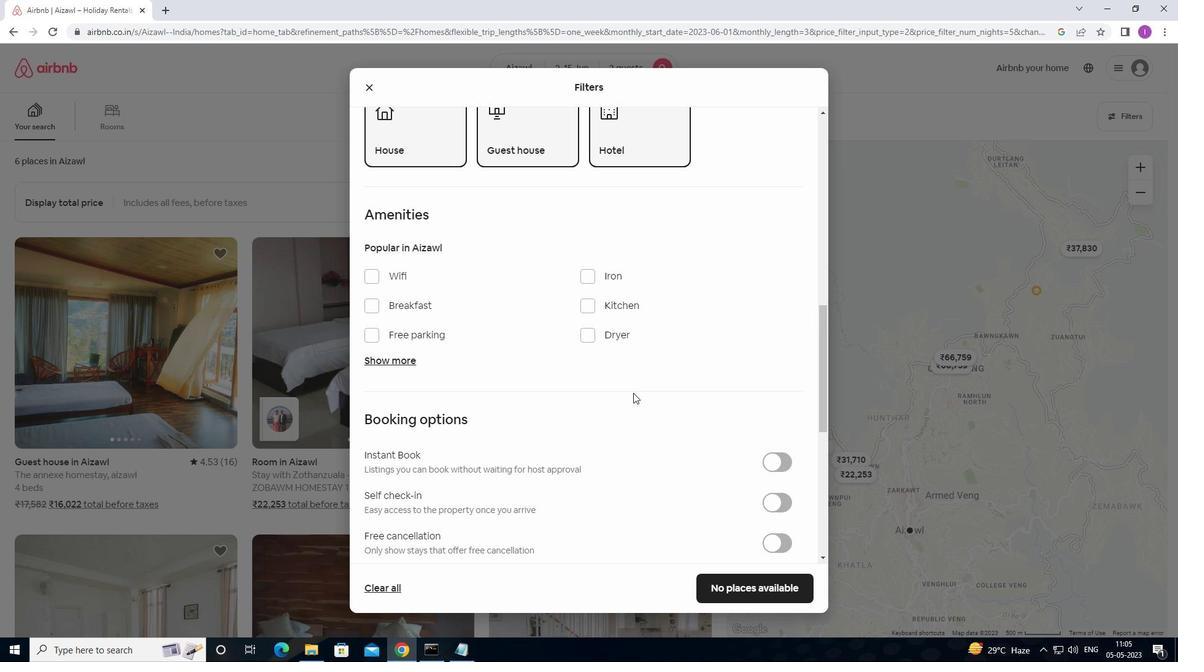 
Action: Mouse scrolled (646, 393) with delta (0, 0)
Screenshot: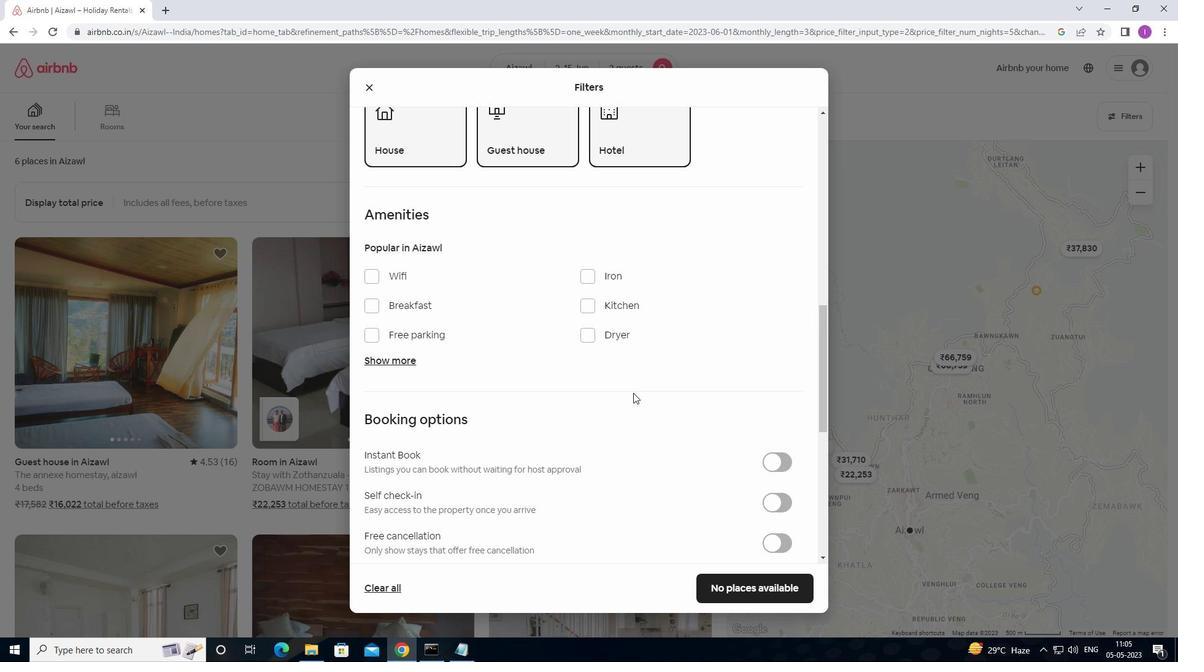 
Action: Mouse moved to (778, 198)
Screenshot: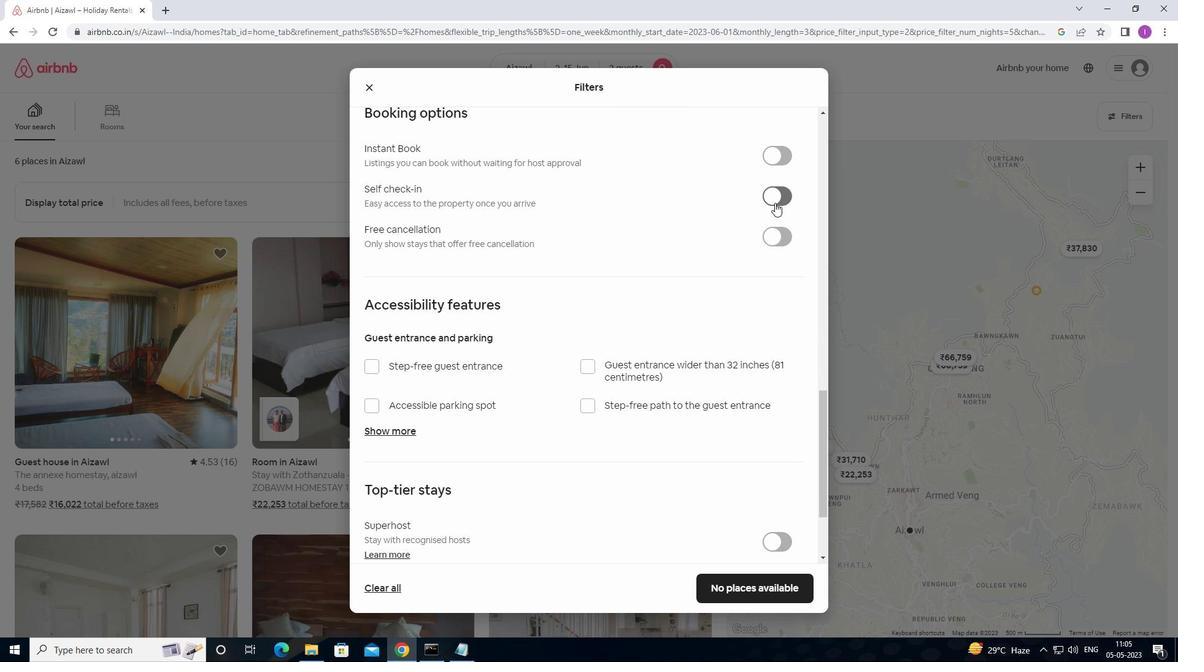 
Action: Mouse pressed left at (778, 198)
Screenshot: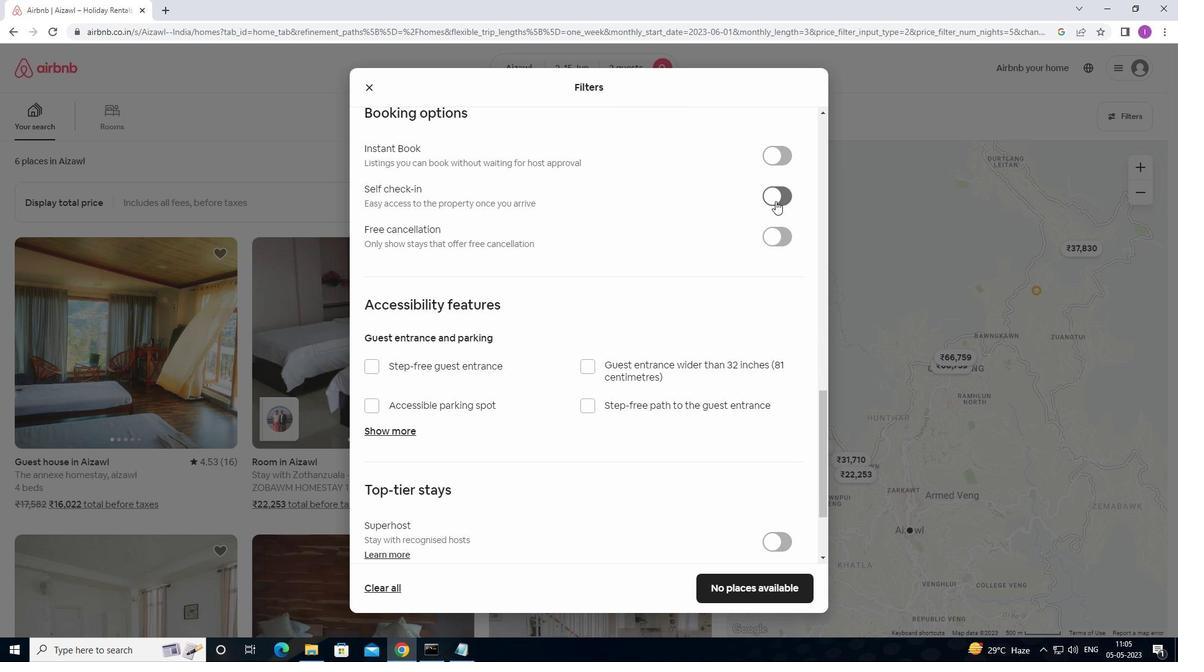 
Action: Mouse moved to (573, 366)
Screenshot: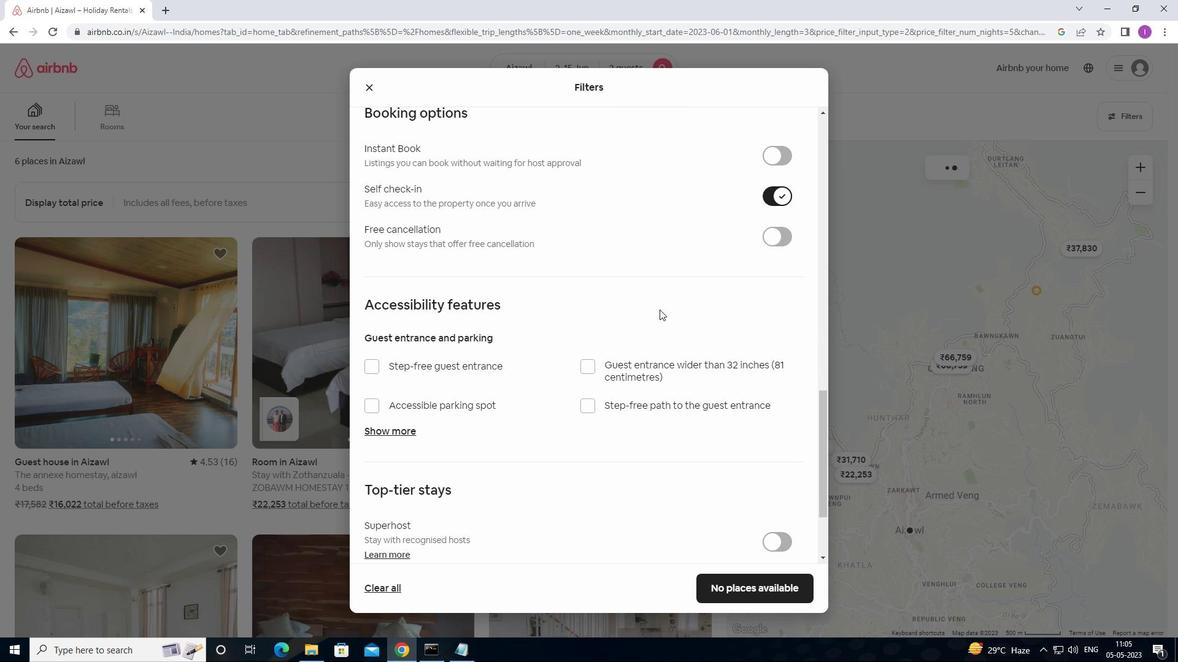 
Action: Mouse scrolled (573, 366) with delta (0, 0)
Screenshot: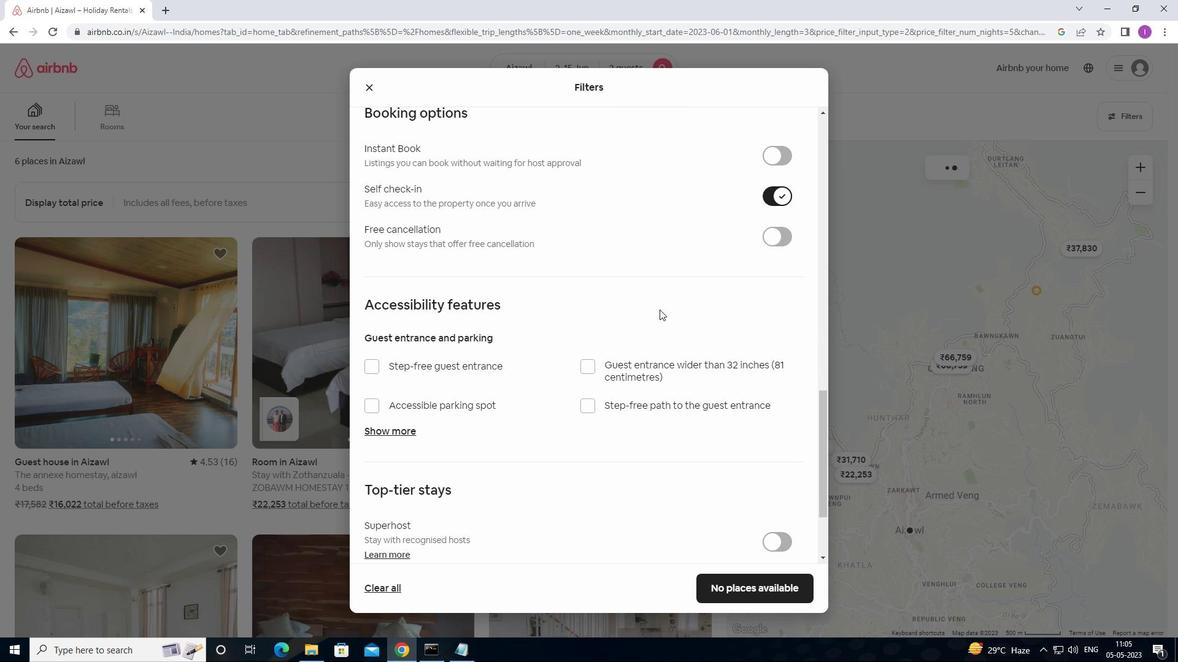 
Action: Mouse moved to (573, 367)
Screenshot: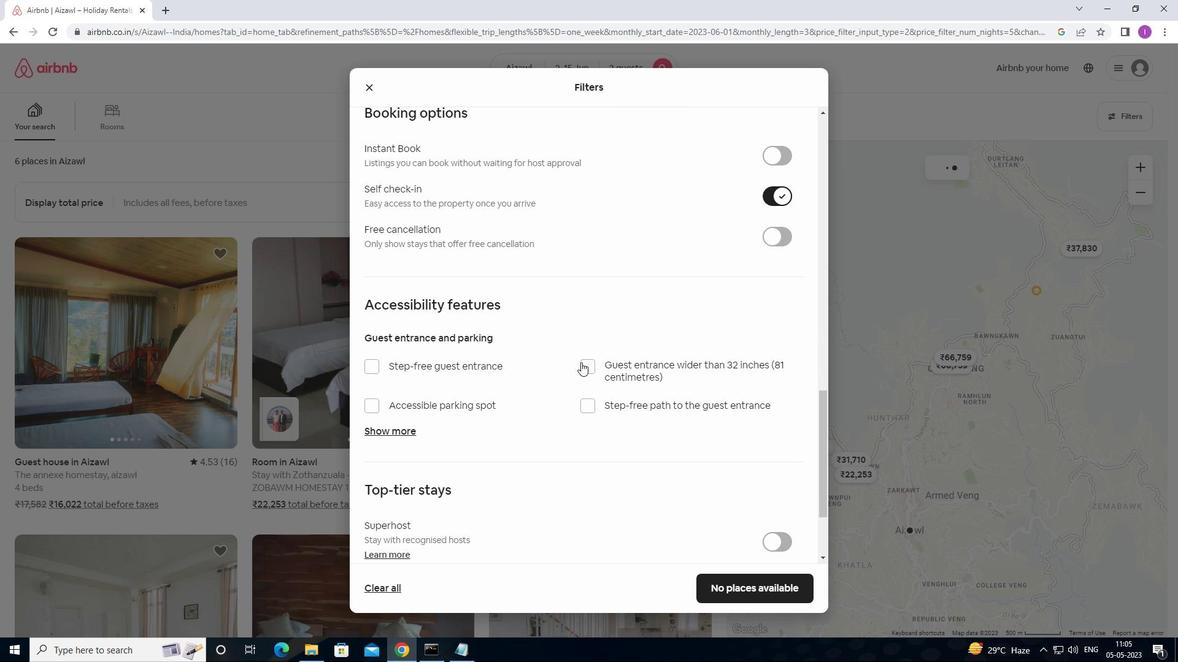 
Action: Mouse scrolled (573, 366) with delta (0, 0)
Screenshot: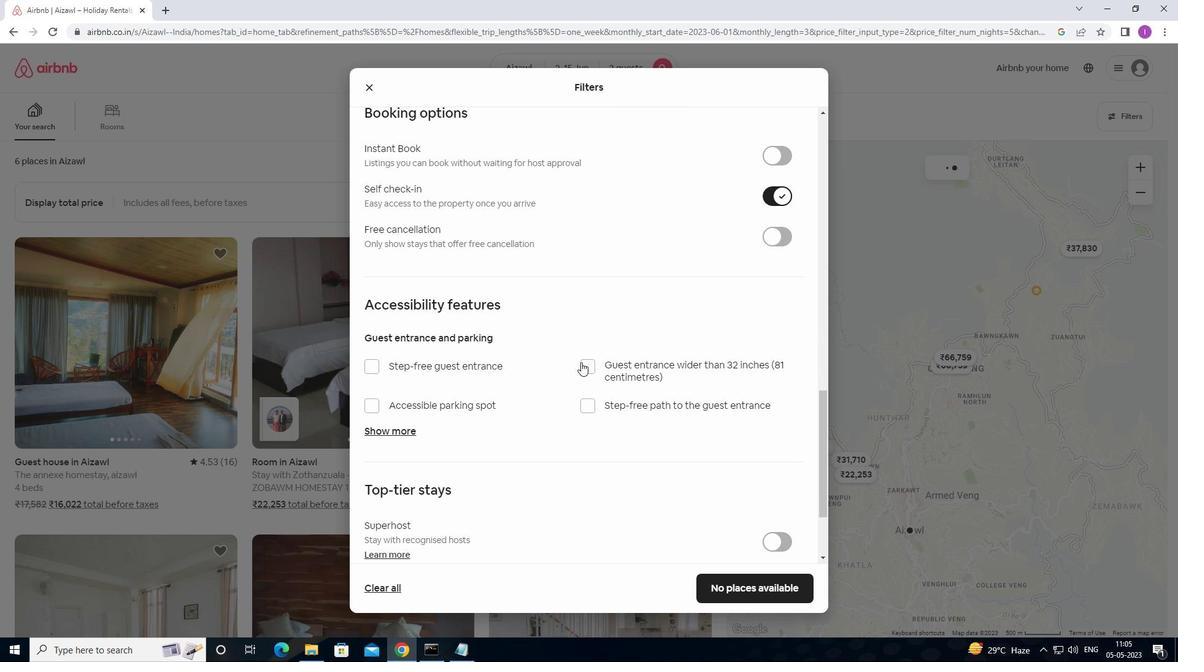 
Action: Mouse moved to (573, 368)
Screenshot: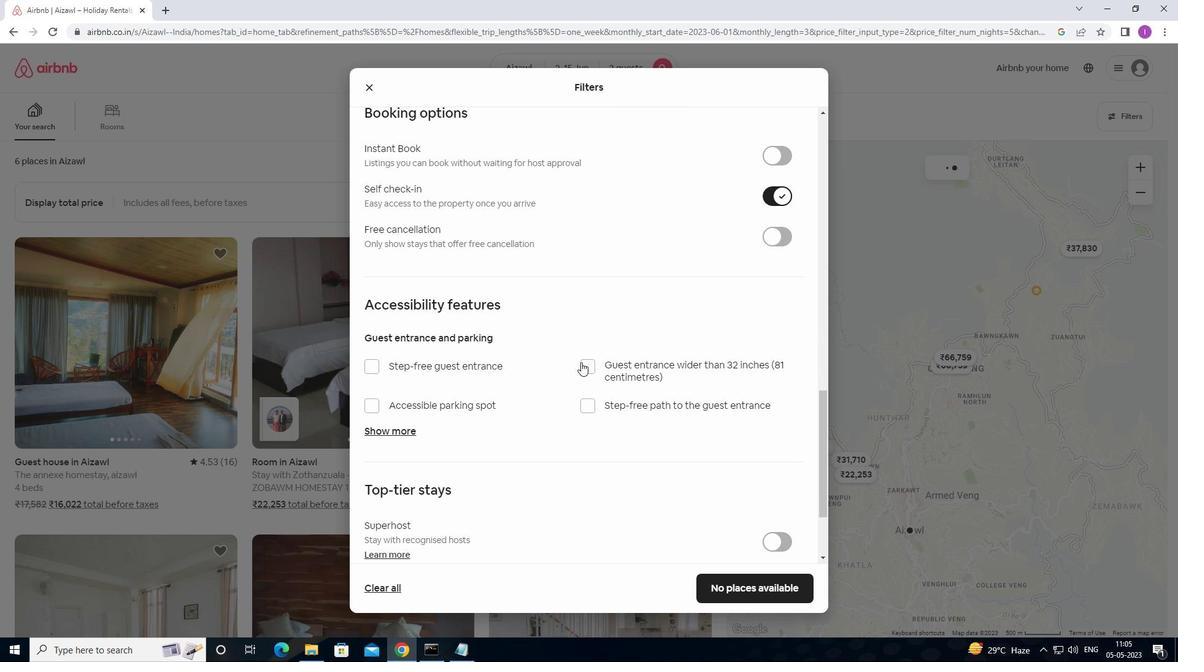 
Action: Mouse scrolled (573, 368) with delta (0, 0)
Screenshot: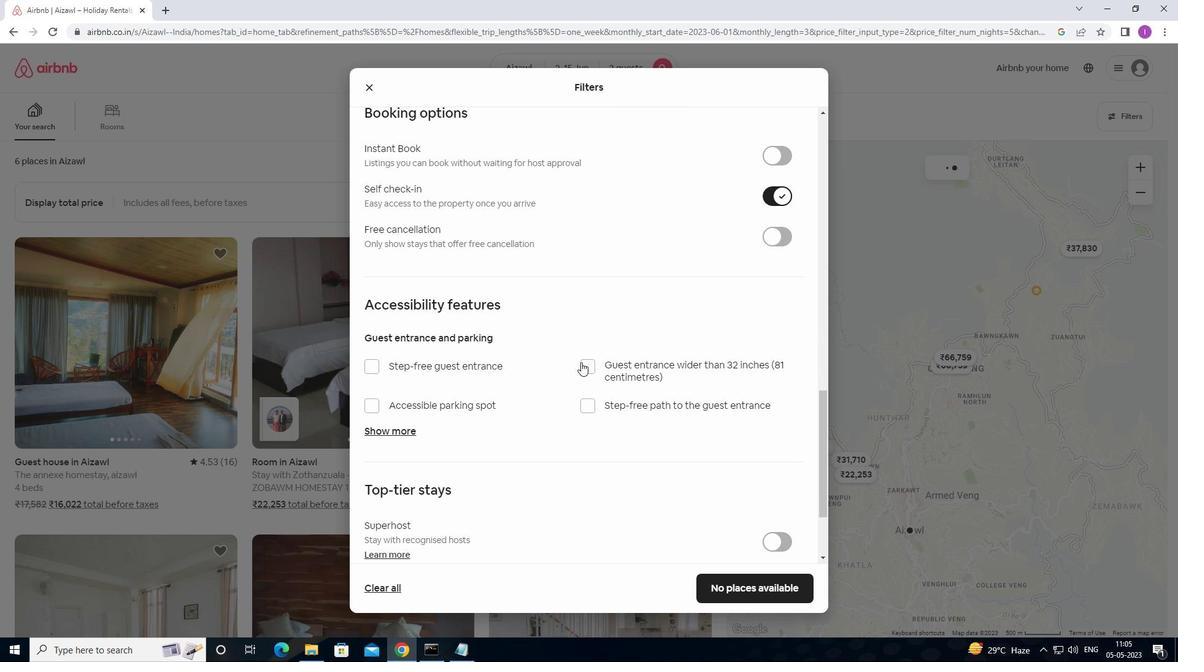 
Action: Mouse moved to (573, 369)
Screenshot: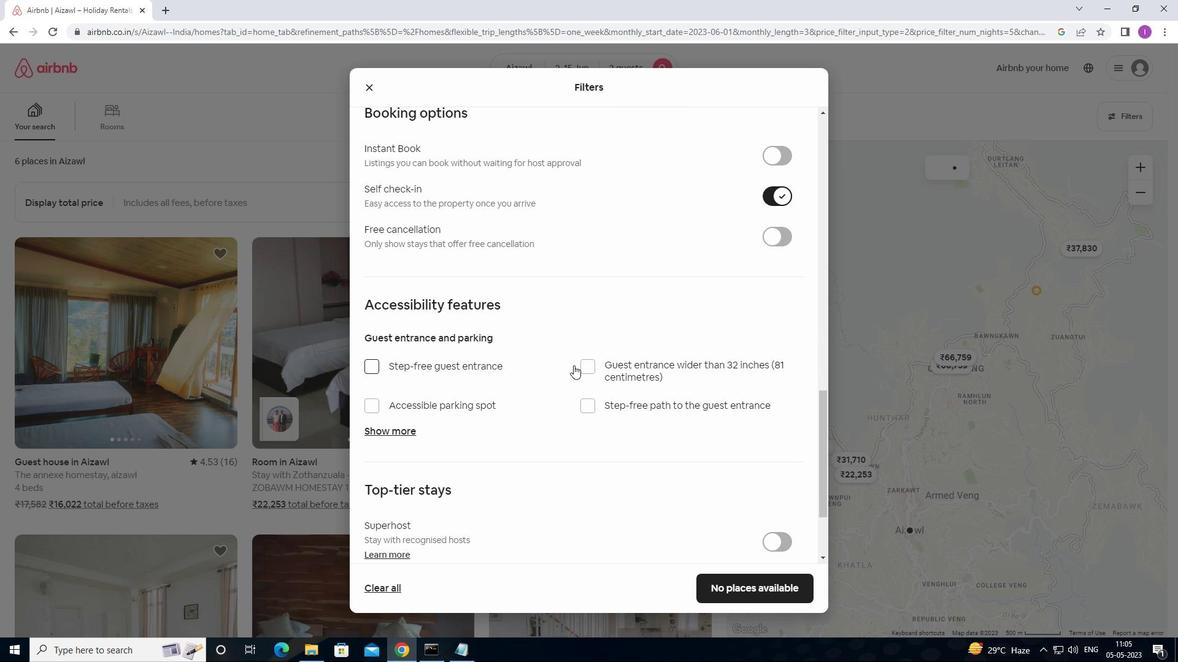
Action: Mouse scrolled (573, 368) with delta (0, 0)
Screenshot: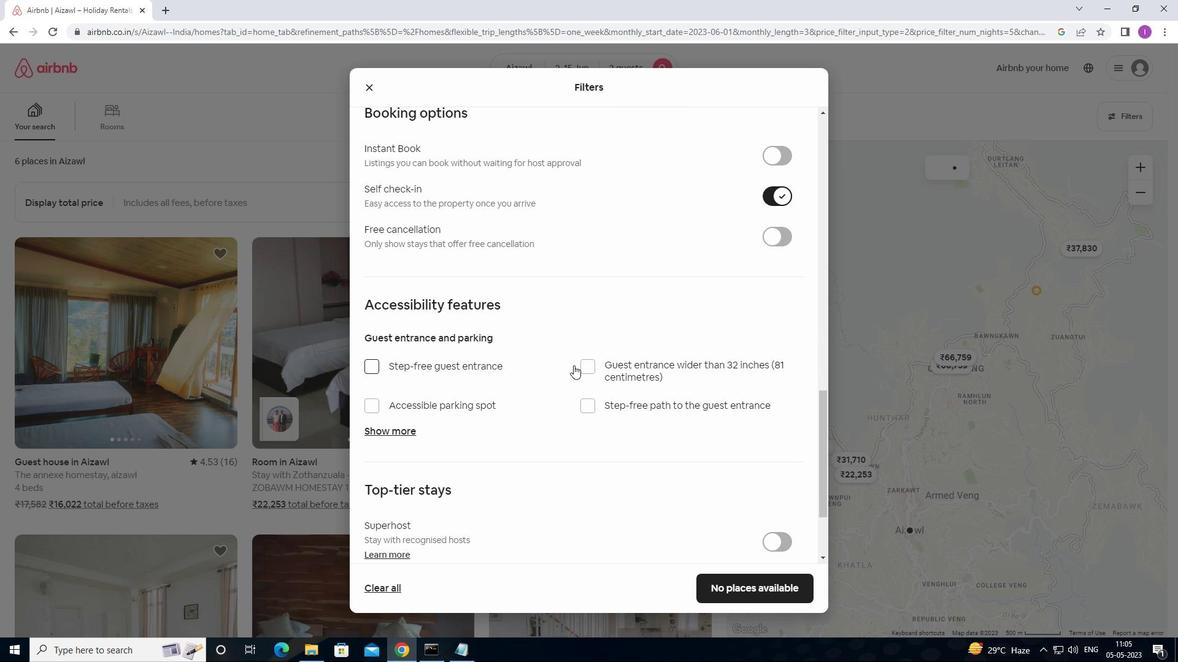 
Action: Mouse moved to (573, 369)
Screenshot: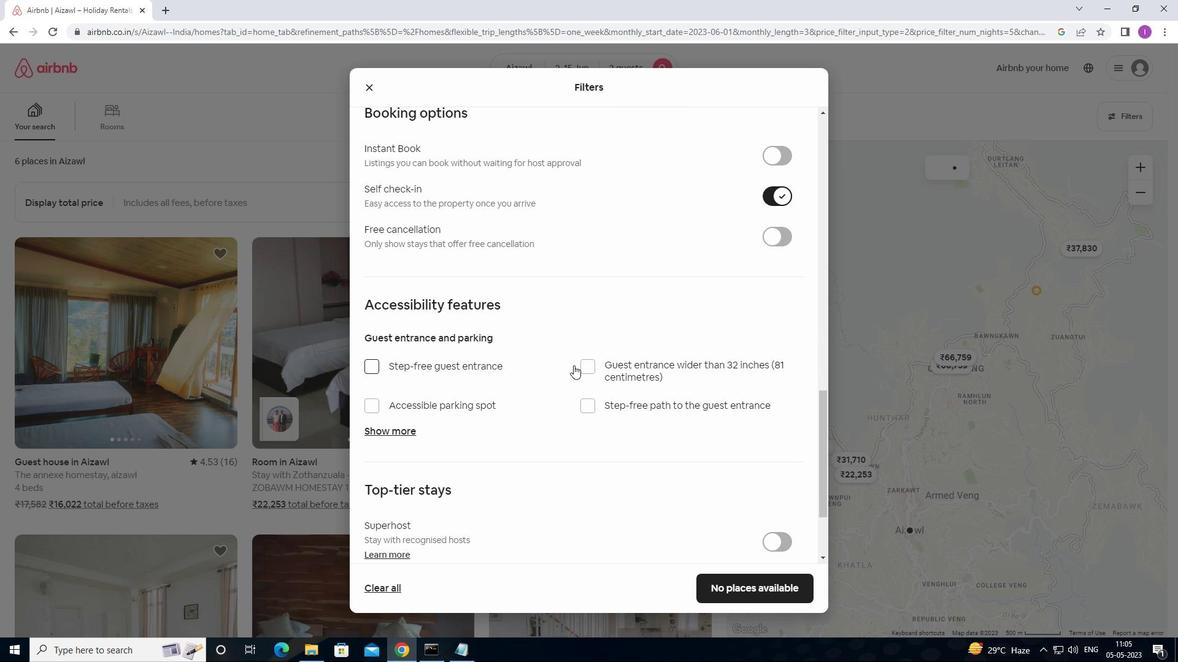 
Action: Mouse scrolled (573, 368) with delta (0, 0)
Screenshot: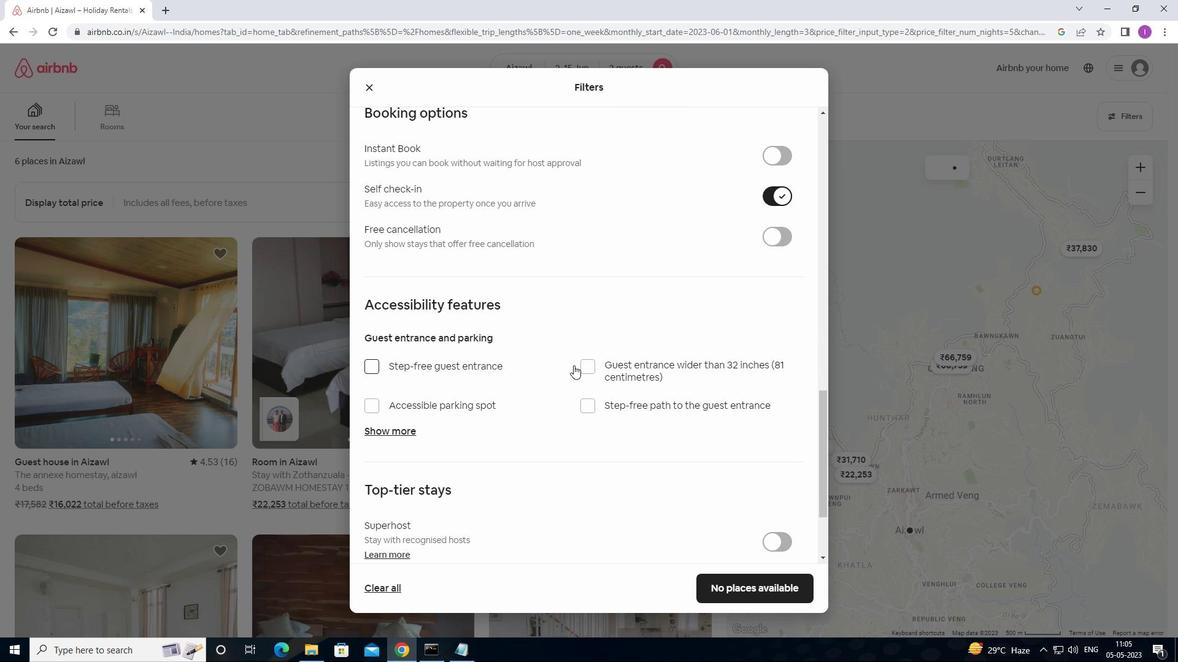 
Action: Mouse moved to (574, 370)
Screenshot: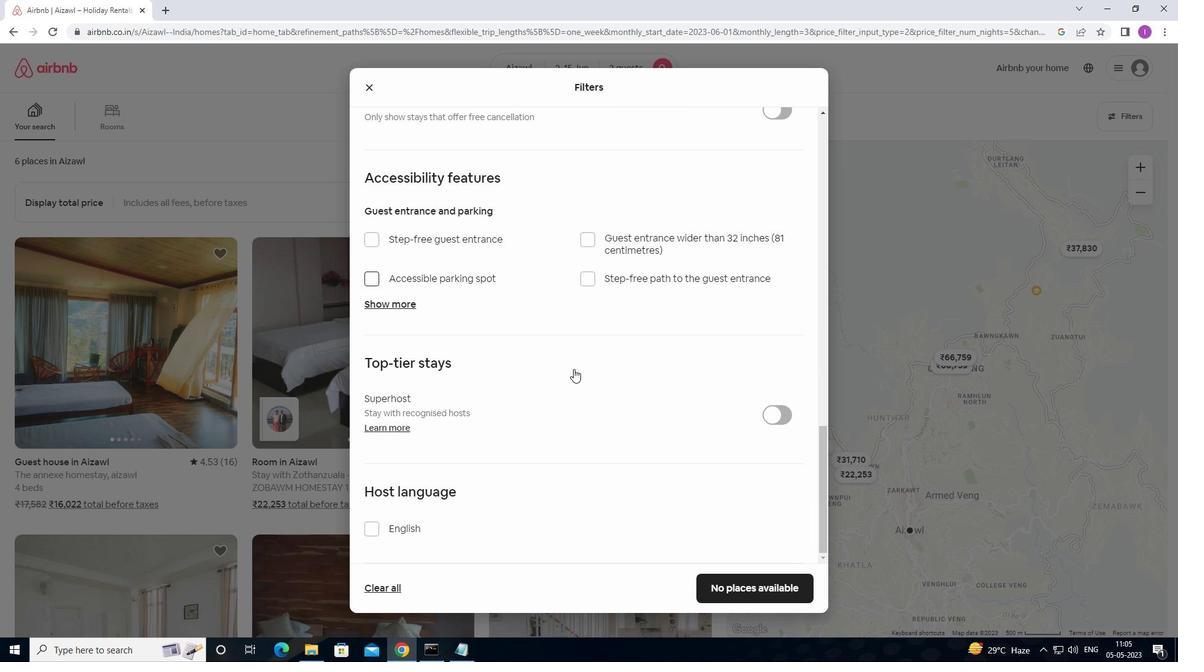 
Action: Mouse scrolled (574, 369) with delta (0, 0)
Screenshot: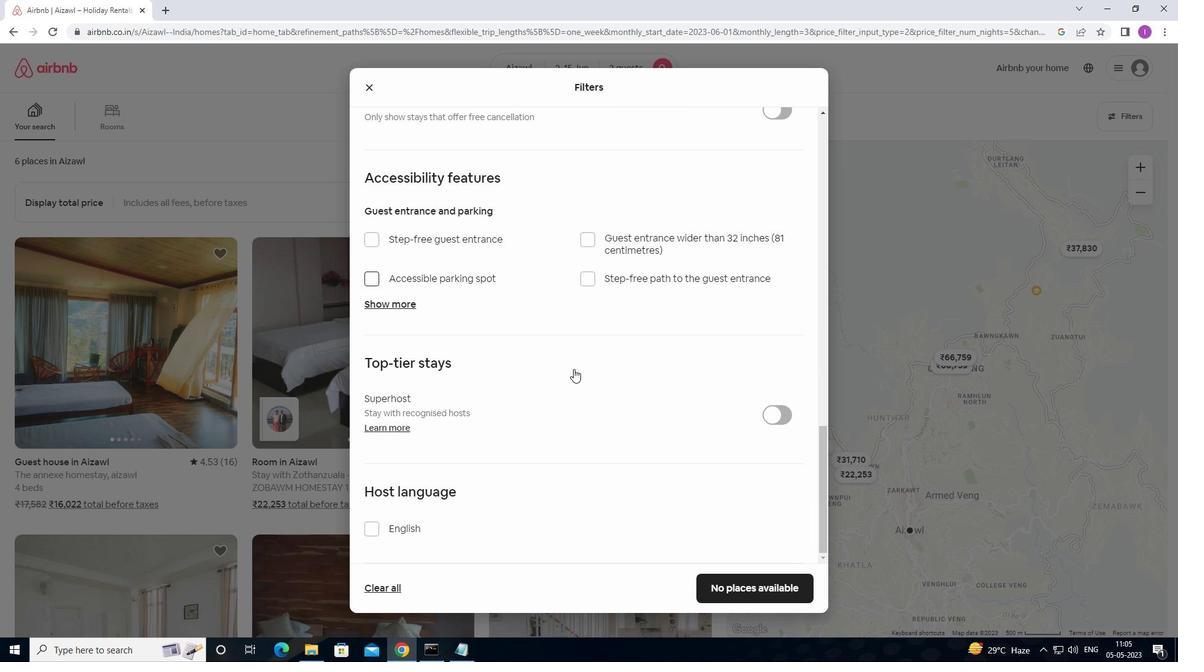 
Action: Mouse moved to (575, 371)
Screenshot: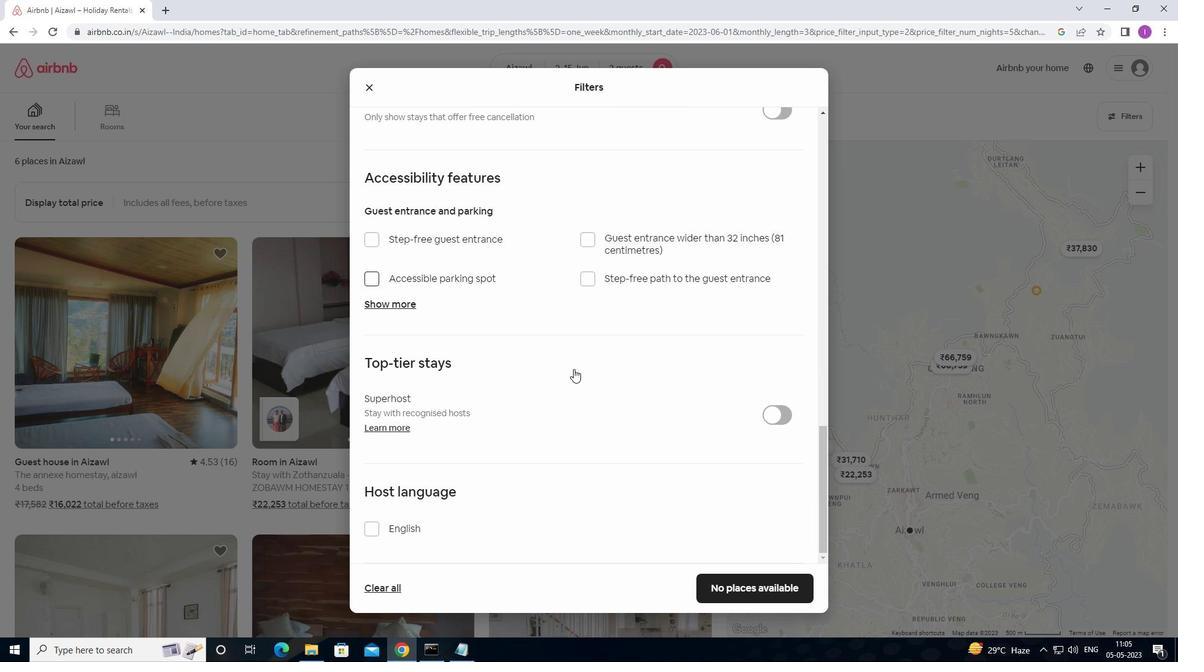 
Action: Mouse scrolled (575, 370) with delta (0, 0)
Screenshot: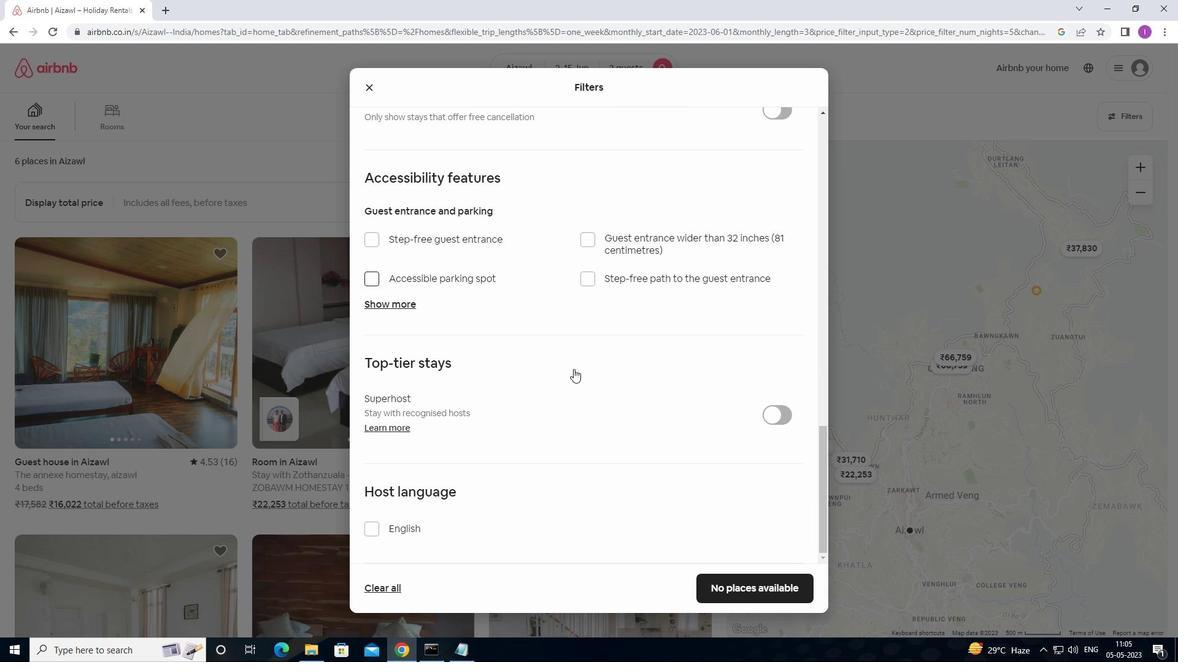 
Action: Mouse moved to (576, 371)
Screenshot: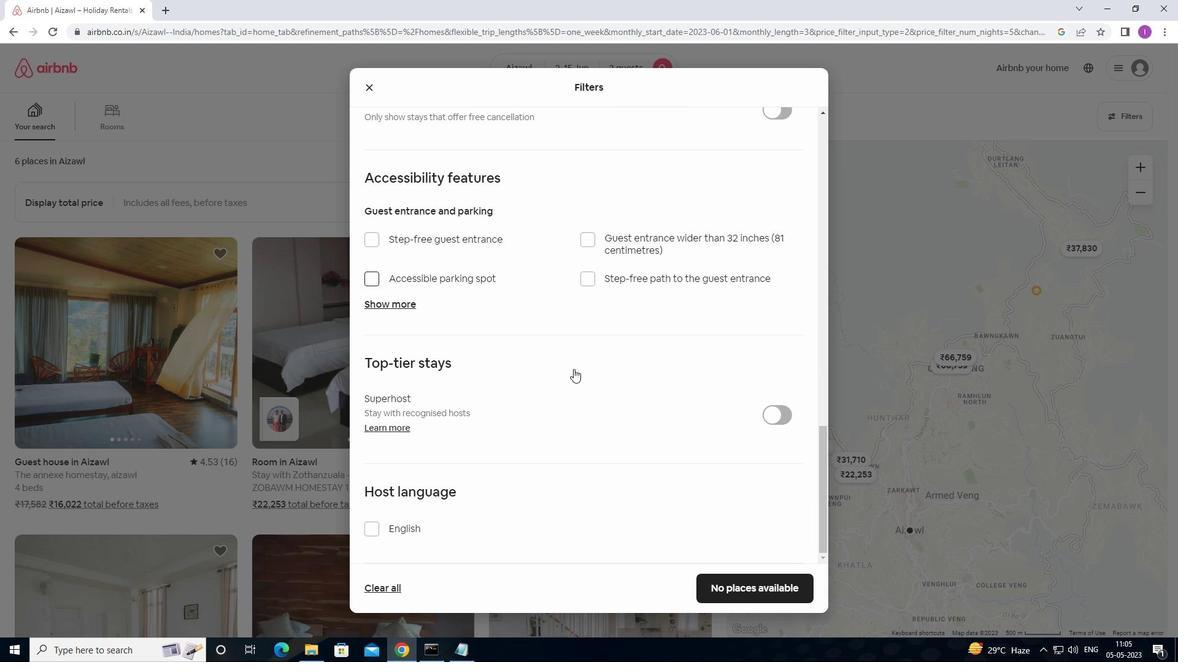 
Action: Mouse scrolled (576, 370) with delta (0, 0)
Screenshot: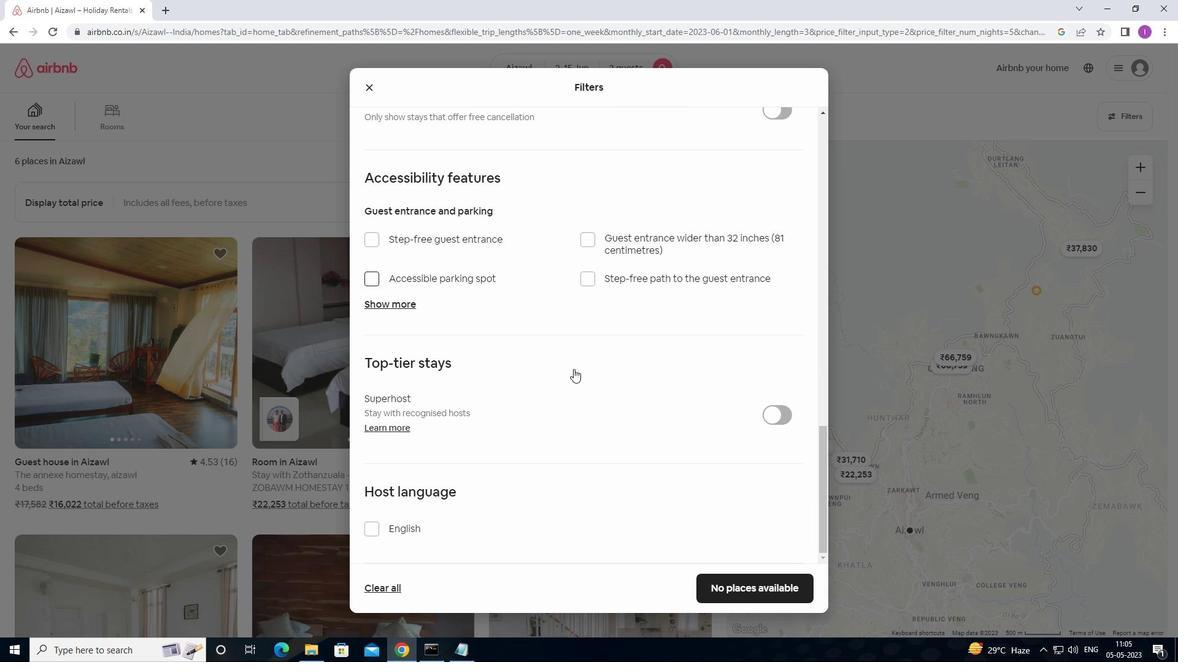 
Action: Mouse scrolled (576, 370) with delta (0, 0)
Screenshot: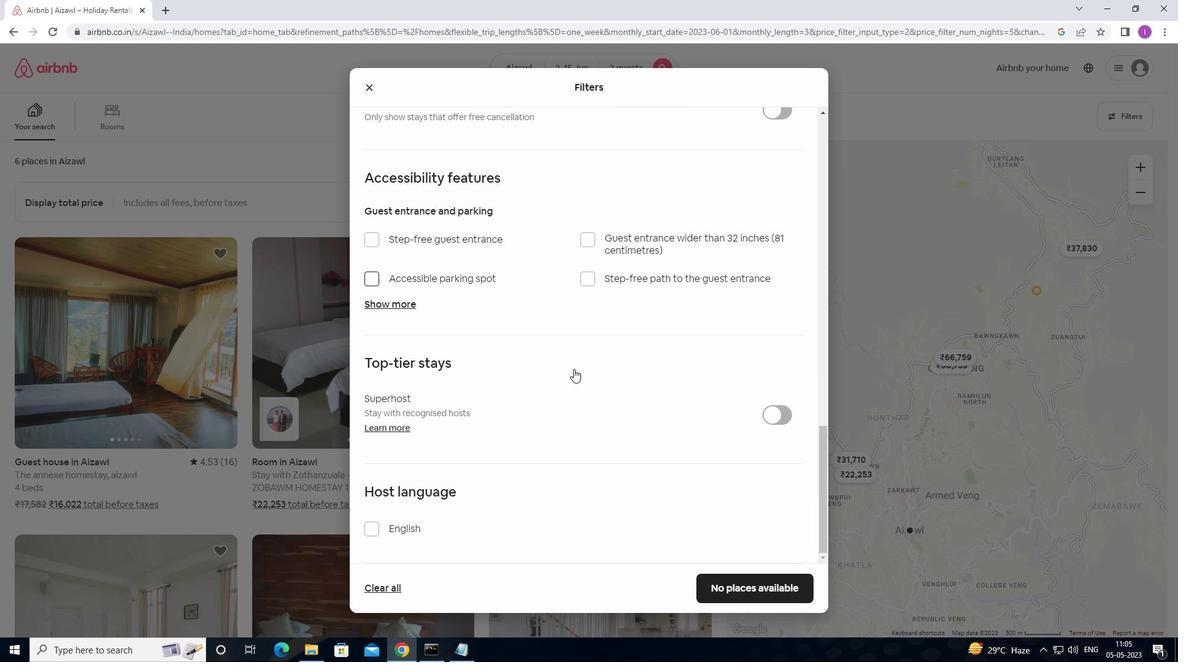 
Action: Mouse moved to (577, 371)
Screenshot: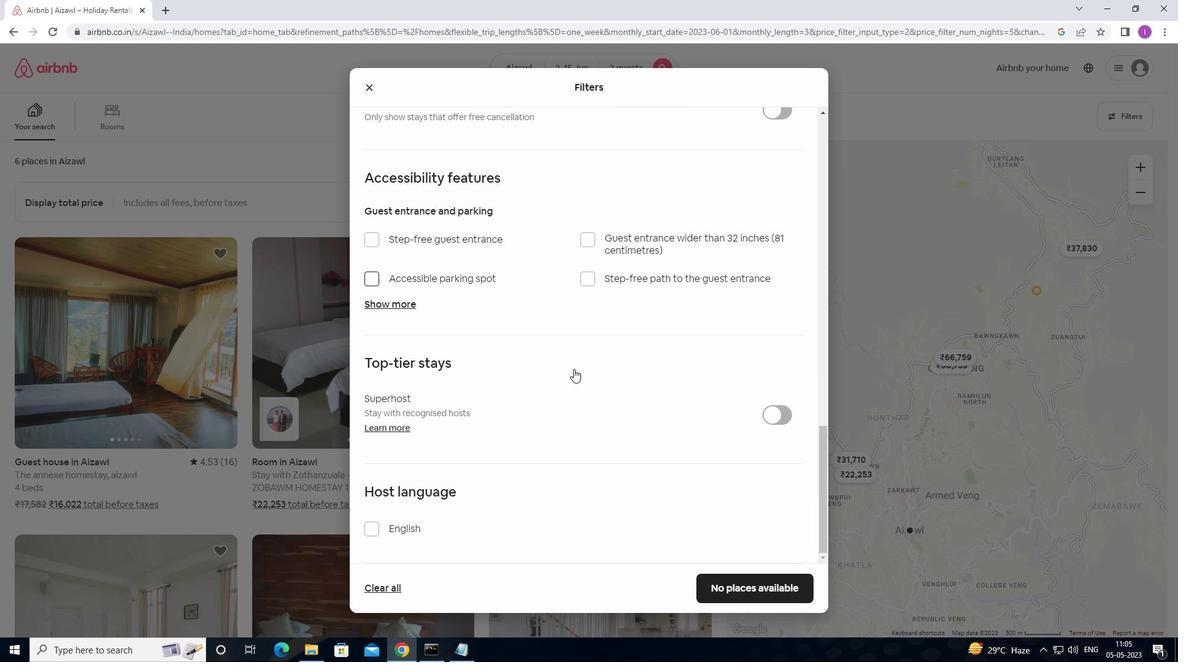 
Action: Mouse scrolled (577, 371) with delta (0, 0)
Screenshot: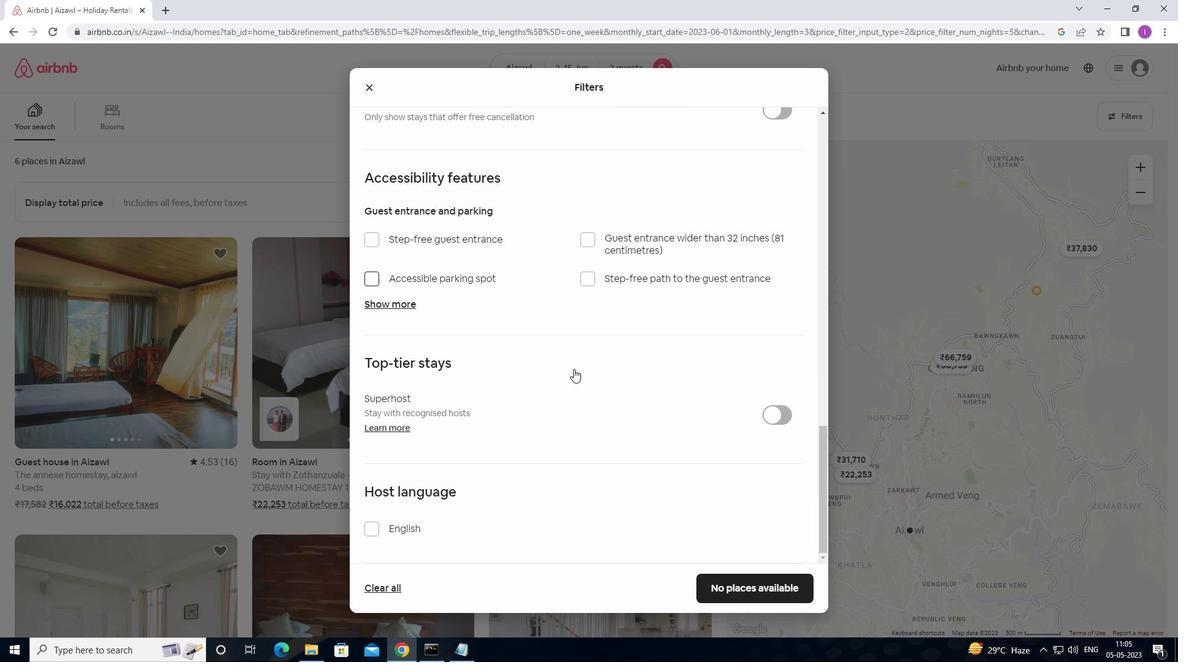 
Action: Mouse moved to (374, 523)
Screenshot: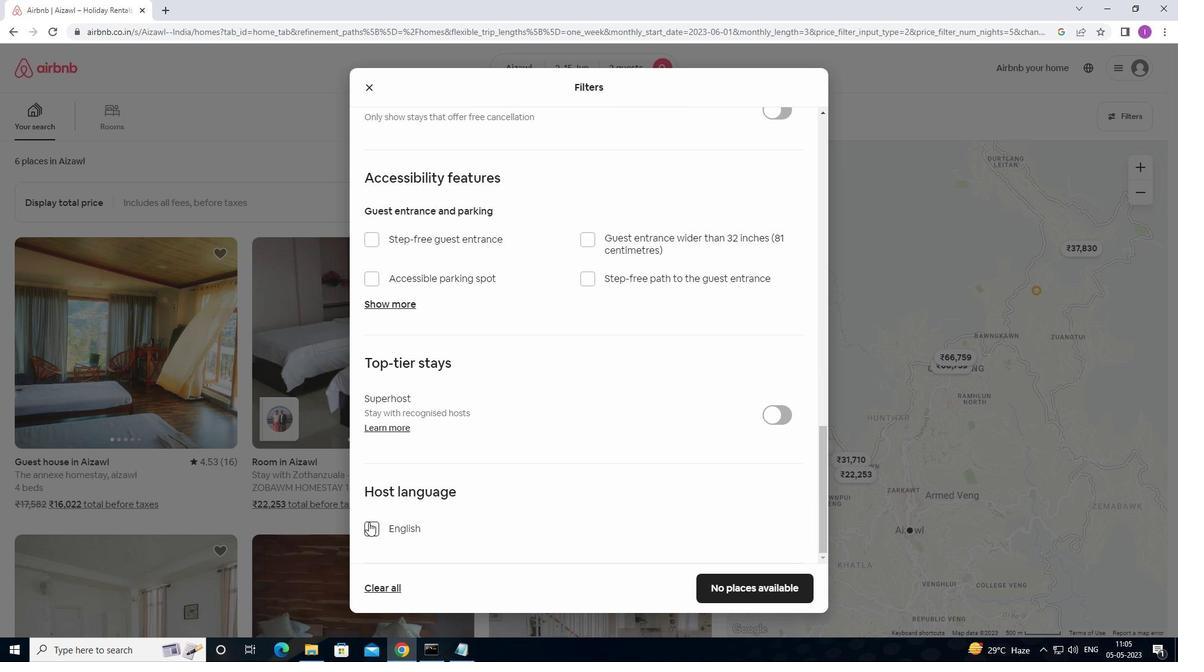 
Action: Mouse pressed left at (374, 523)
Screenshot: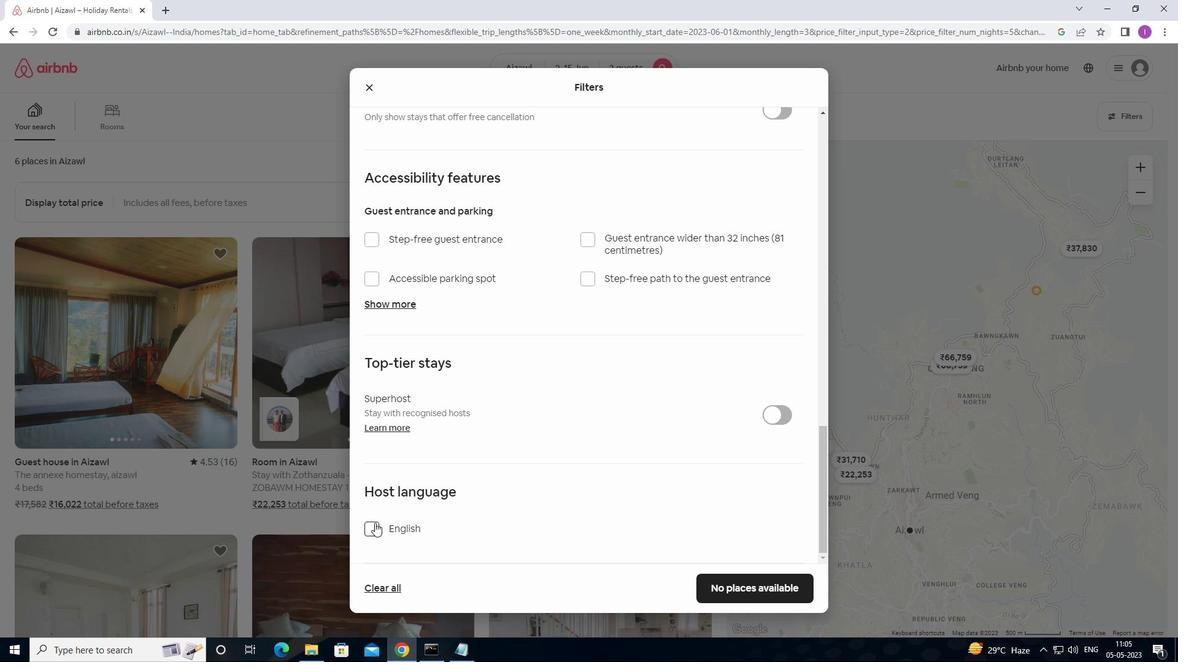 
Action: Mouse moved to (740, 590)
Screenshot: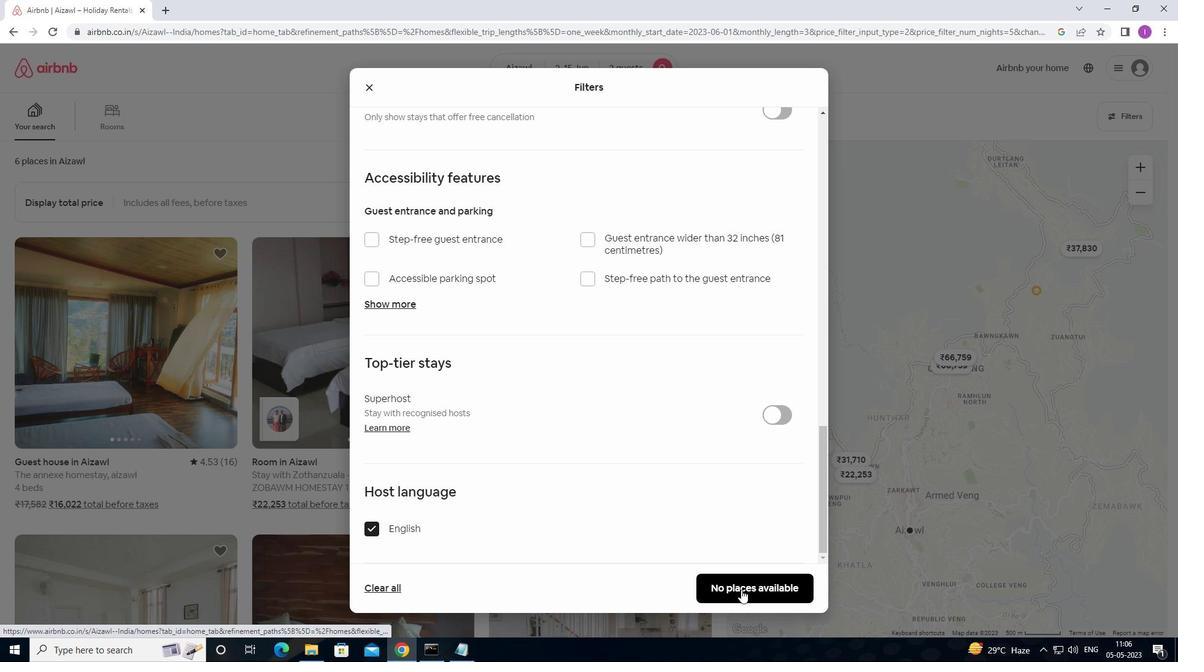 
Action: Mouse pressed left at (740, 590)
Screenshot: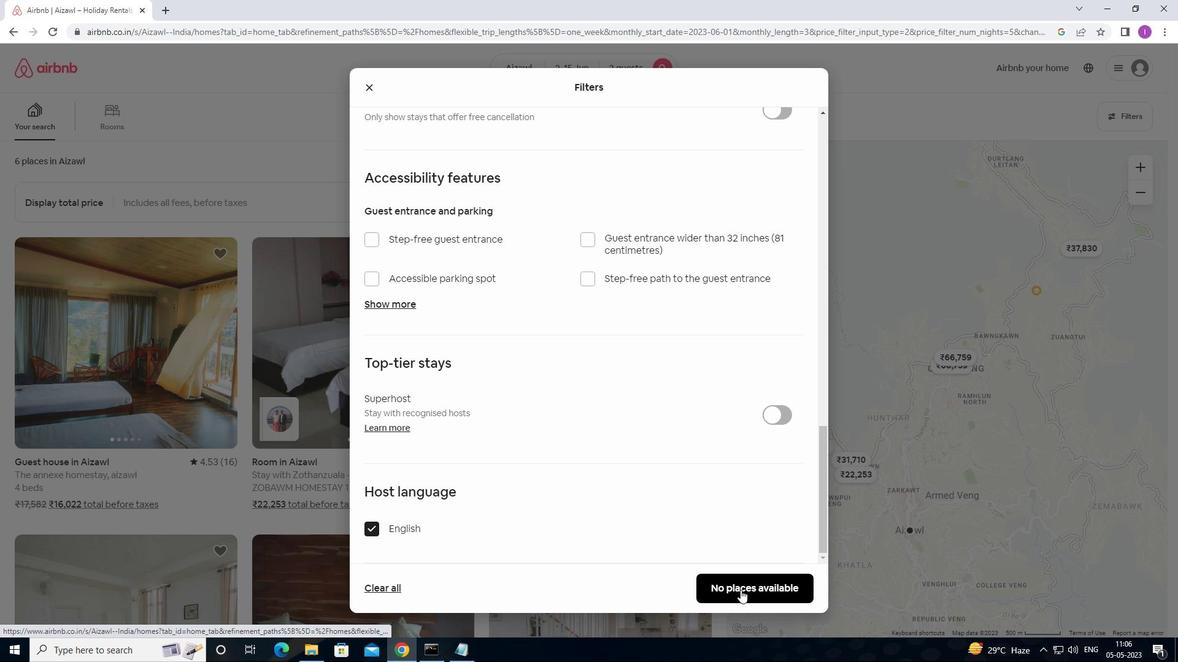 
Action: Mouse moved to (796, 571)
Screenshot: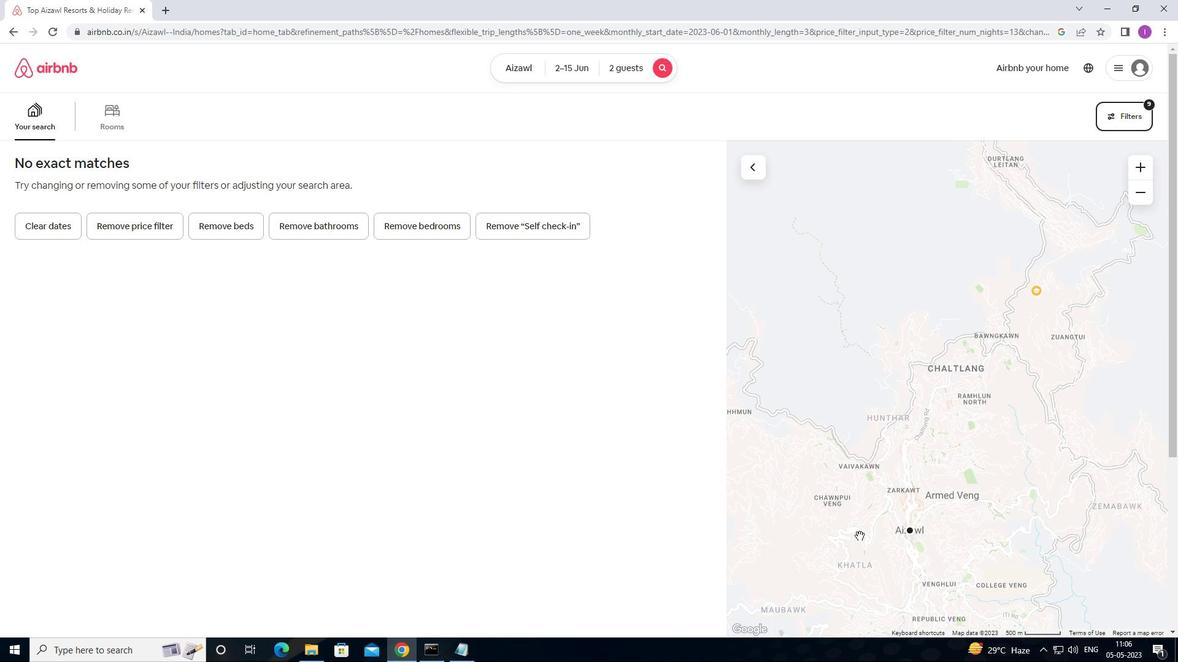 
